 Task: Access a repository's "Projects" board to track tasks and progress.
Action: Mouse moved to (614, 265)
Screenshot: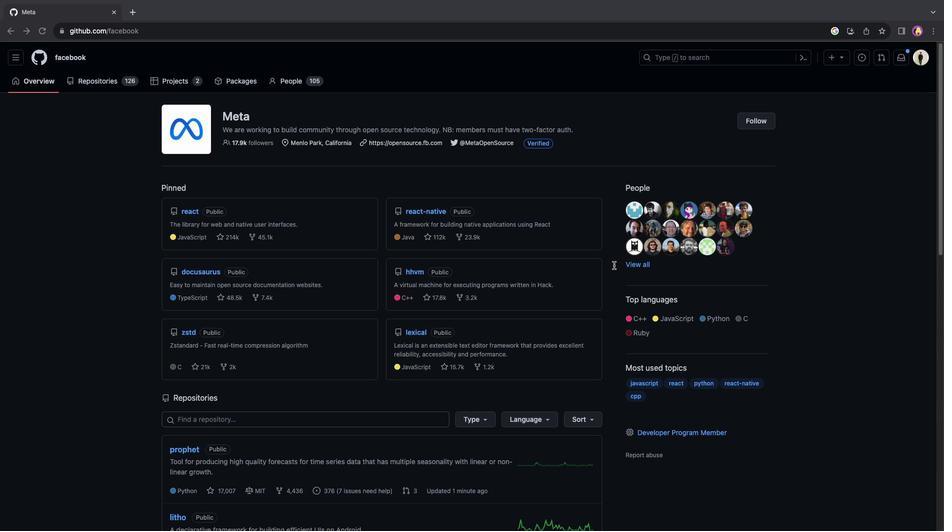 
Action: Mouse pressed left at (614, 265)
Screenshot: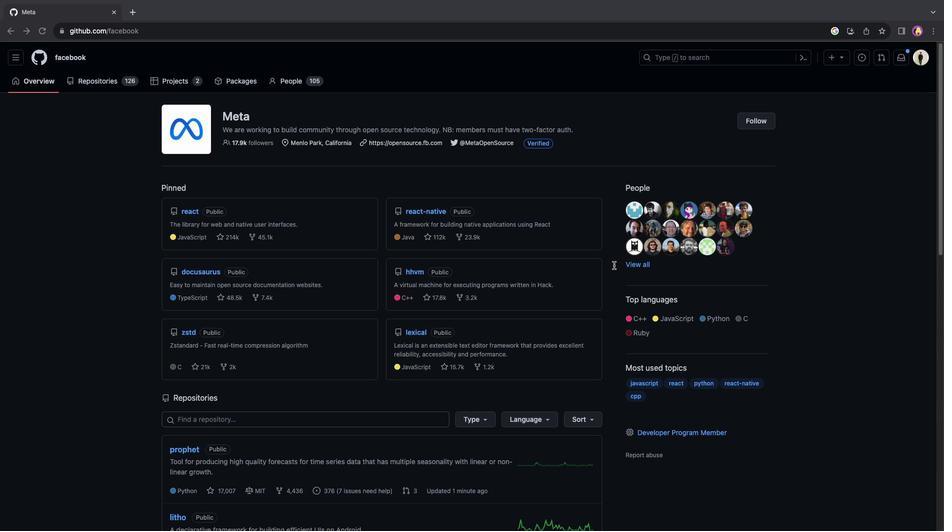 
Action: Mouse moved to (173, 85)
Screenshot: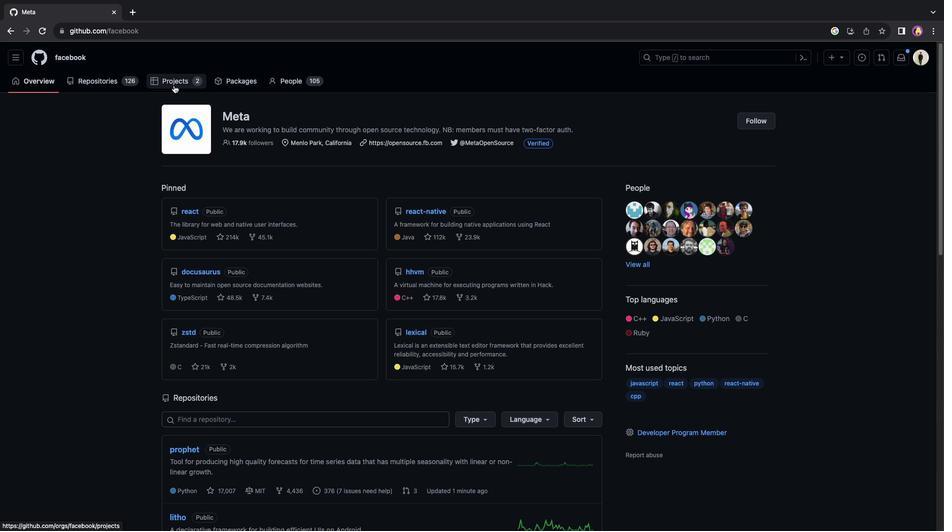 
Action: Mouse pressed left at (173, 85)
Screenshot: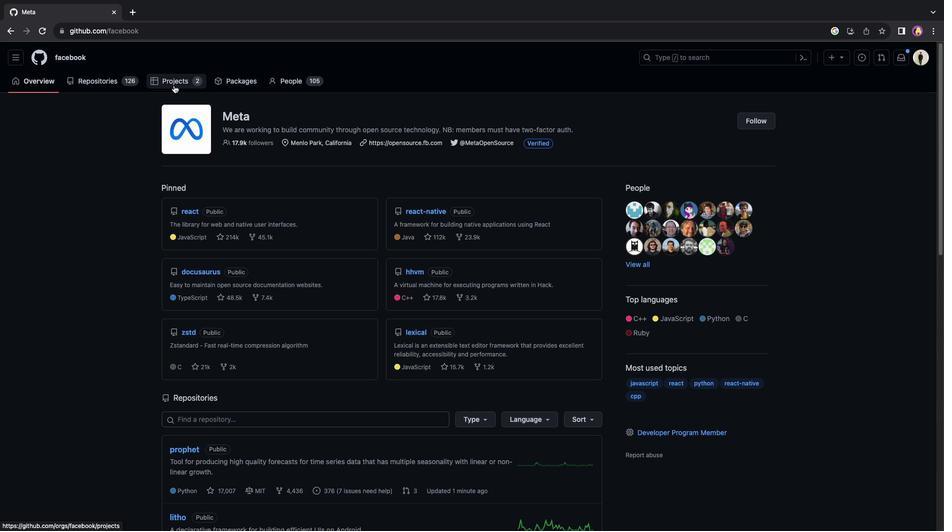 
Action: Mouse moved to (394, 264)
Screenshot: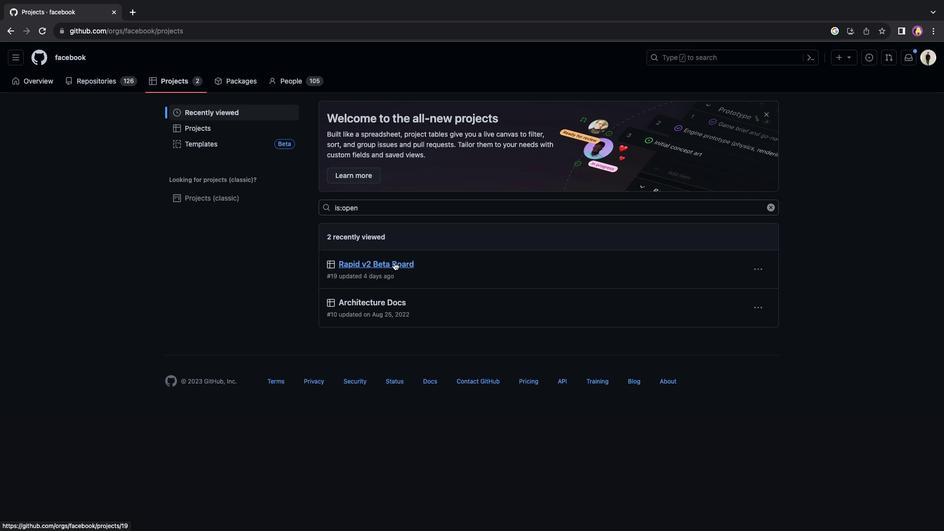 
Action: Mouse pressed left at (394, 264)
Screenshot: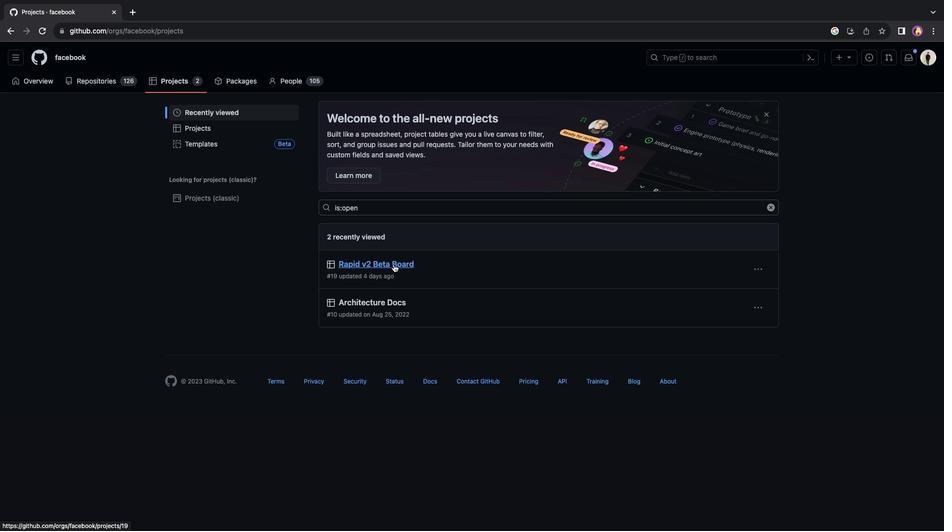 
Action: Mouse moved to (463, 284)
Screenshot: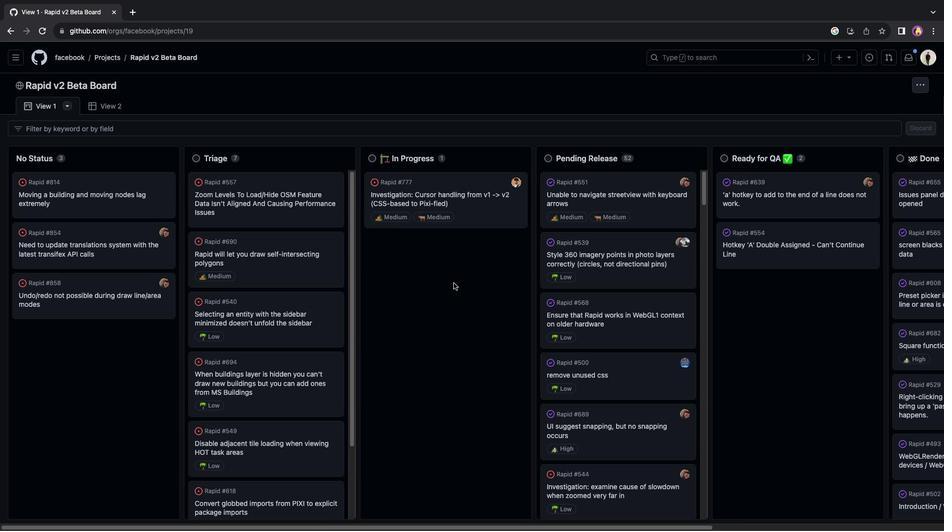 
Action: Mouse scrolled (463, 284) with delta (0, 0)
Screenshot: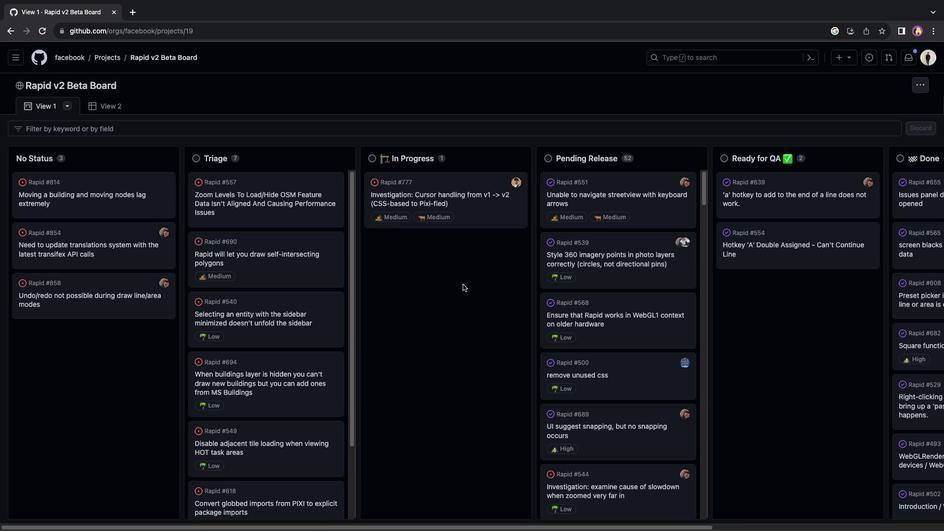 
Action: Mouse scrolled (463, 284) with delta (0, 0)
Screenshot: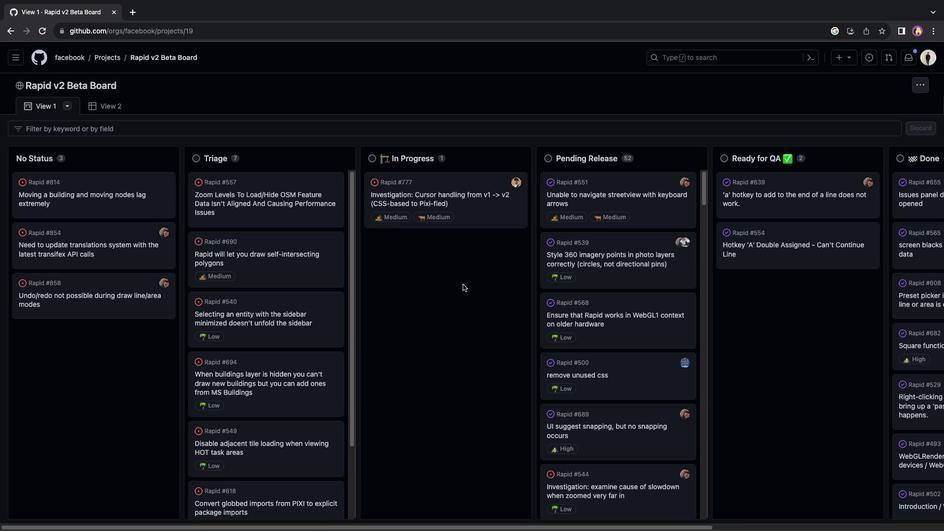 
Action: Mouse scrolled (463, 284) with delta (0, -1)
Screenshot: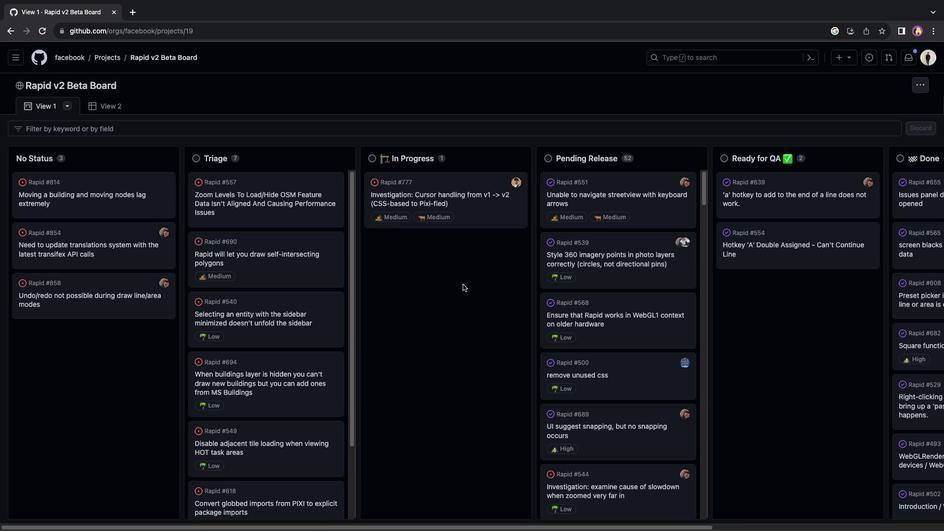 
Action: Mouse moved to (463, 284)
Screenshot: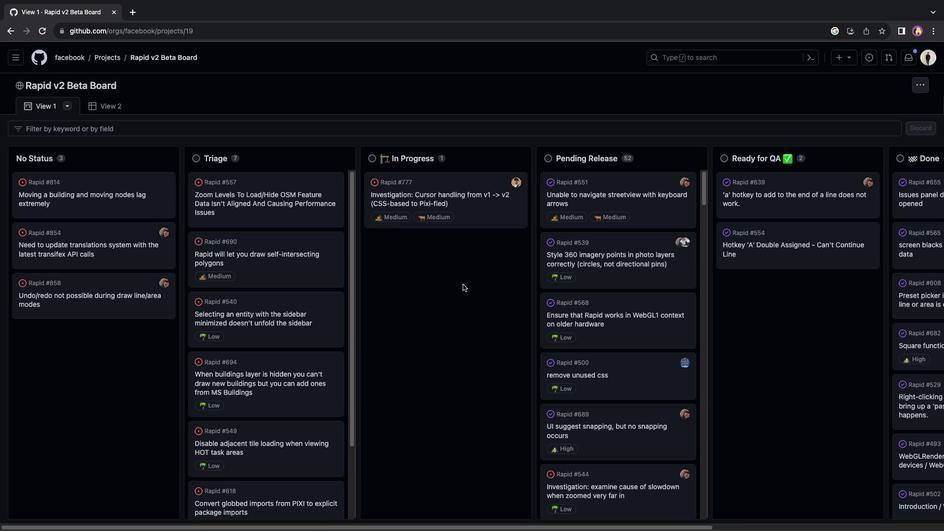 
Action: Mouse scrolled (463, 284) with delta (0, 0)
Screenshot: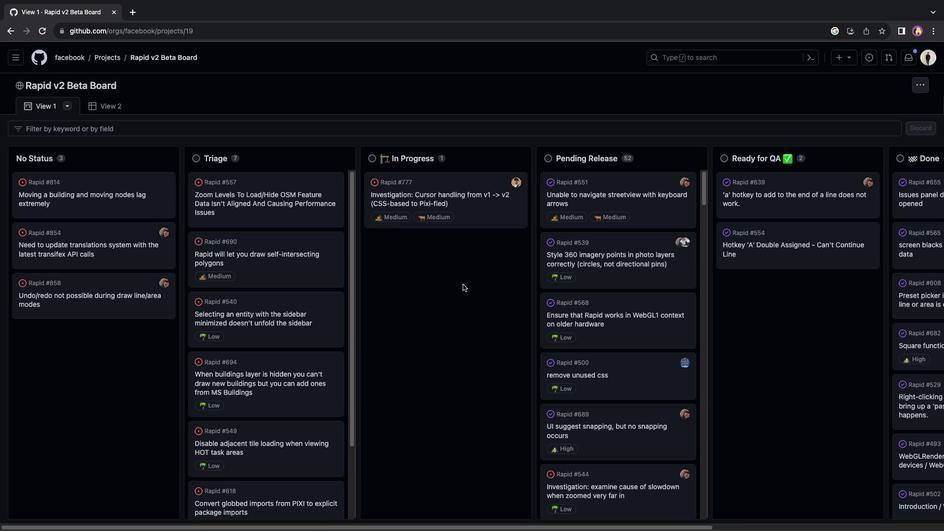 
Action: Mouse scrolled (463, 284) with delta (0, 0)
Screenshot: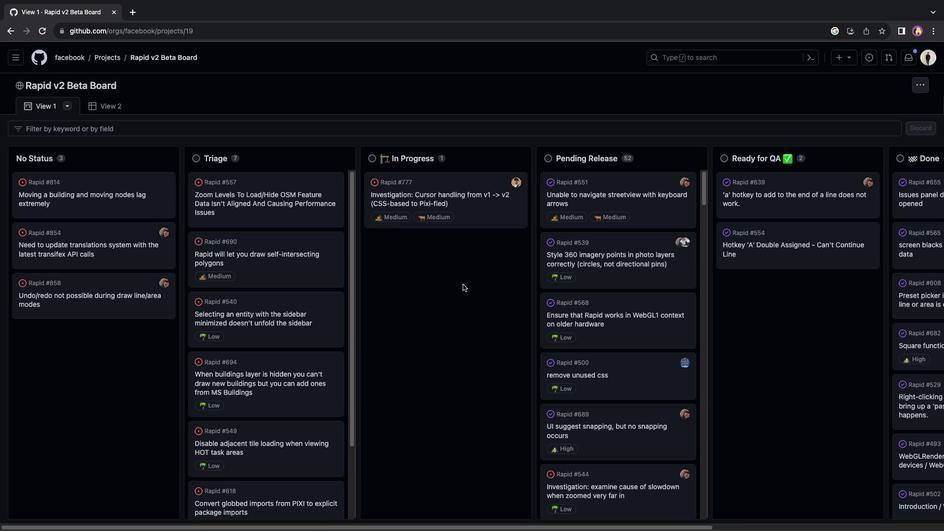 
Action: Mouse moved to (463, 524)
Screenshot: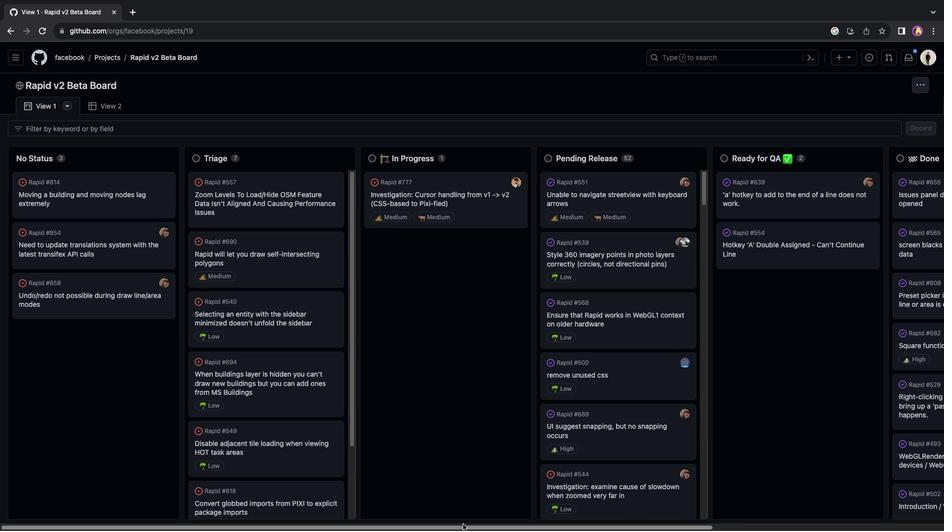 
Action: Mouse pressed left at (463, 524)
Screenshot: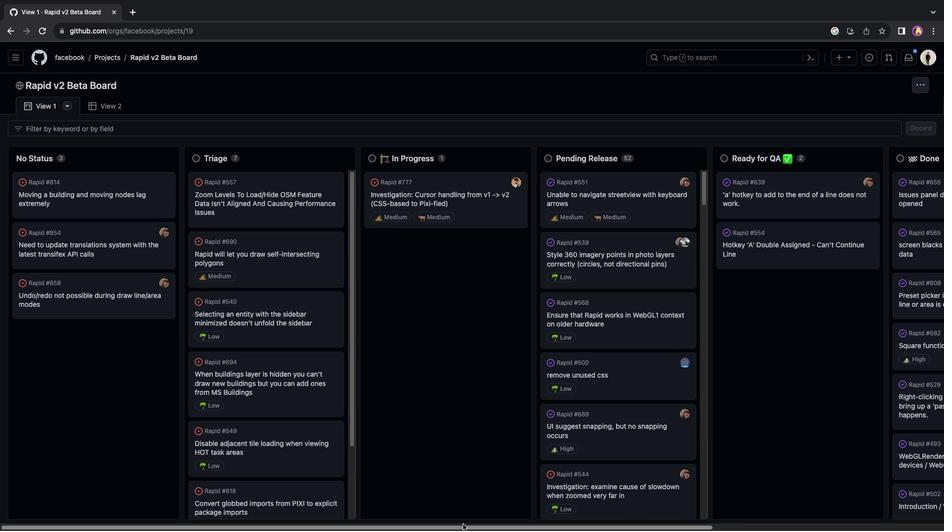 
Action: Mouse moved to (863, 294)
Screenshot: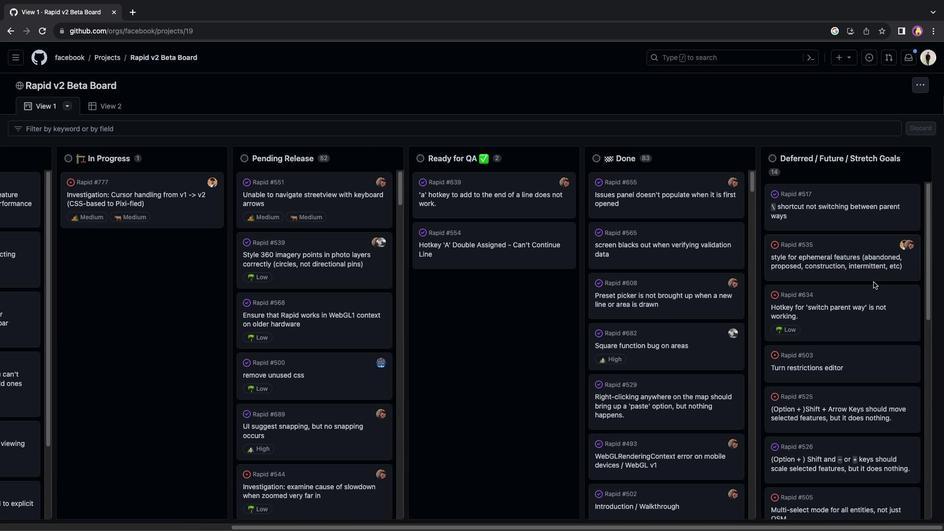 
Action: Mouse scrolled (863, 294) with delta (0, 0)
Screenshot: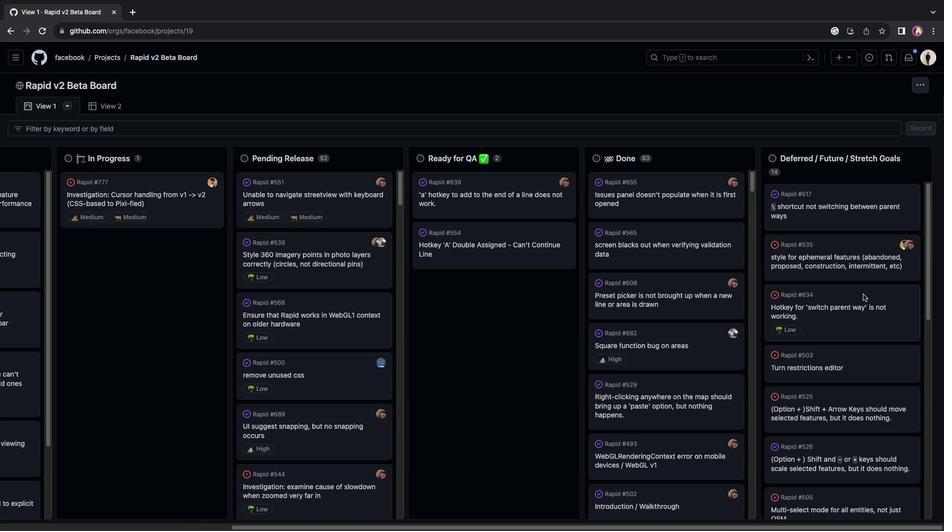 
Action: Mouse scrolled (863, 294) with delta (0, 0)
Screenshot: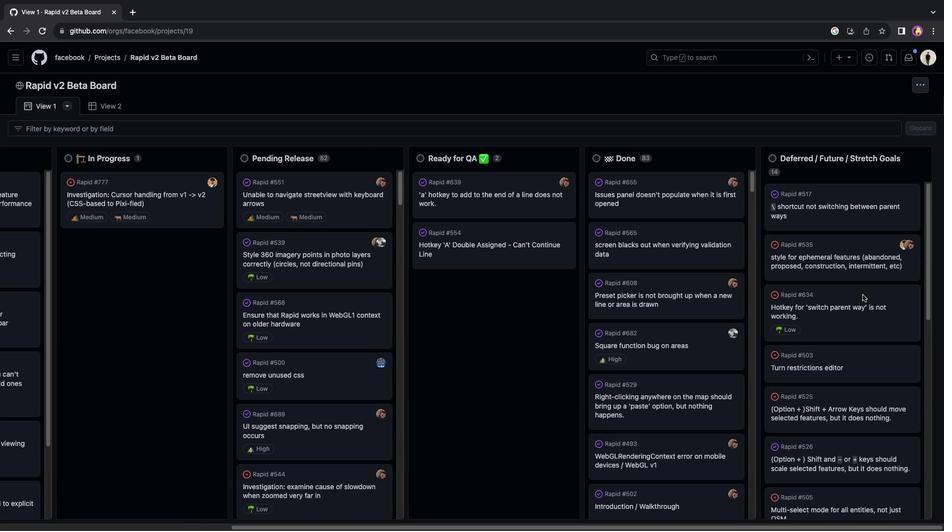 
Action: Mouse scrolled (863, 294) with delta (0, 0)
Screenshot: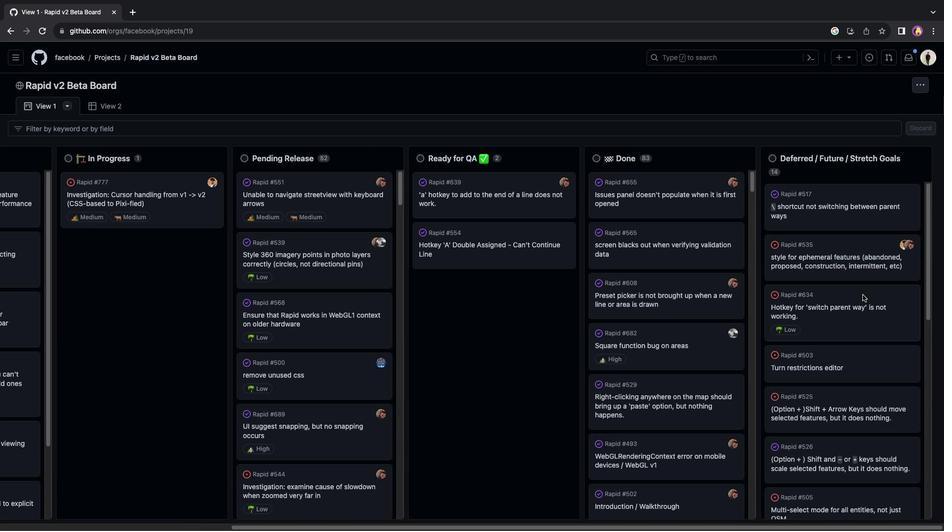 
Action: Mouse scrolled (863, 294) with delta (0, 0)
Screenshot: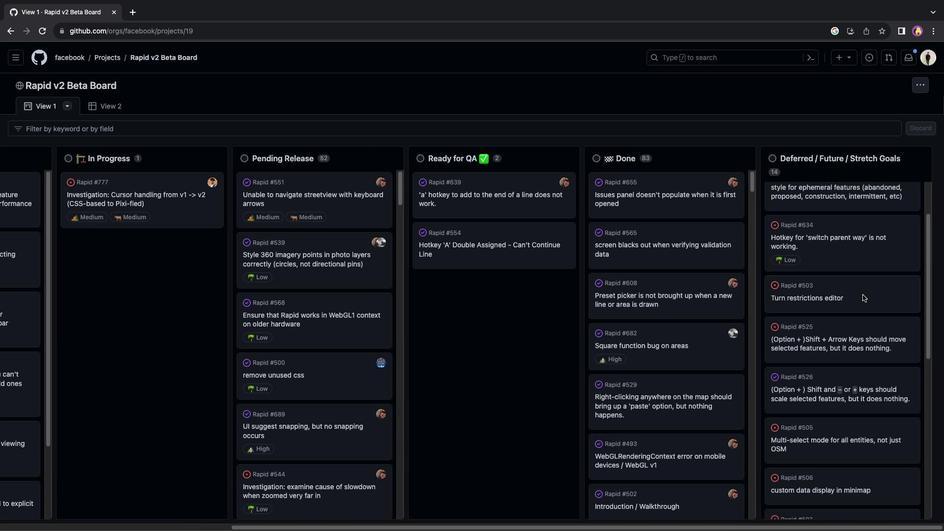 
Action: Mouse scrolled (863, 294) with delta (0, 0)
Screenshot: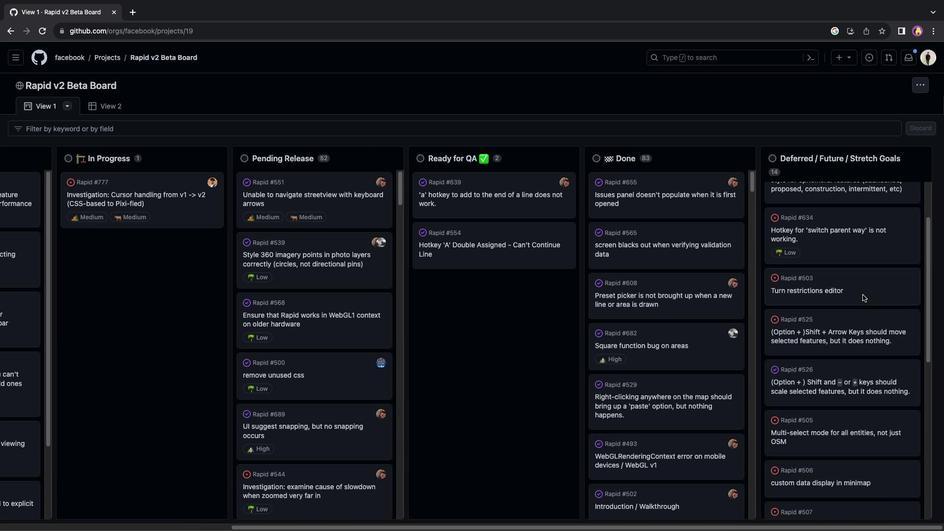 
Action: Mouse scrolled (863, 294) with delta (0, -1)
Screenshot: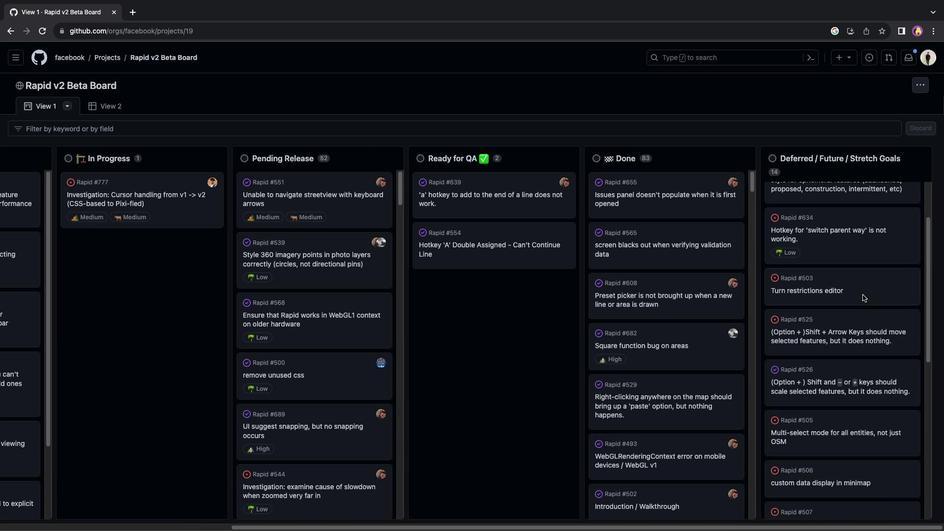 
Action: Mouse scrolled (863, 294) with delta (0, 0)
Screenshot: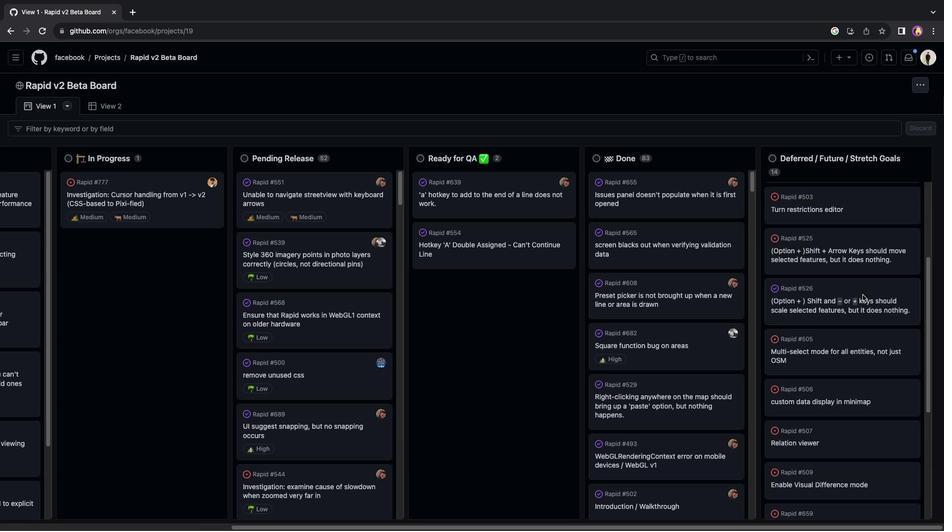 
Action: Mouse scrolled (863, 294) with delta (0, 0)
Screenshot: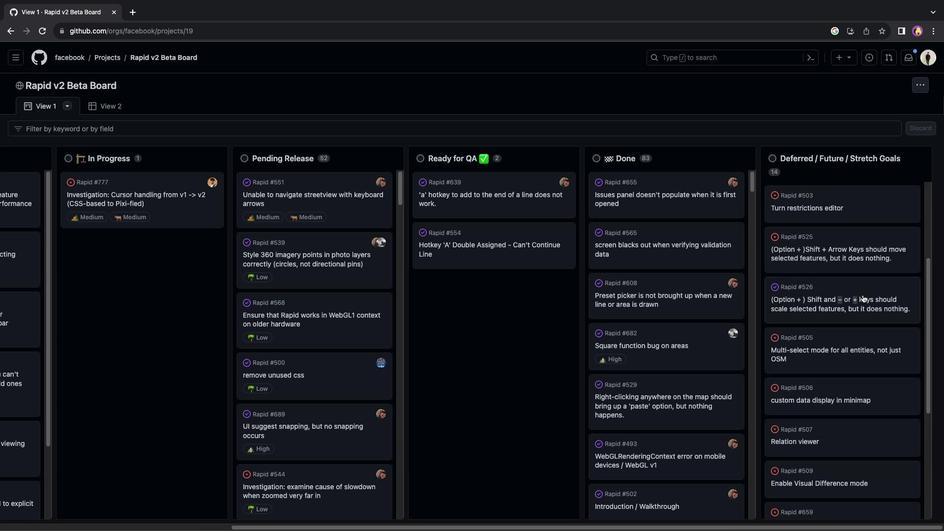 
Action: Mouse scrolled (863, 294) with delta (0, 0)
Screenshot: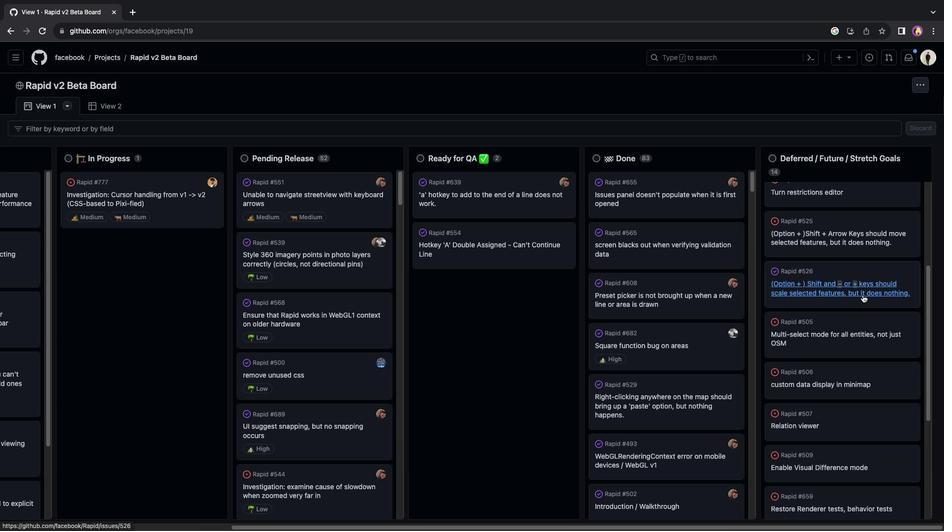 
Action: Mouse scrolled (863, 294) with delta (0, 0)
Screenshot: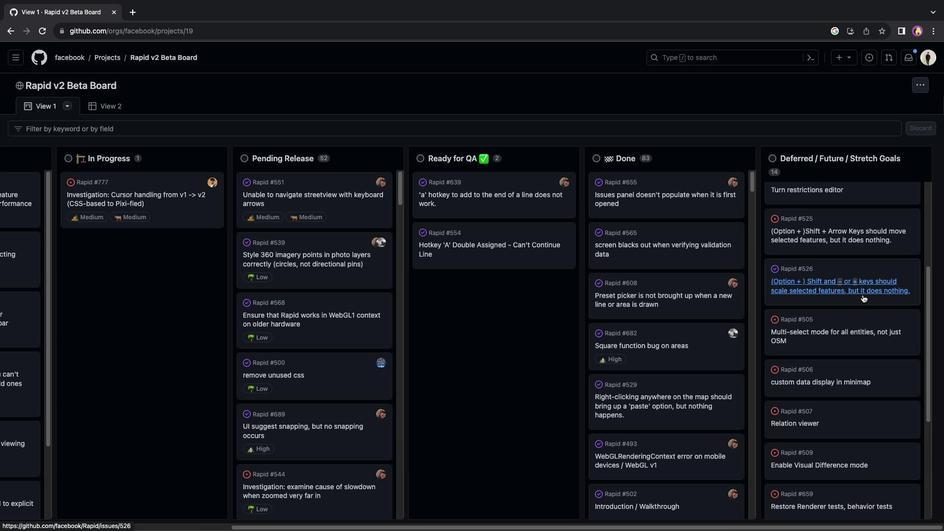 
Action: Mouse scrolled (863, 294) with delta (0, -1)
Screenshot: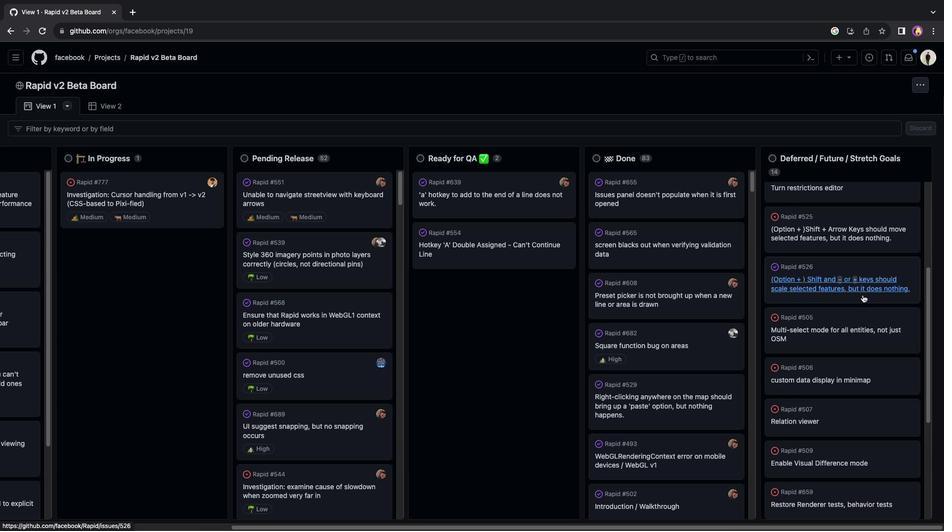 
Action: Mouse scrolled (863, 294) with delta (0, -1)
Screenshot: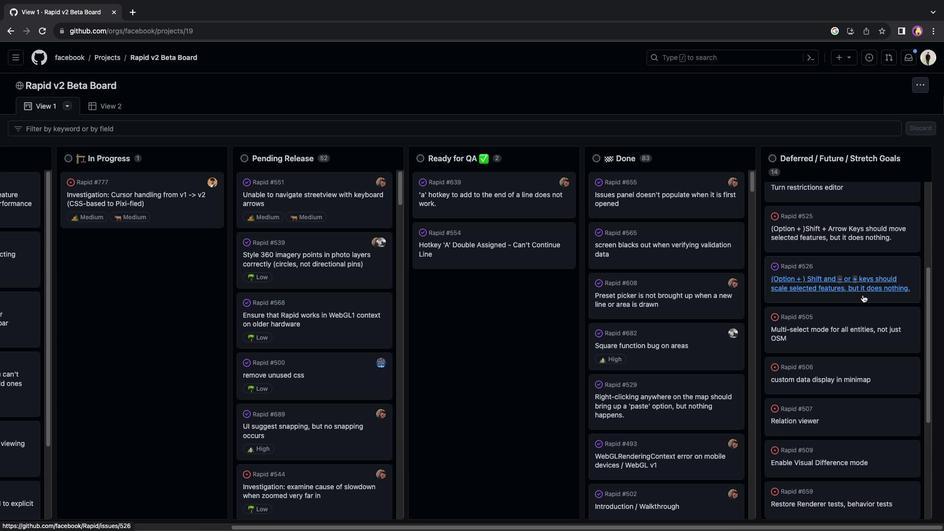 
Action: Mouse scrolled (863, 294) with delta (0, 0)
Screenshot: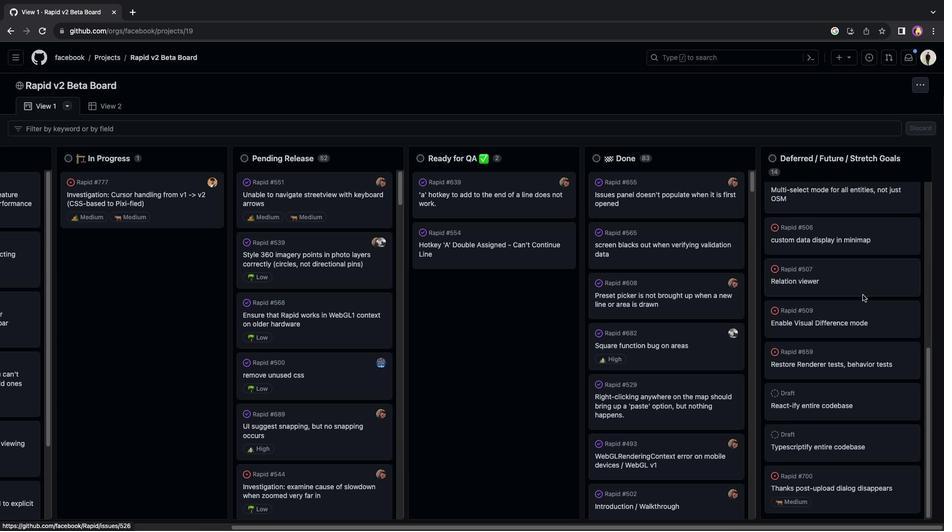 
Action: Mouse scrolled (863, 294) with delta (0, 0)
Screenshot: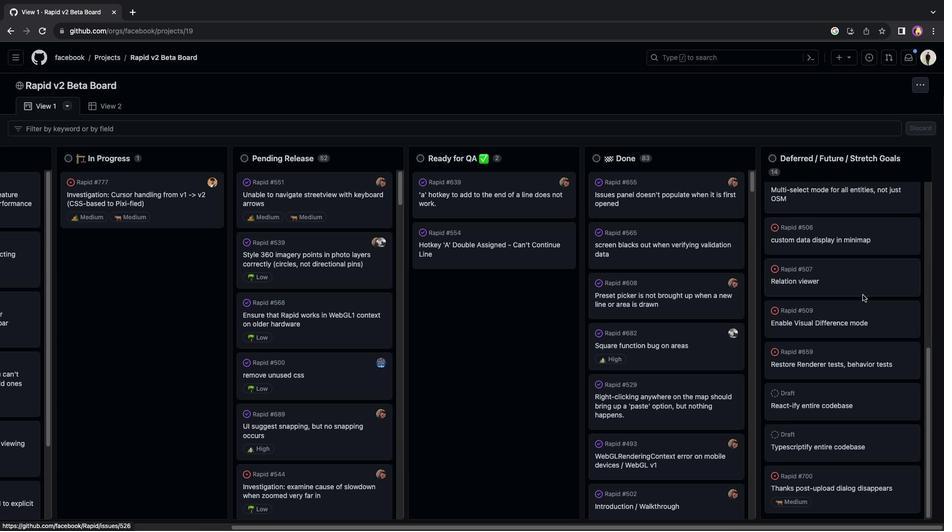 
Action: Mouse scrolled (863, 294) with delta (0, 0)
Screenshot: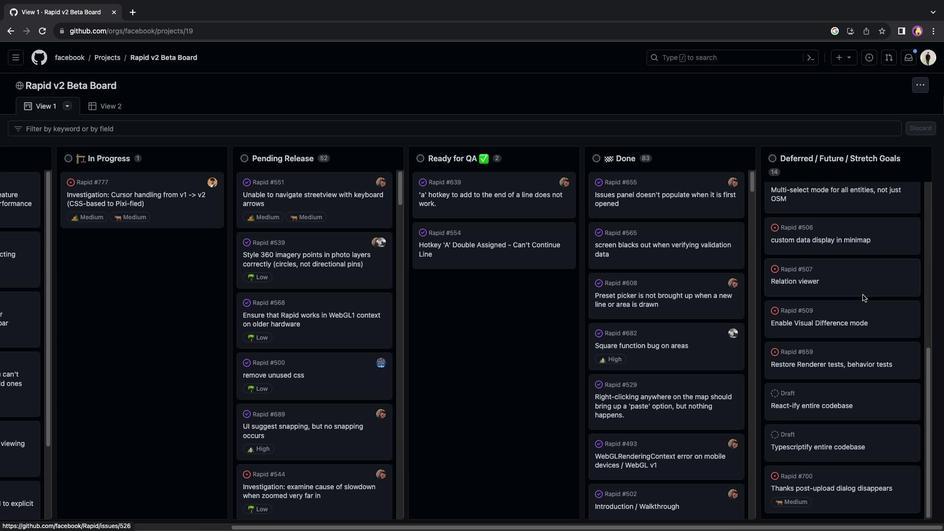 
Action: Mouse scrolled (863, 294) with delta (0, 0)
Screenshot: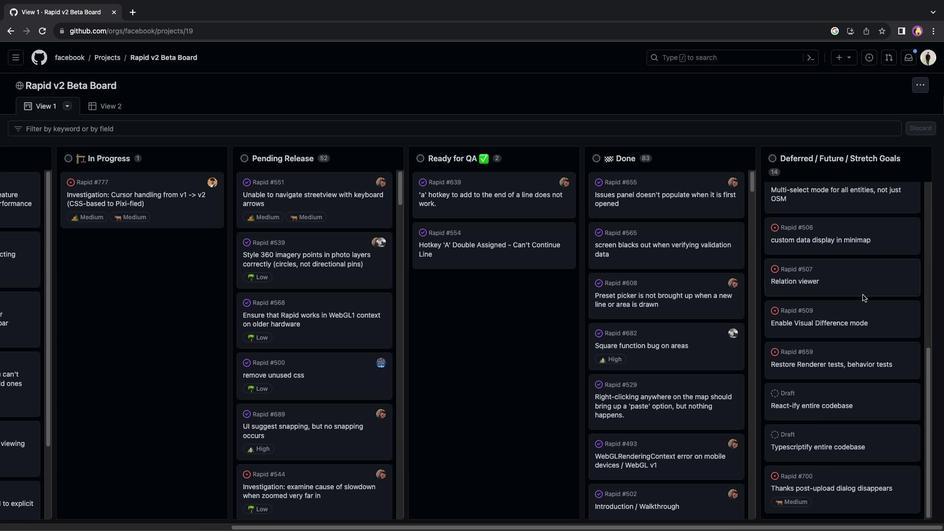 
Action: Mouse scrolled (863, 294) with delta (0, 0)
Screenshot: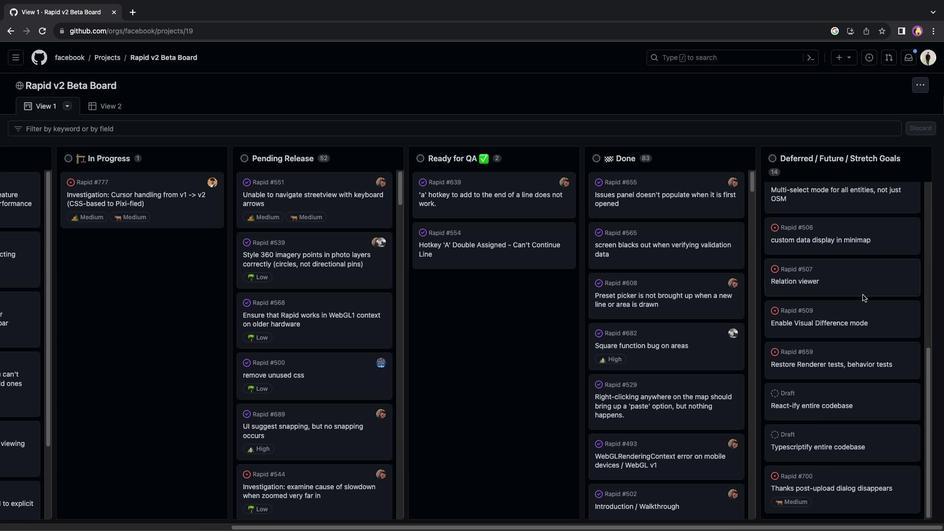 
Action: Mouse moved to (678, 298)
Screenshot: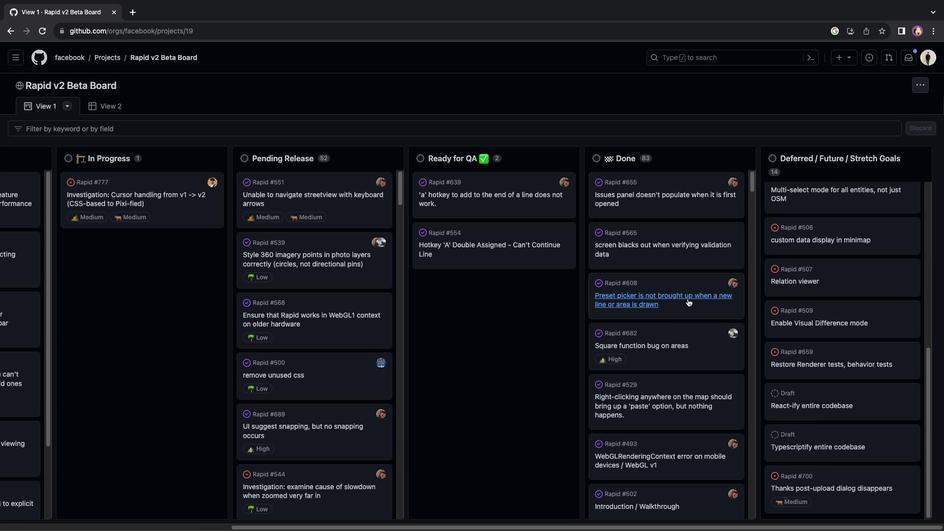 
Action: Mouse scrolled (678, 298) with delta (0, 0)
Screenshot: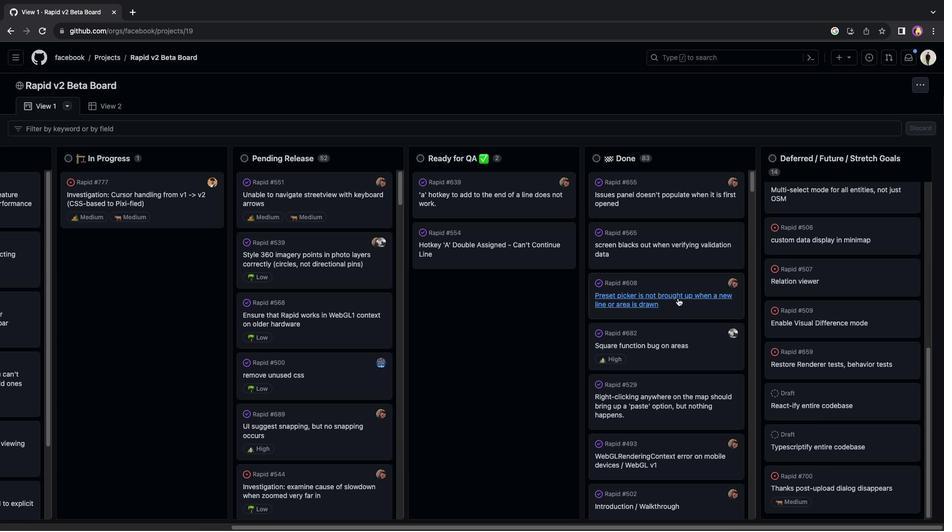 
Action: Mouse scrolled (678, 298) with delta (0, 0)
Screenshot: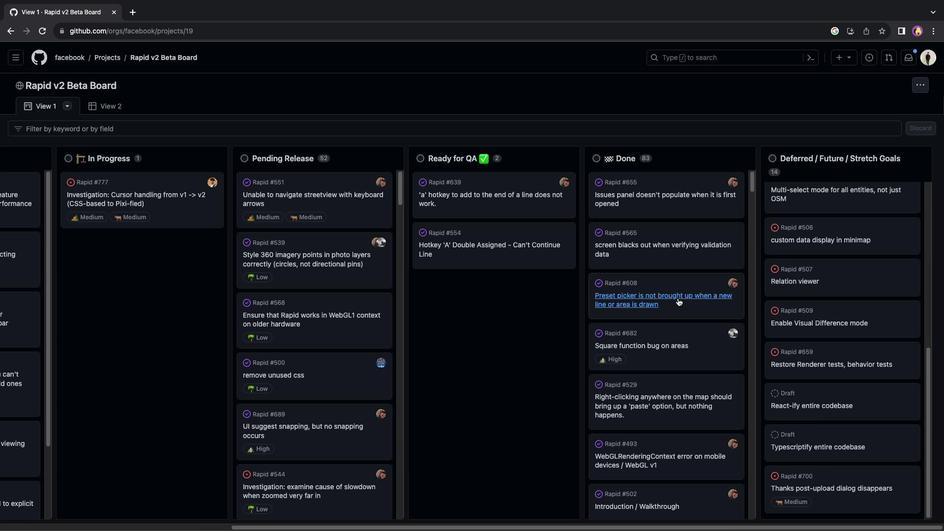 
Action: Mouse scrolled (678, 298) with delta (0, 1)
Screenshot: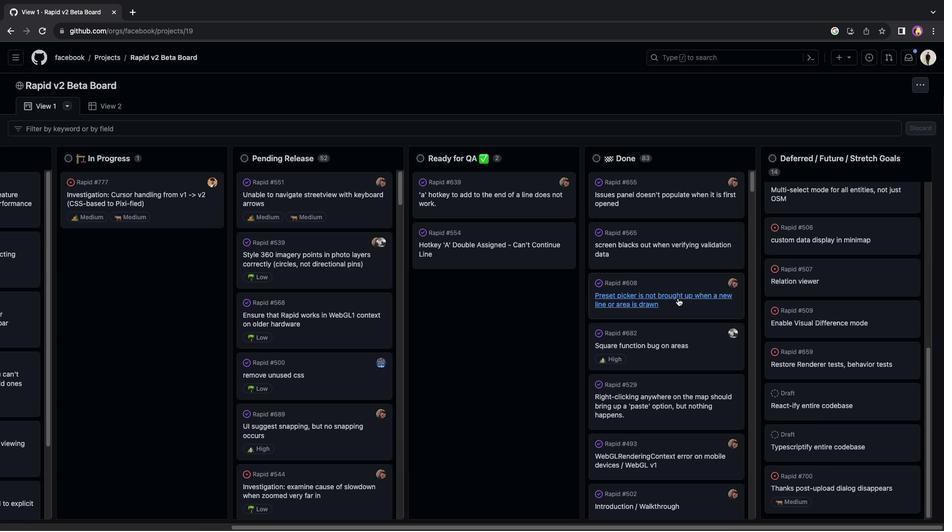 
Action: Mouse scrolled (678, 298) with delta (0, 2)
Screenshot: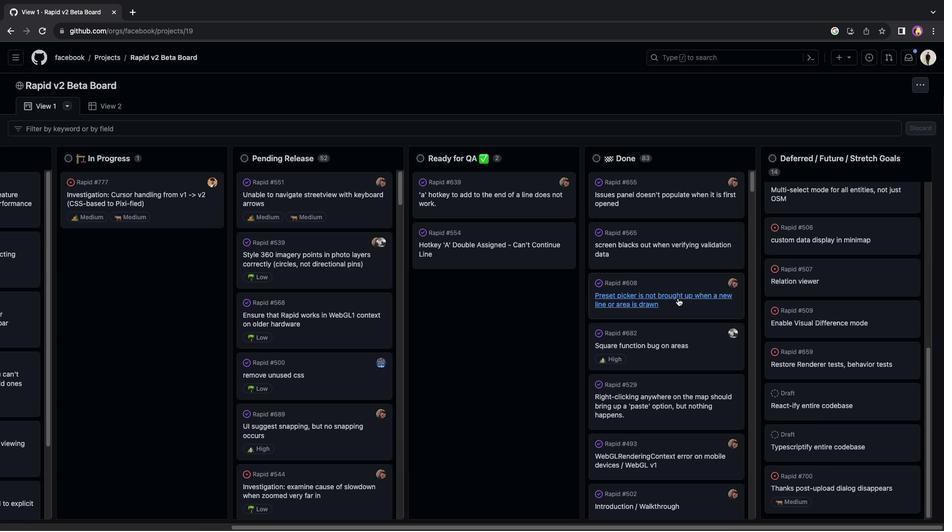 
Action: Mouse scrolled (678, 298) with delta (0, 0)
Screenshot: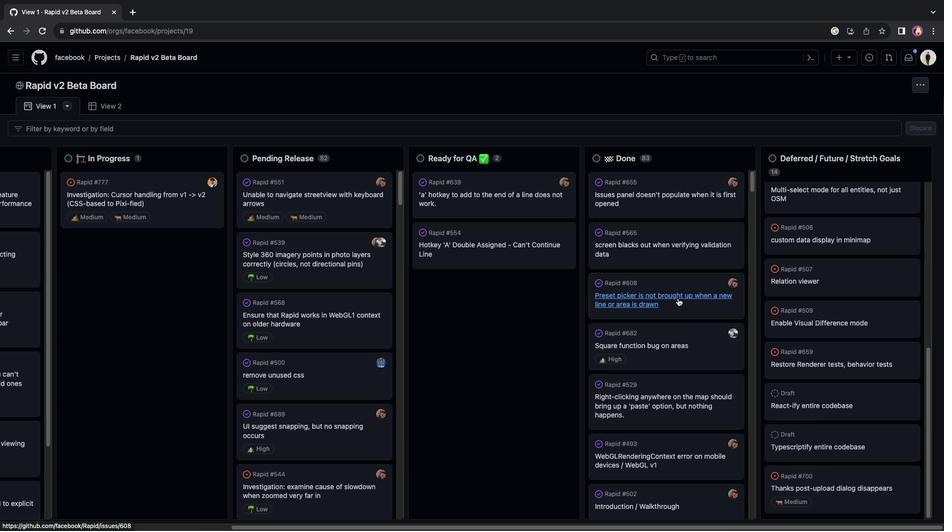 
Action: Mouse scrolled (678, 298) with delta (0, 0)
Screenshot: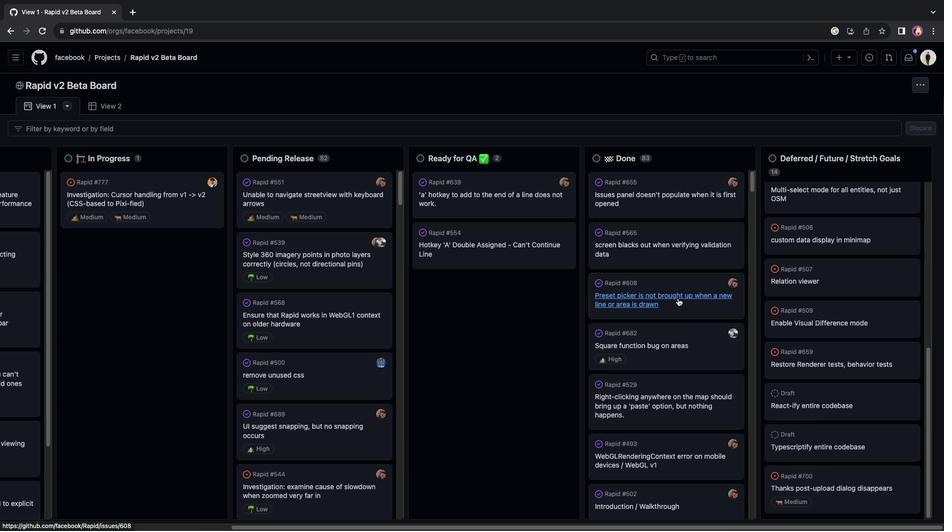 
Action: Mouse scrolled (678, 298) with delta (0, -1)
Screenshot: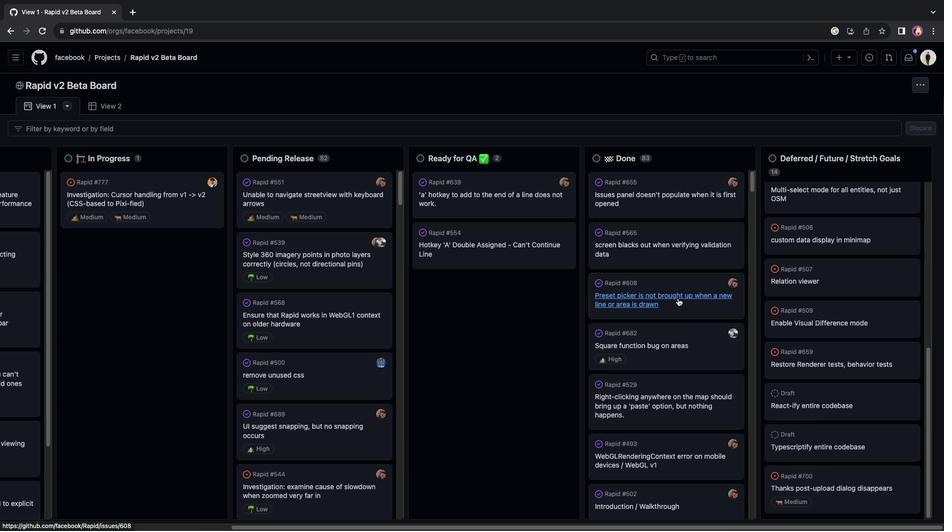 
Action: Mouse scrolled (678, 298) with delta (0, -2)
Screenshot: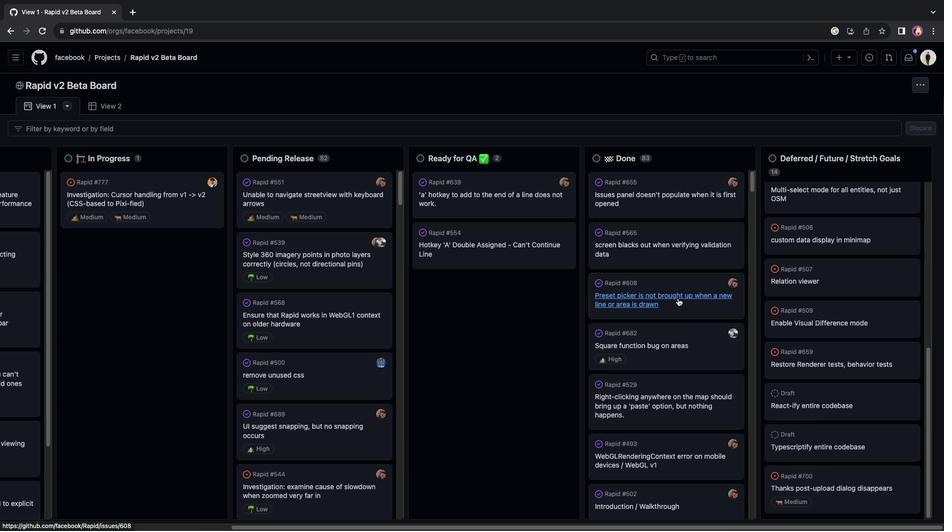 
Action: Mouse moved to (674, 302)
Screenshot: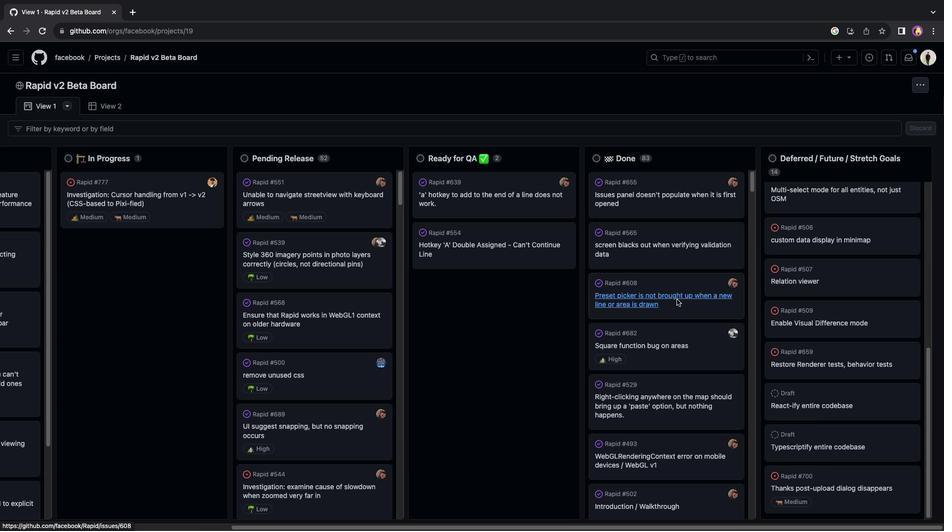 
Action: Mouse scrolled (674, 302) with delta (0, 0)
Screenshot: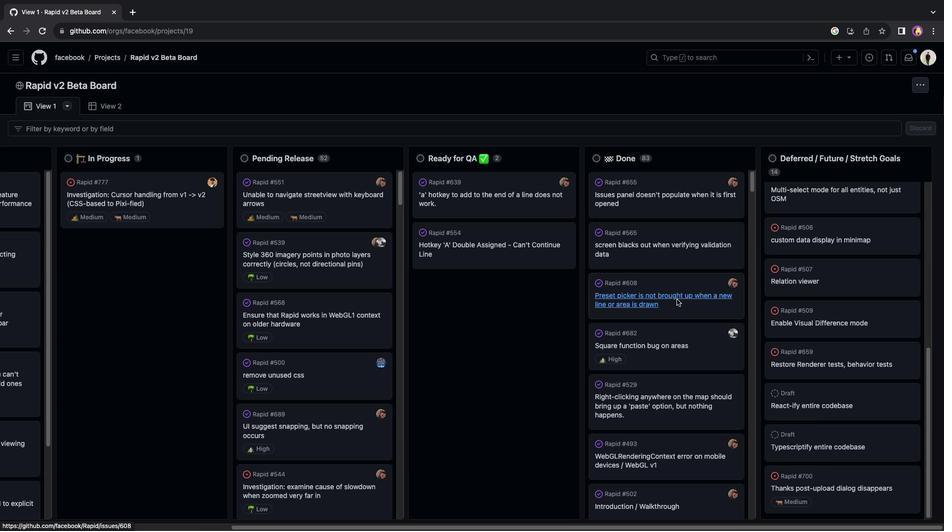 
Action: Mouse moved to (668, 305)
Screenshot: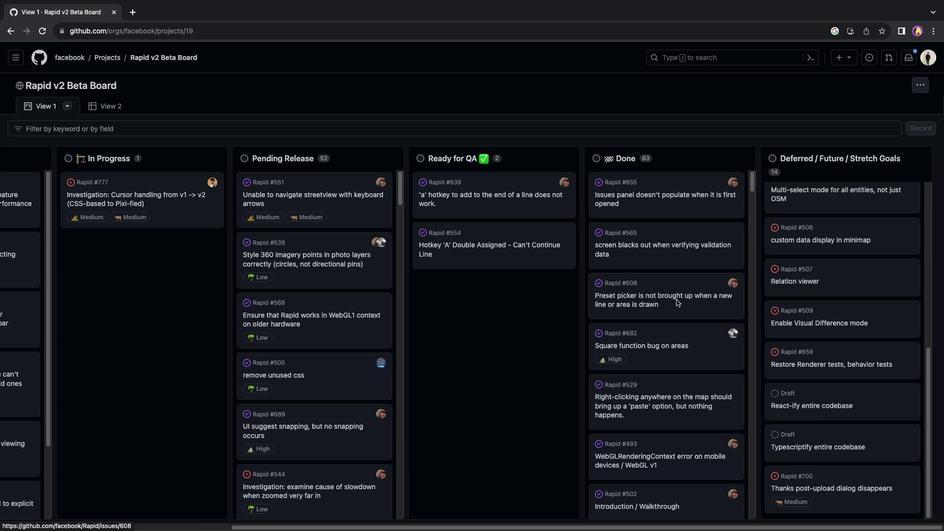 
Action: Mouse scrolled (668, 305) with delta (0, 0)
Screenshot: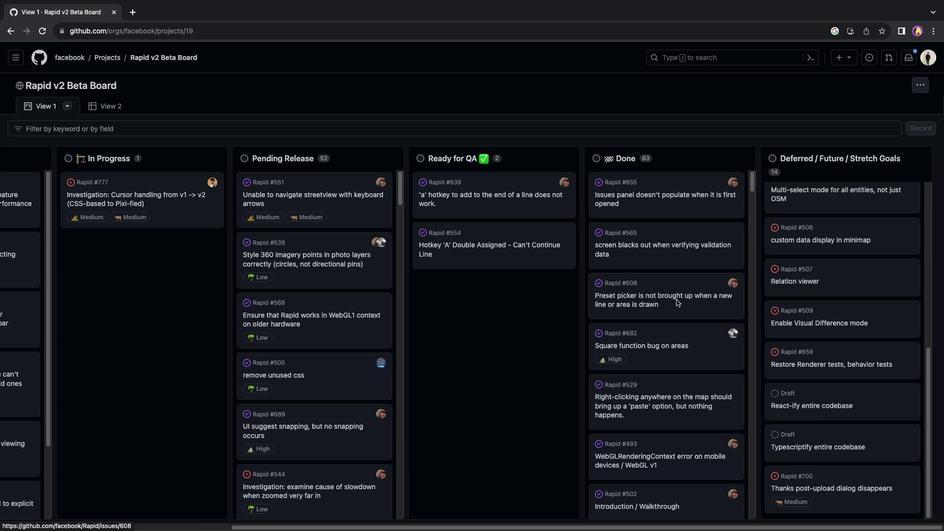 
Action: Mouse moved to (650, 312)
Screenshot: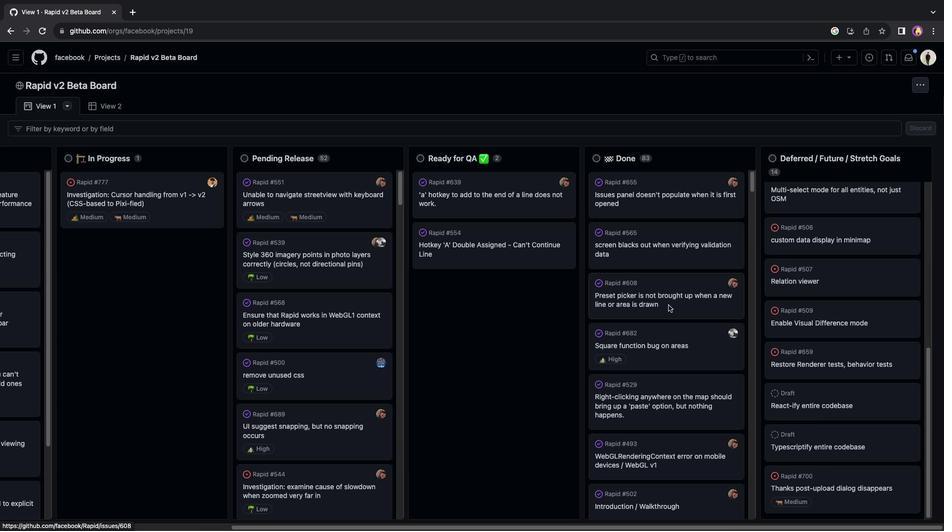
Action: Mouse scrolled (650, 312) with delta (0, 0)
Screenshot: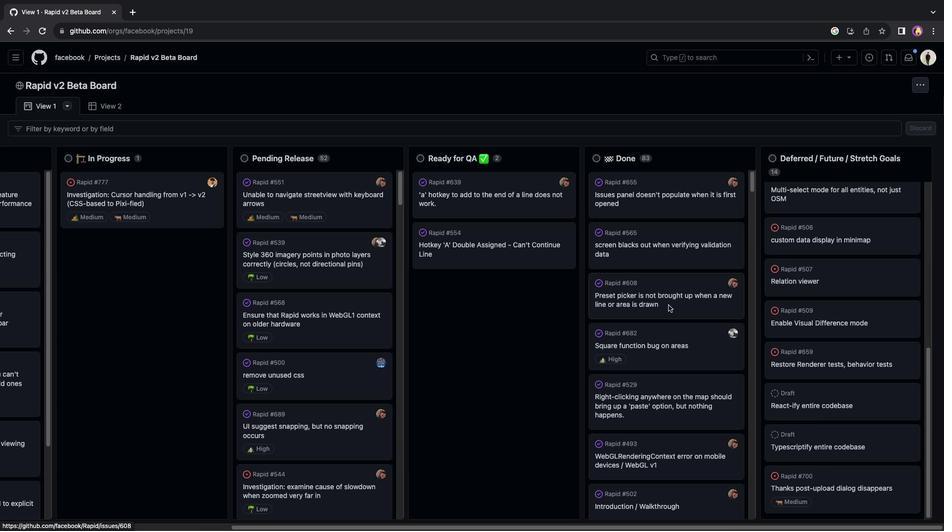 
Action: Mouse moved to (641, 314)
Screenshot: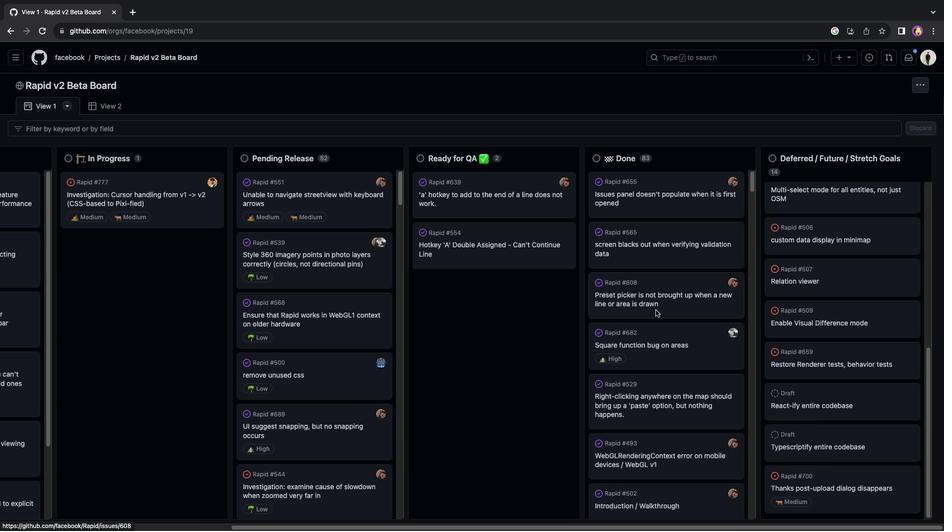 
Action: Mouse scrolled (641, 314) with delta (0, -1)
Screenshot: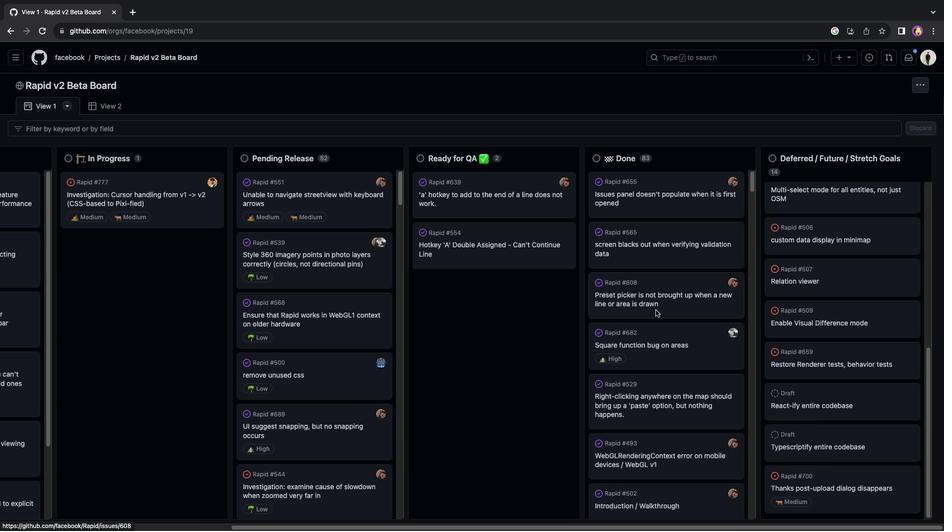 
Action: Mouse moved to (647, 316)
Screenshot: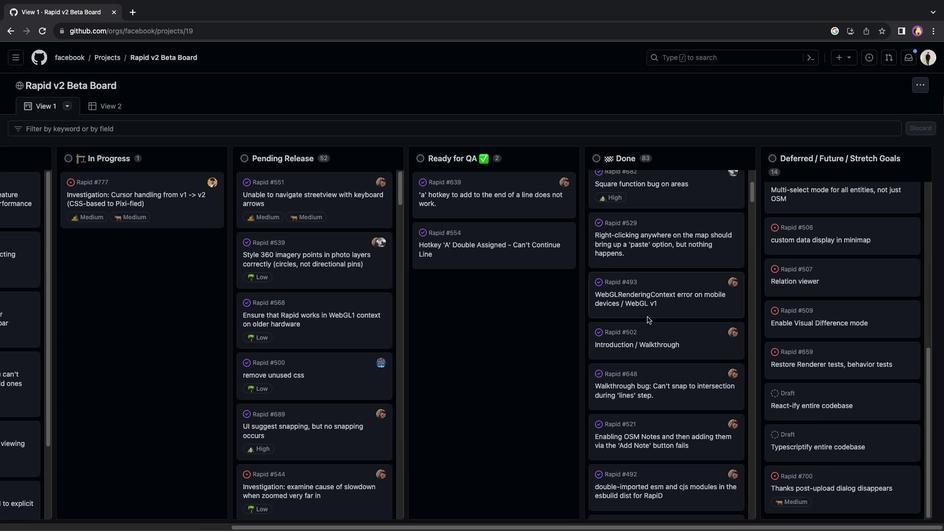 
Action: Mouse scrolled (647, 316) with delta (0, 0)
Screenshot: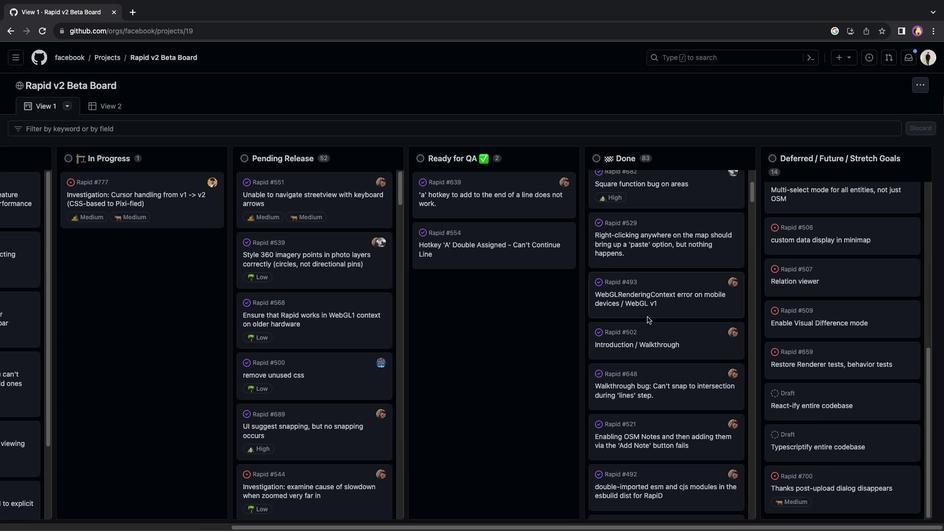 
Action: Mouse scrolled (647, 316) with delta (0, 0)
Screenshot: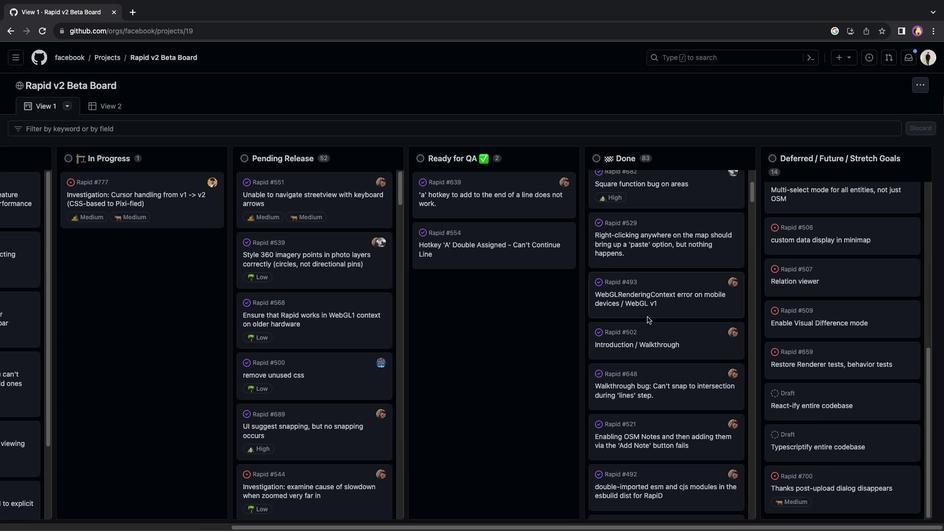 
Action: Mouse scrolled (647, 316) with delta (0, -1)
Screenshot: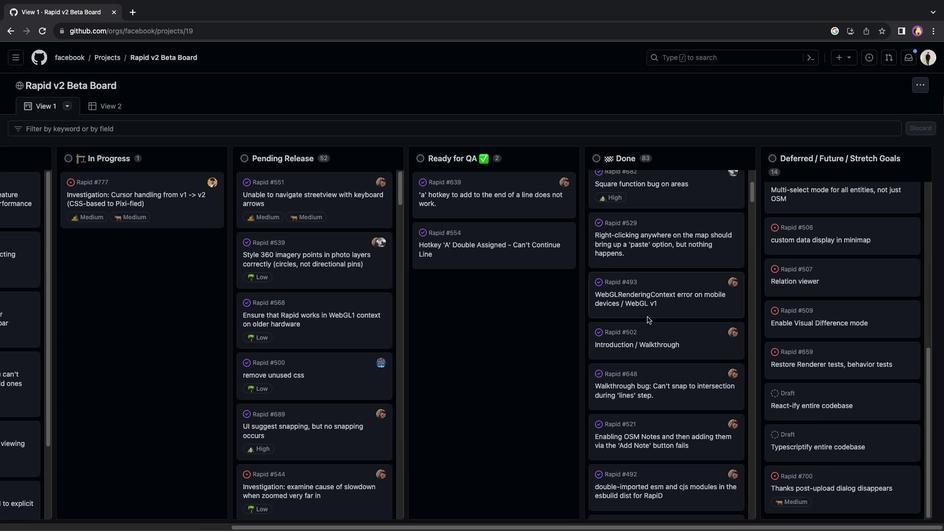 
Action: Mouse moved to (647, 317)
Screenshot: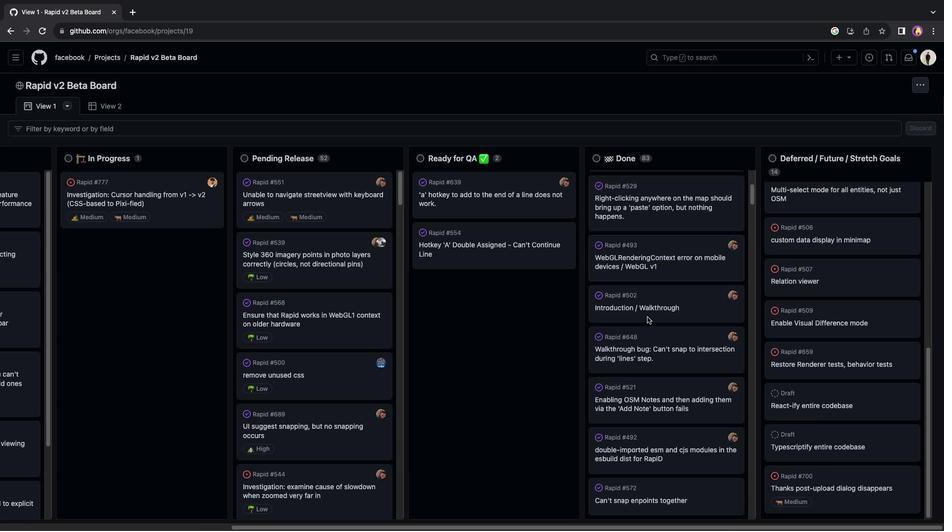 
Action: Mouse scrolled (647, 317) with delta (0, 0)
Screenshot: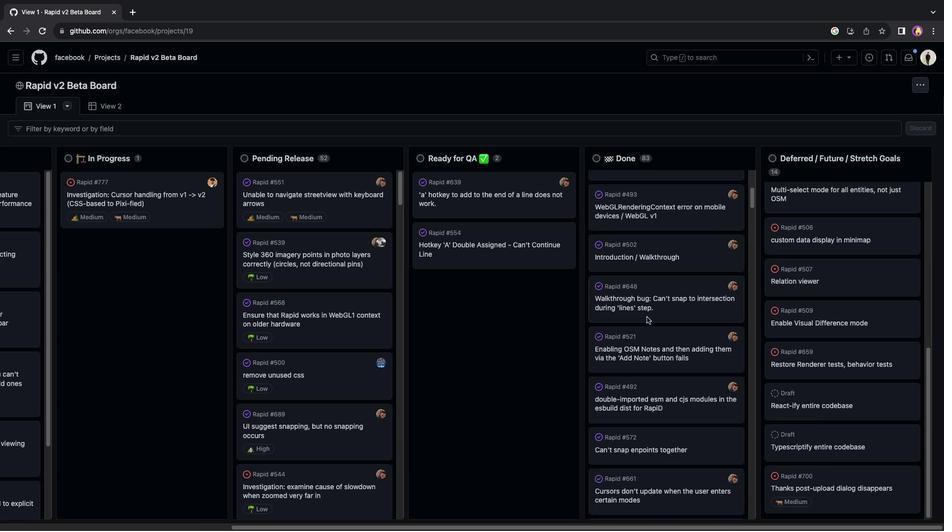 
Action: Mouse scrolled (647, 317) with delta (0, 0)
Screenshot: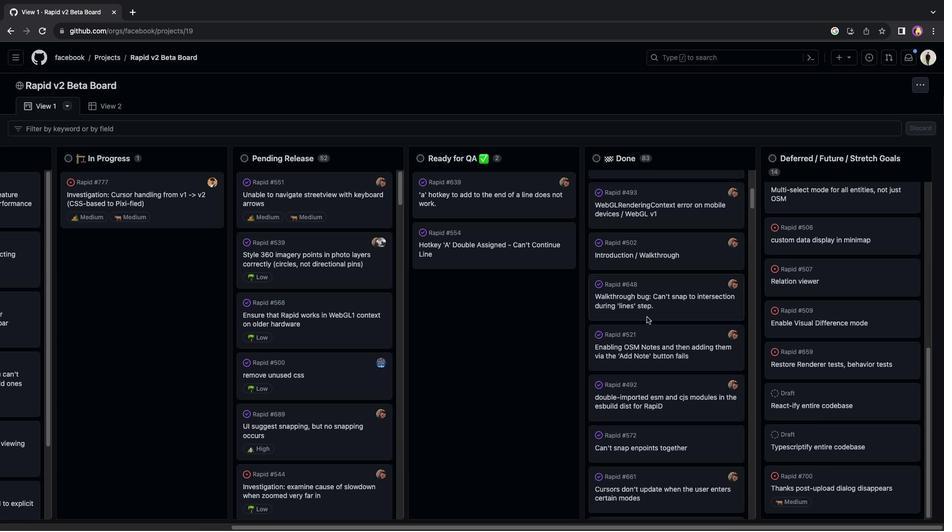 
Action: Mouse scrolled (647, 317) with delta (0, -1)
Screenshot: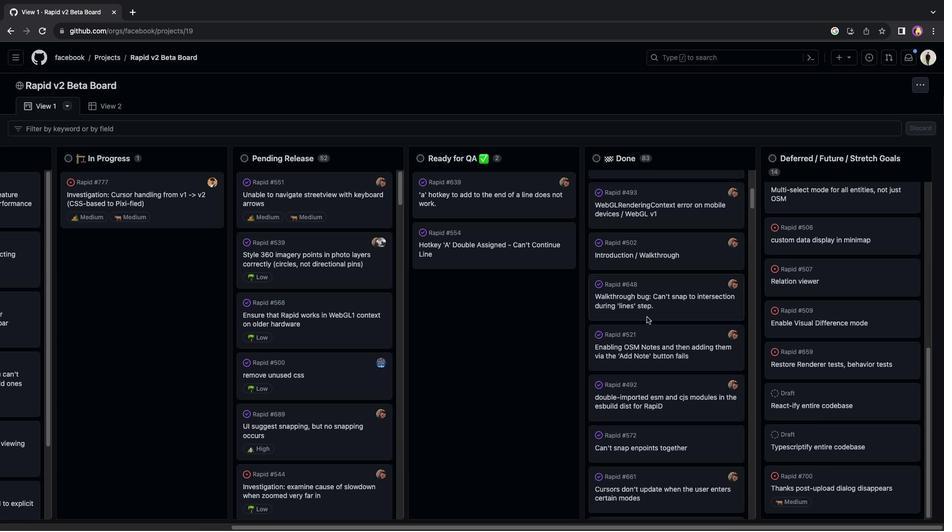 
Action: Mouse scrolled (647, 317) with delta (0, -1)
Screenshot: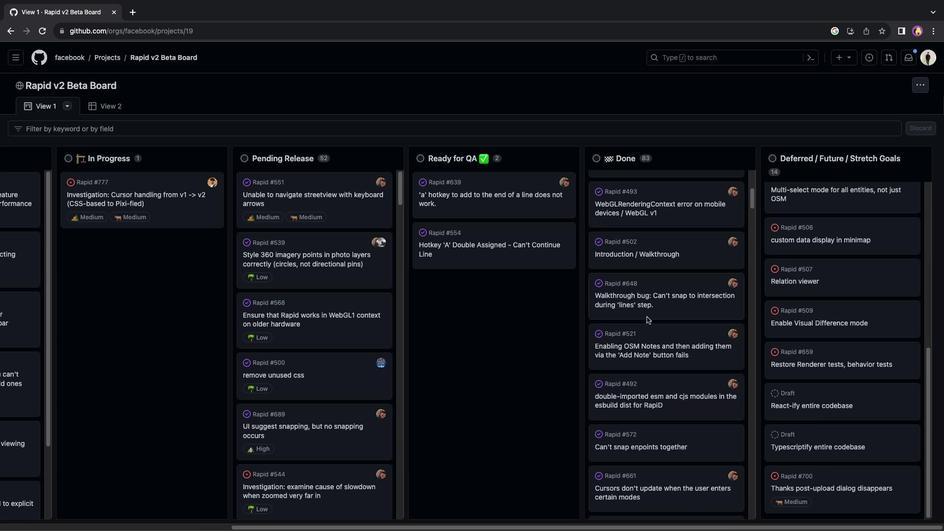 
Action: Mouse scrolled (647, 317) with delta (0, 0)
Screenshot: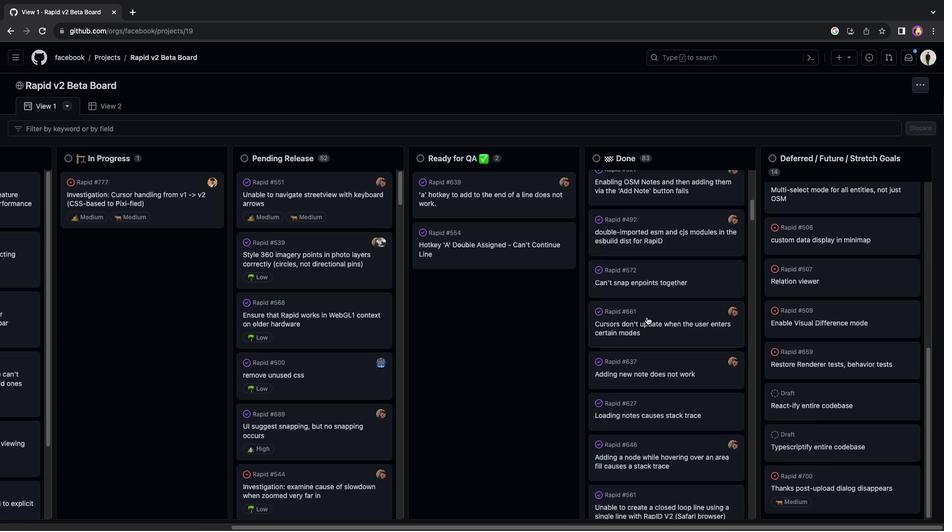 
Action: Mouse scrolled (647, 317) with delta (0, 0)
Screenshot: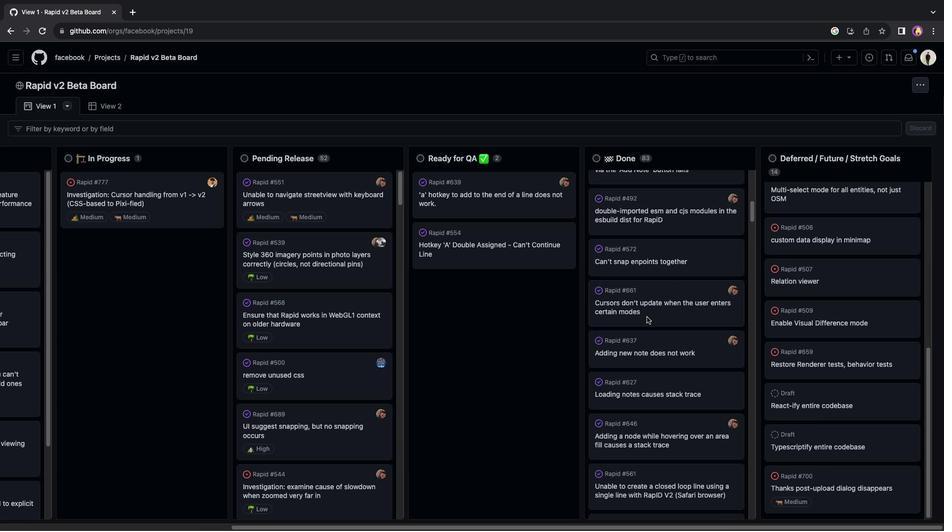 
Action: Mouse scrolled (647, 317) with delta (0, 0)
Screenshot: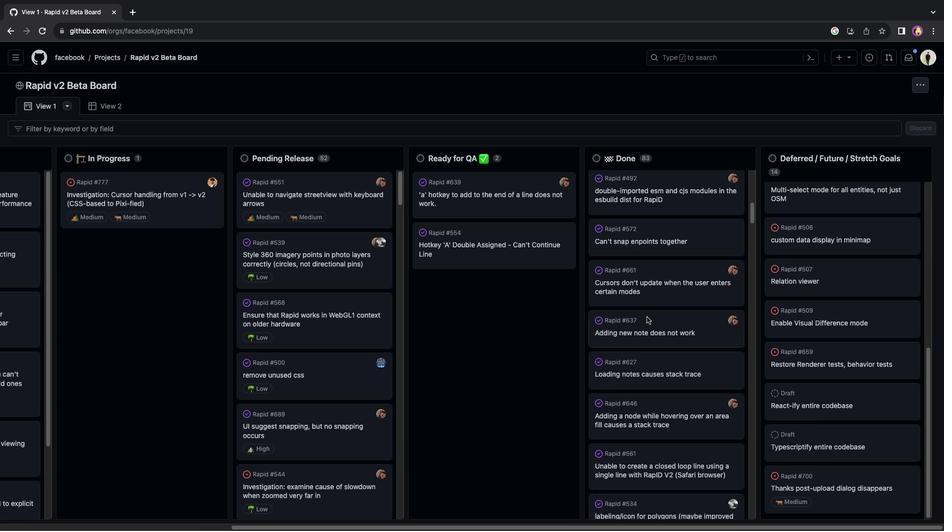 
Action: Mouse scrolled (647, 317) with delta (0, 0)
Screenshot: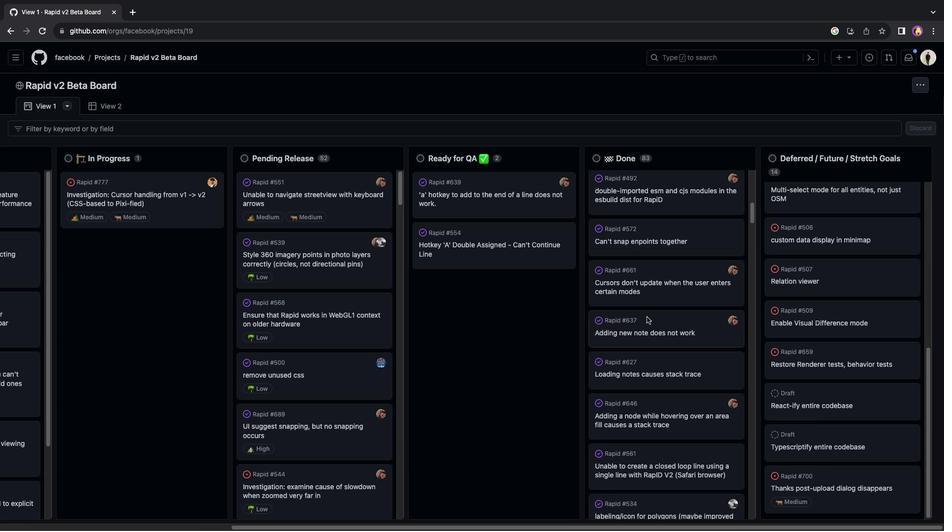 
Action: Mouse scrolled (647, 317) with delta (0, -1)
Screenshot: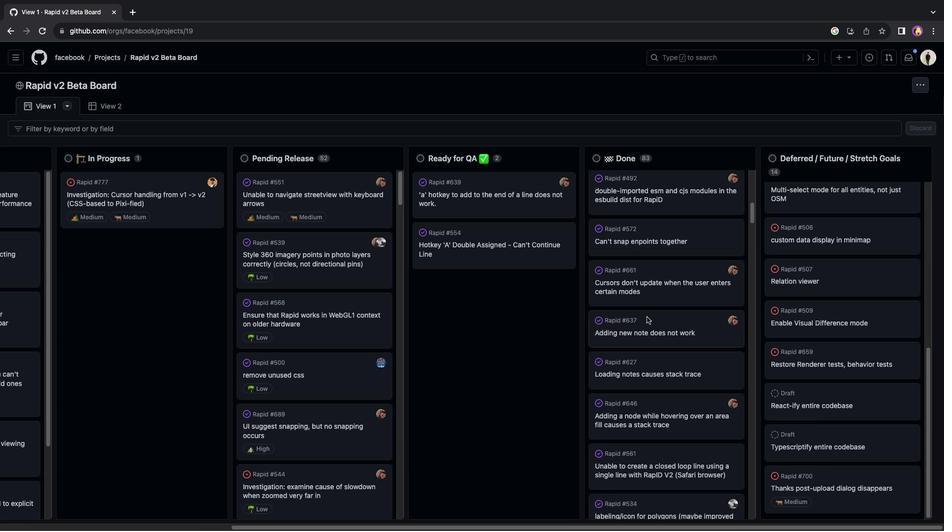 
Action: Mouse scrolled (647, 317) with delta (0, -2)
Screenshot: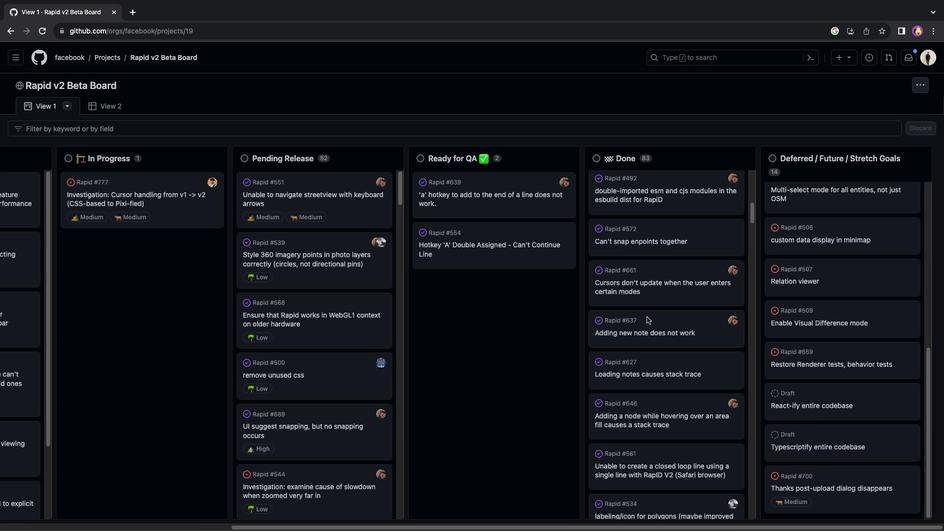 
Action: Mouse moved to (647, 316)
Screenshot: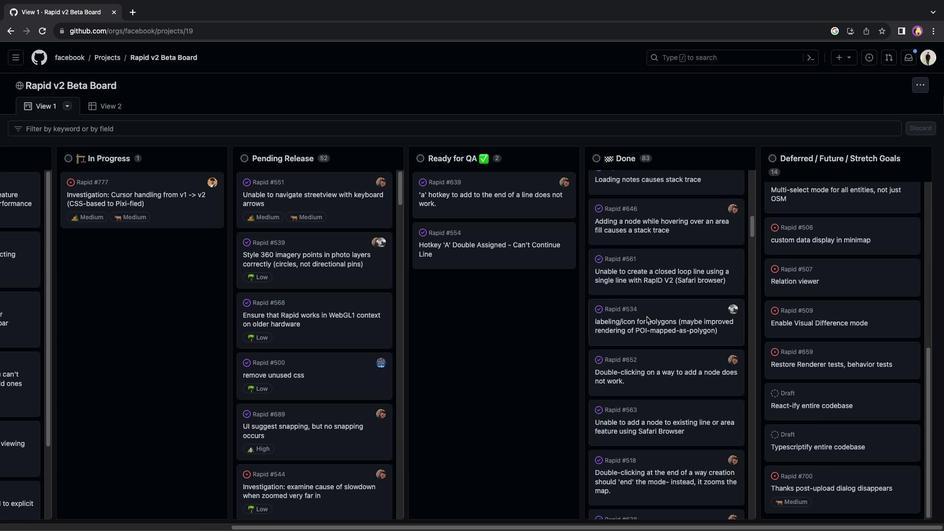
Action: Mouse scrolled (647, 316) with delta (0, 0)
Screenshot: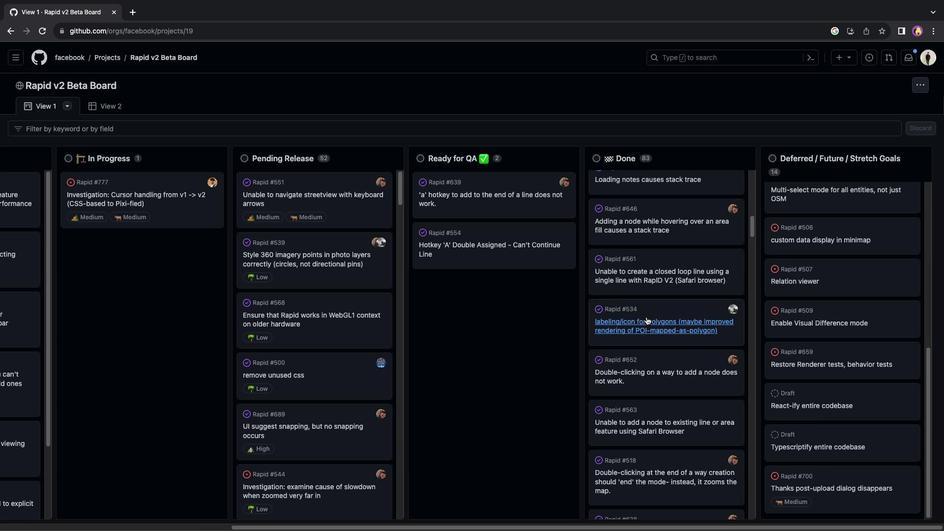 
Action: Mouse scrolled (647, 316) with delta (0, 0)
Screenshot: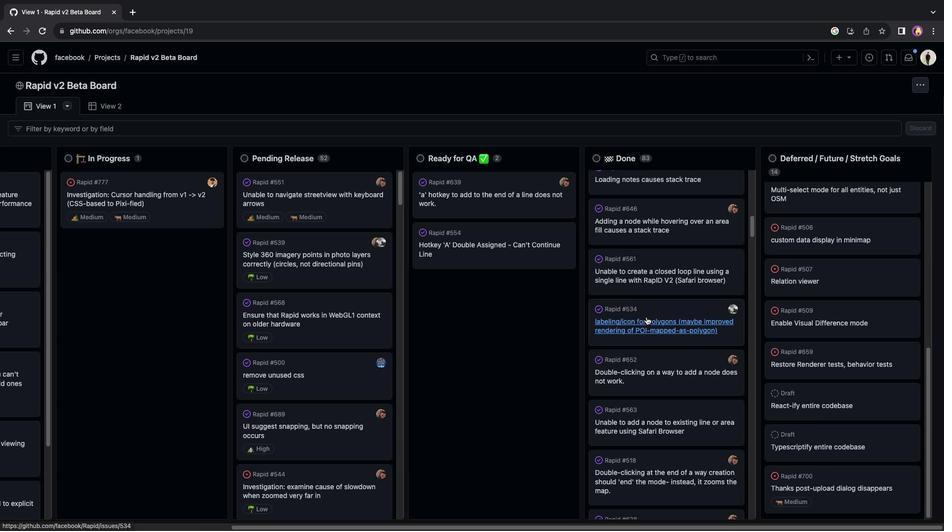 
Action: Mouse moved to (108, 108)
Screenshot: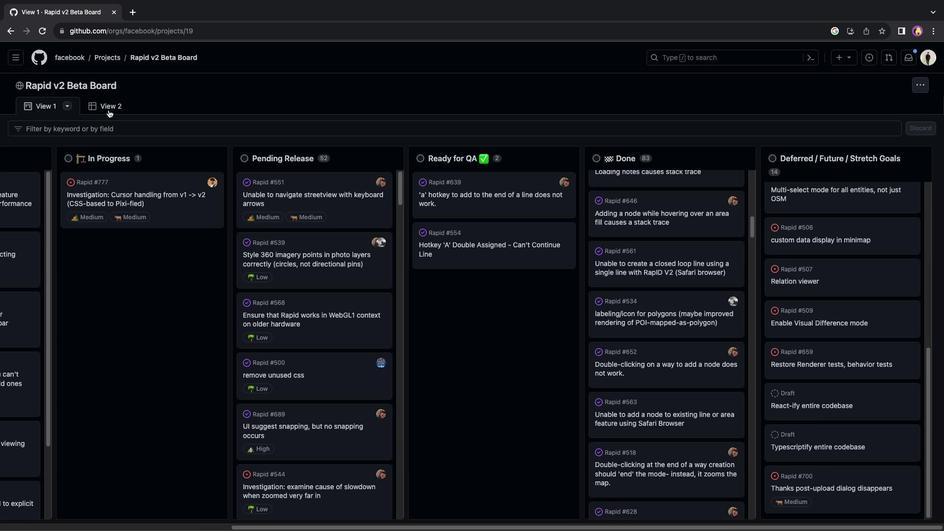 
Action: Mouse pressed left at (108, 108)
Screenshot: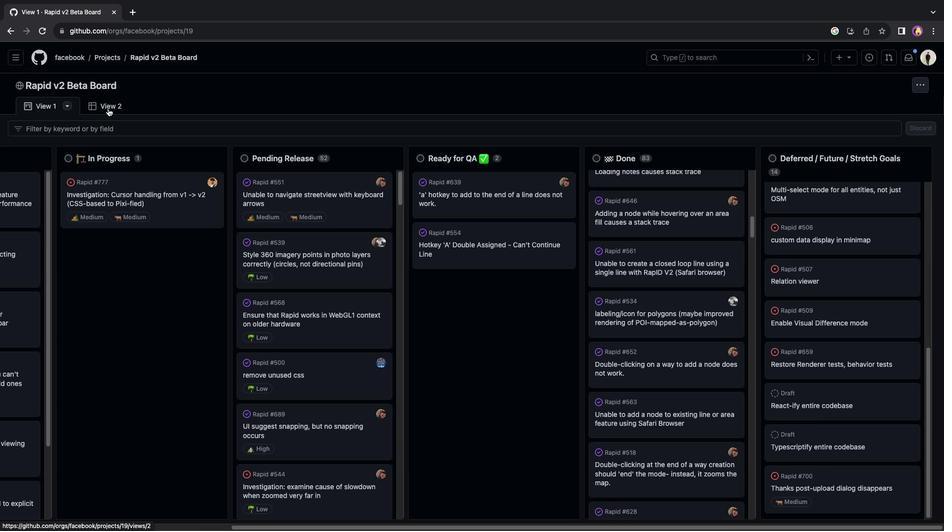 
Action: Mouse moved to (102, 185)
Screenshot: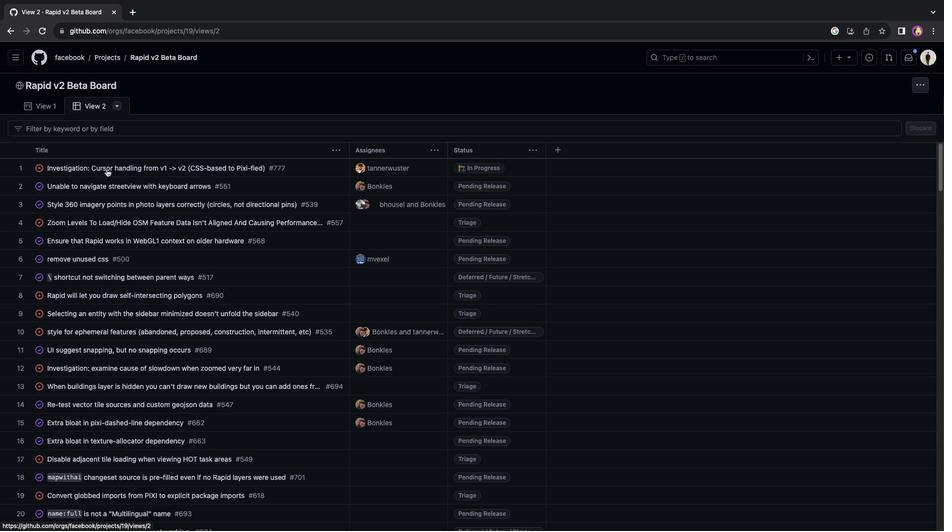 
Action: Mouse pressed left at (102, 185)
Screenshot: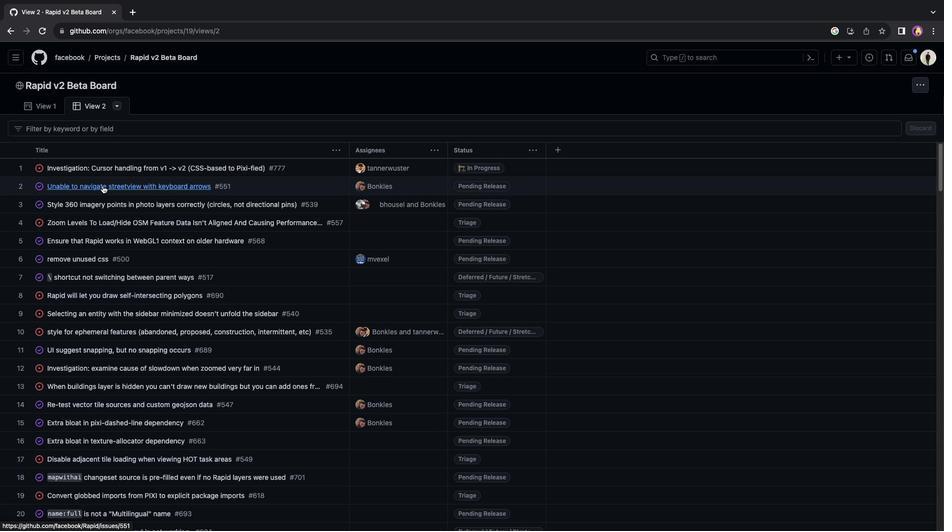 
Action: Mouse moved to (528, 334)
Screenshot: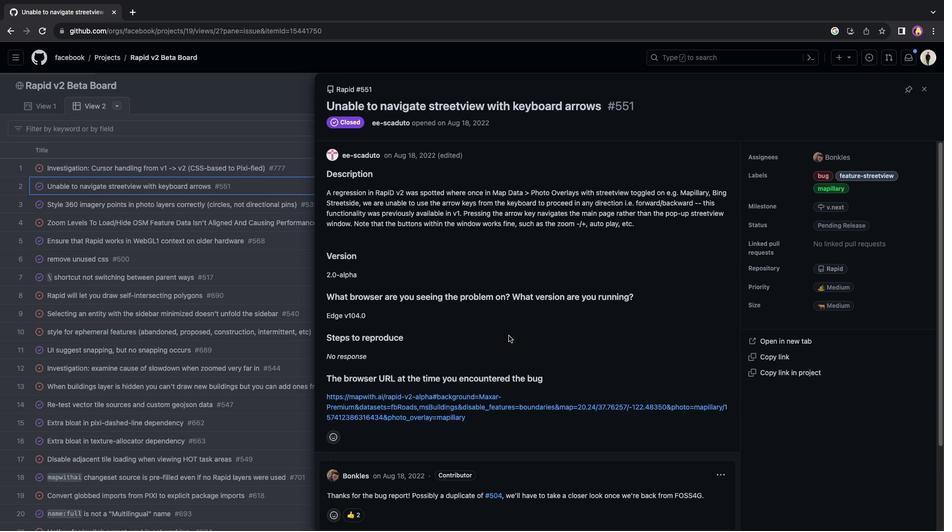 
Action: Mouse scrolled (528, 334) with delta (0, 0)
Screenshot: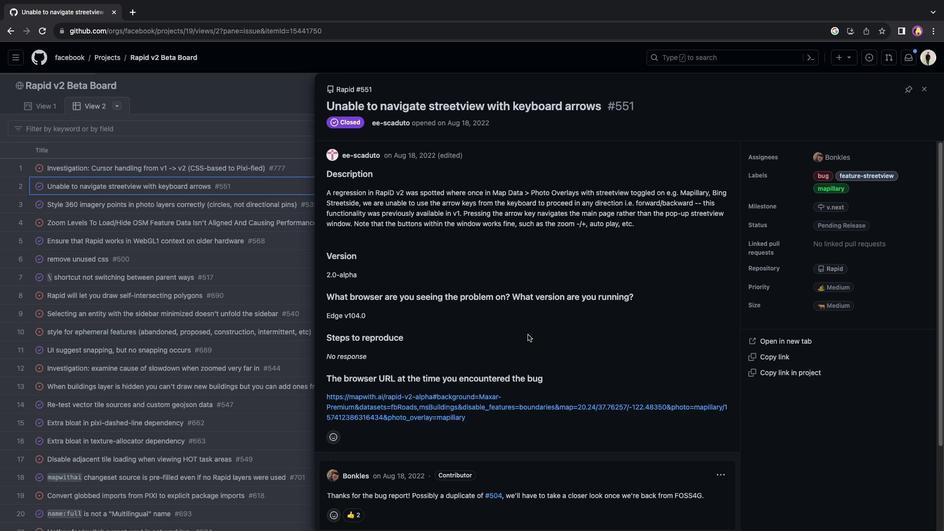 
Action: Mouse scrolled (528, 334) with delta (0, 0)
Screenshot: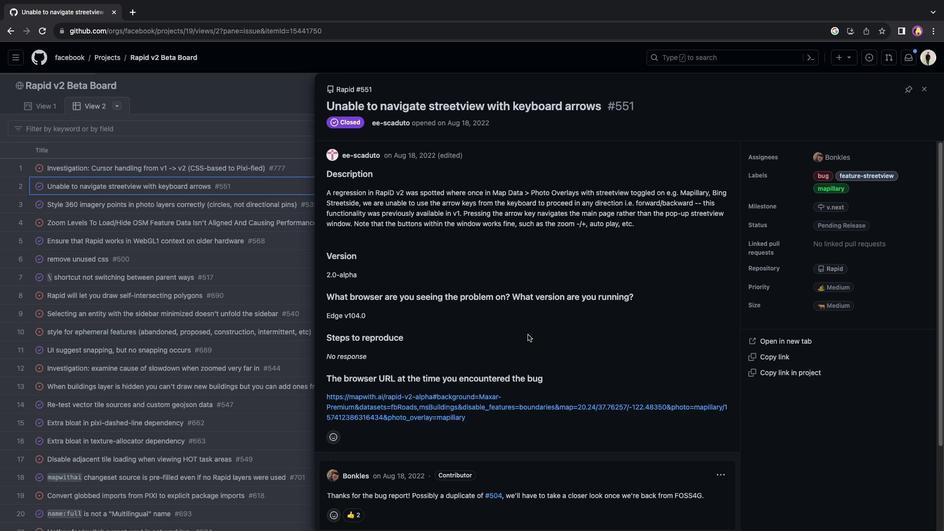 
Action: Mouse scrolled (528, 334) with delta (0, -1)
Screenshot: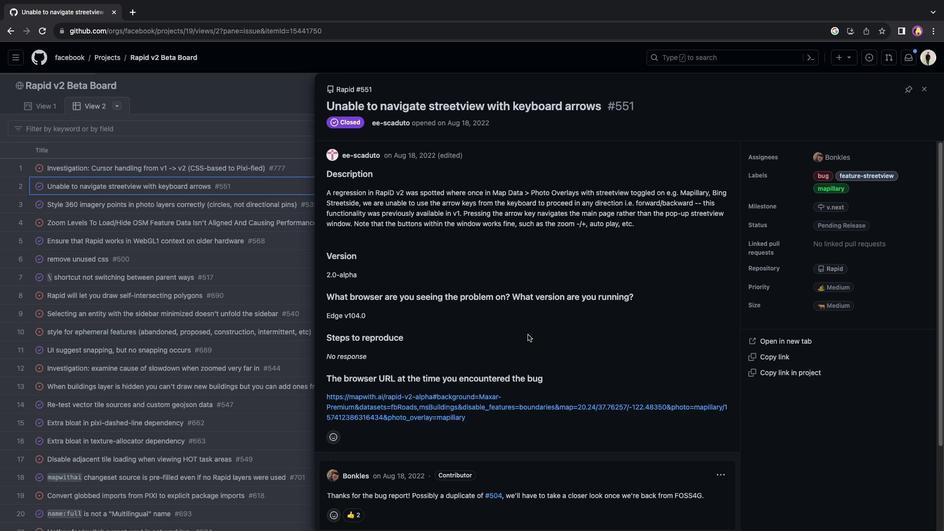 
Action: Mouse scrolled (528, 334) with delta (0, -1)
Screenshot: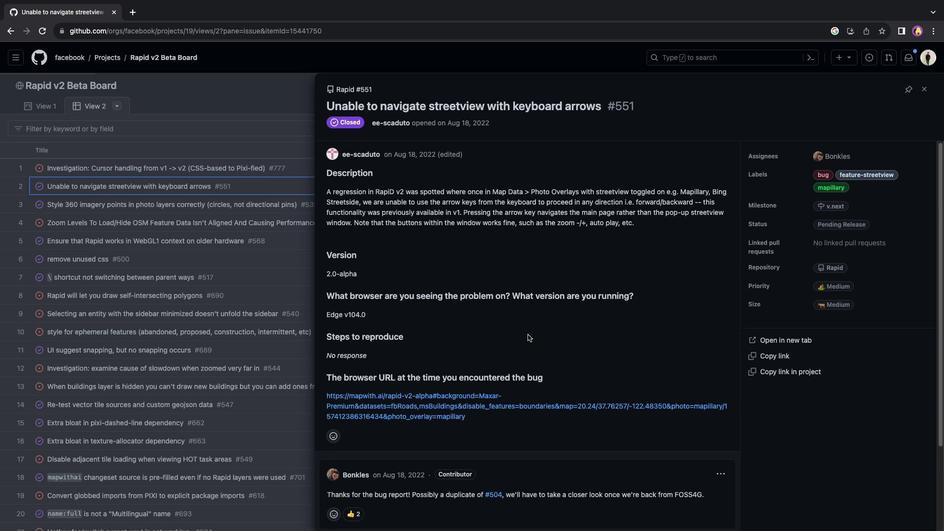 
Action: Mouse scrolled (528, 334) with delta (0, 0)
Screenshot: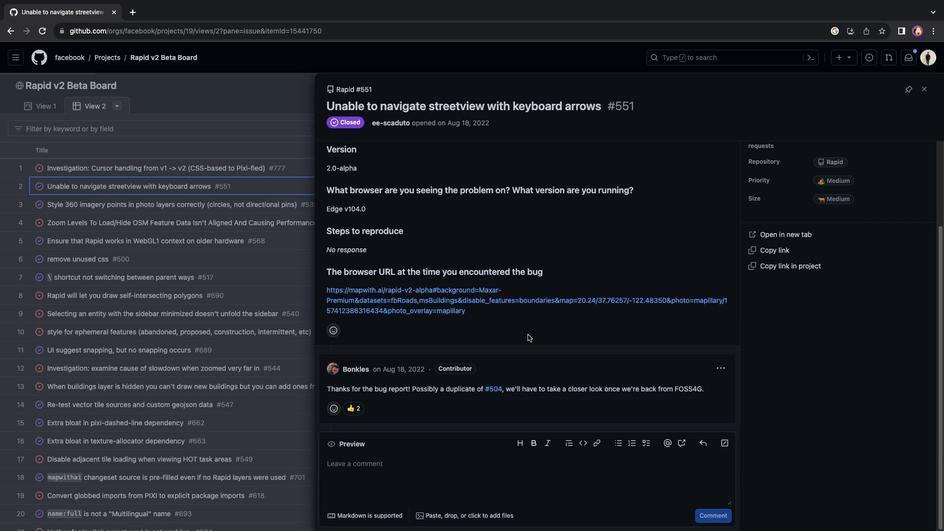 
Action: Mouse scrolled (528, 334) with delta (0, 0)
Screenshot: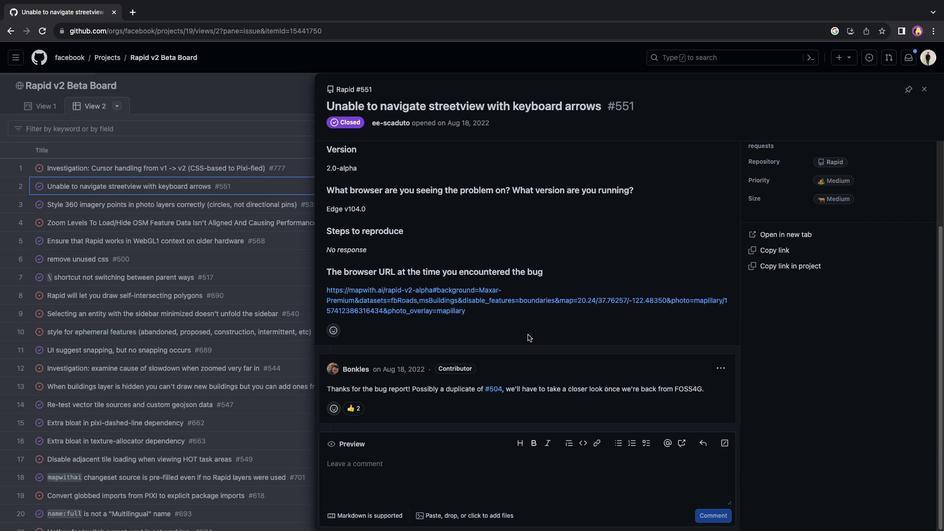 
Action: Mouse scrolled (528, 334) with delta (0, -1)
Screenshot: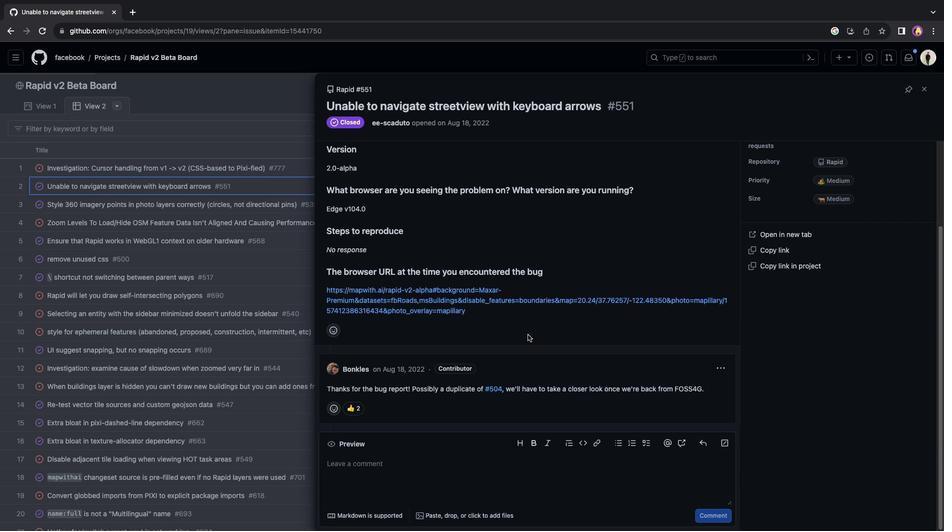 
Action: Mouse scrolled (528, 334) with delta (0, 0)
Screenshot: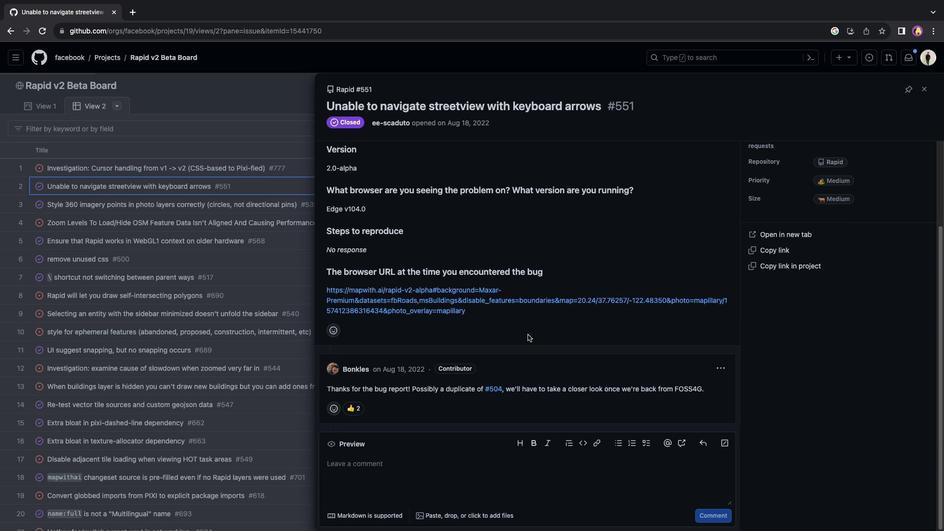 
Action: Mouse scrolled (528, 334) with delta (0, 0)
Screenshot: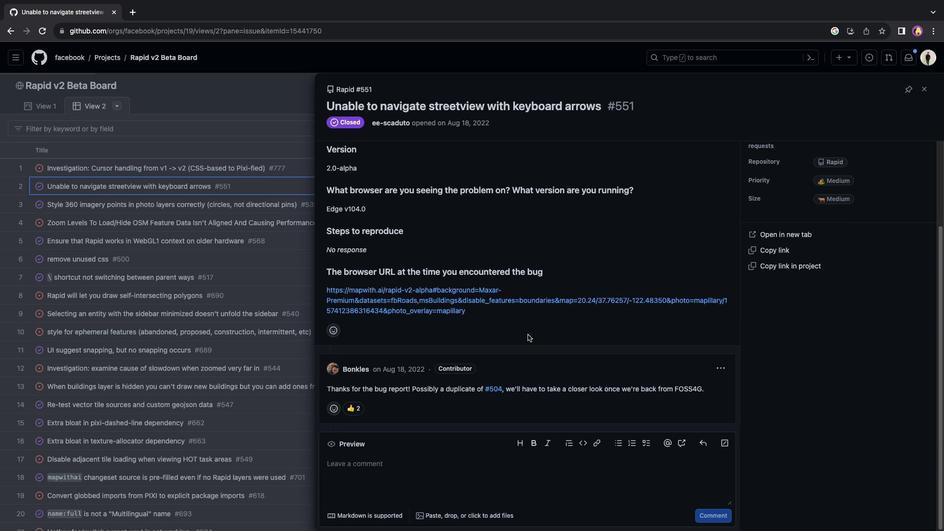 
Action: Mouse scrolled (528, 334) with delta (0, -1)
Screenshot: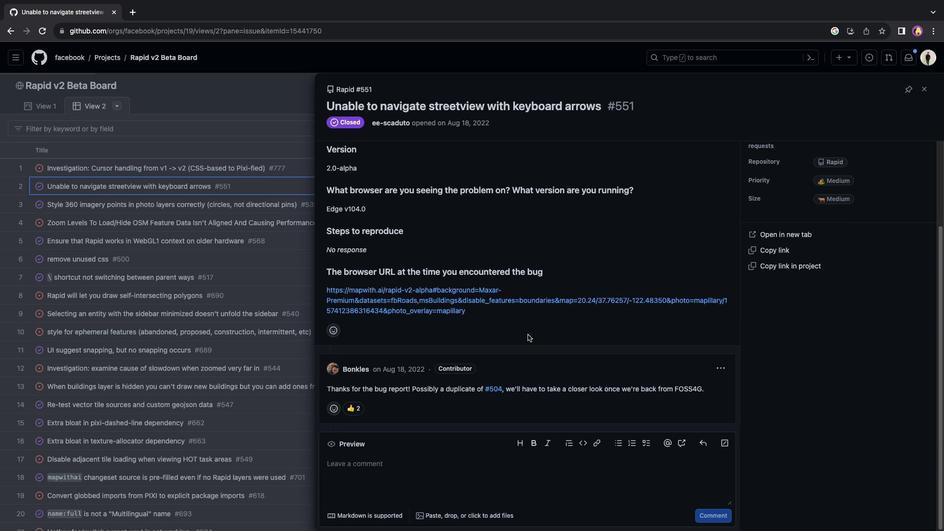 
Action: Mouse scrolled (528, 334) with delta (0, -2)
Screenshot: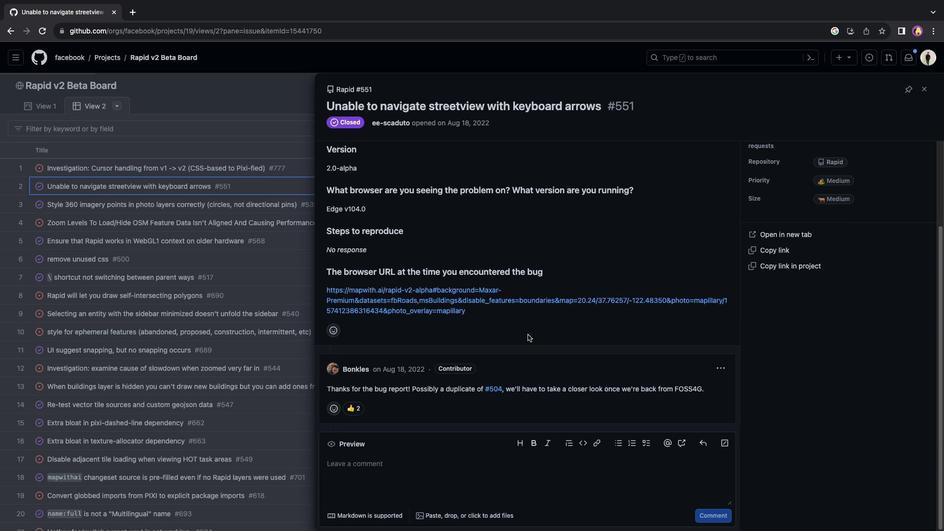 
Action: Mouse moved to (526, 335)
Screenshot: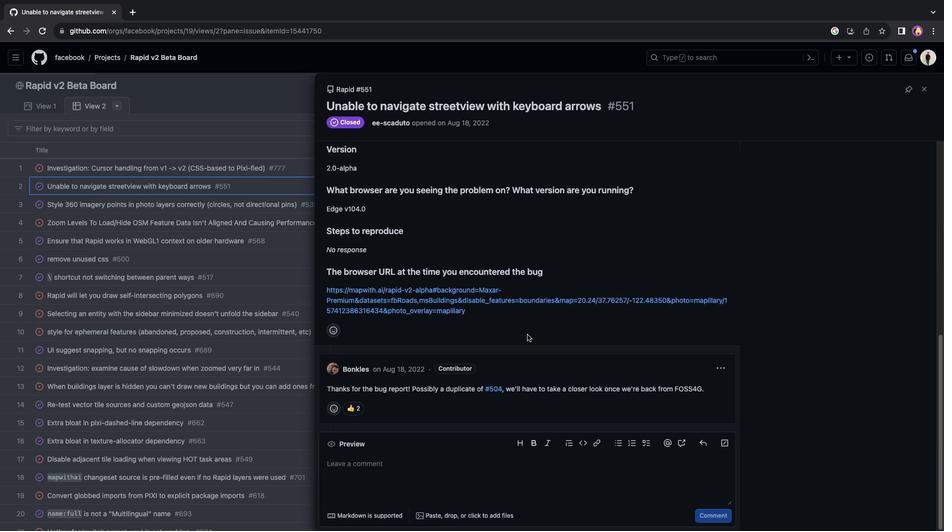 
Action: Mouse scrolled (526, 335) with delta (0, 0)
Screenshot: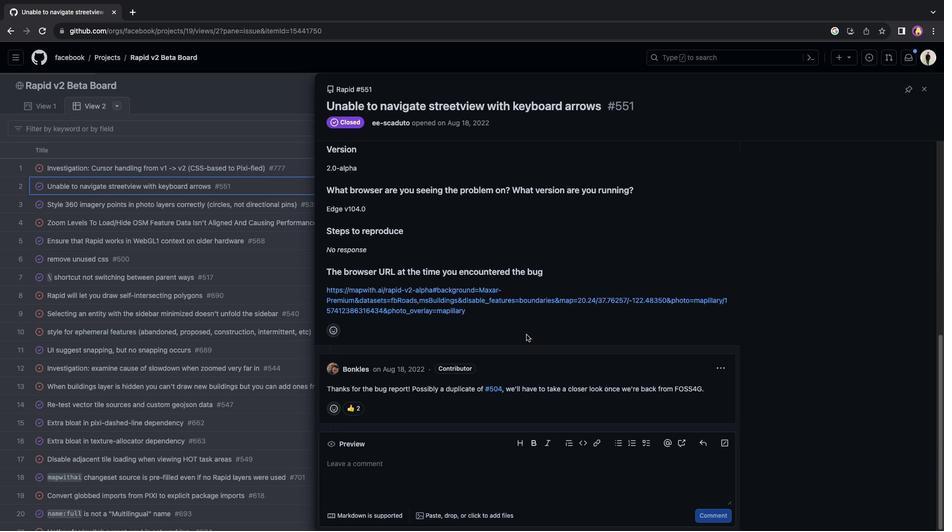 
Action: Mouse scrolled (526, 335) with delta (0, 0)
Screenshot: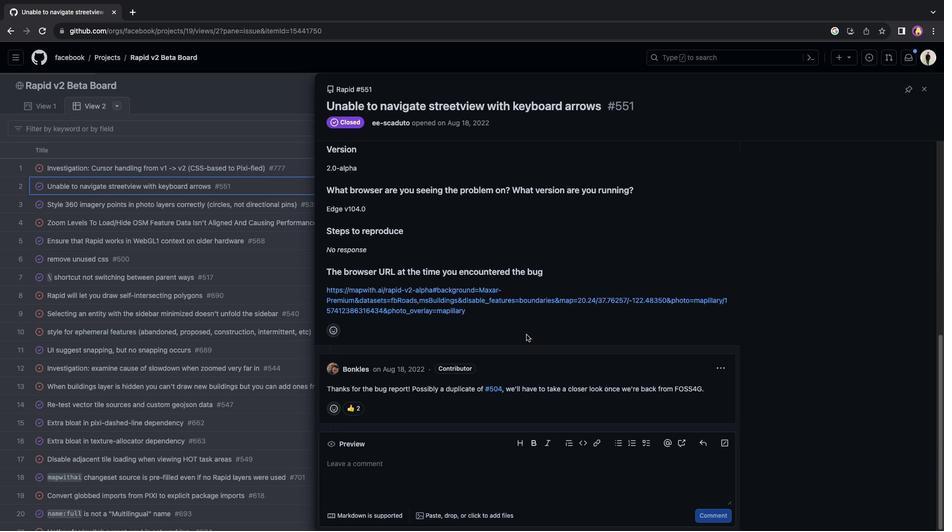 
Action: Mouse scrolled (526, 335) with delta (0, 1)
Screenshot: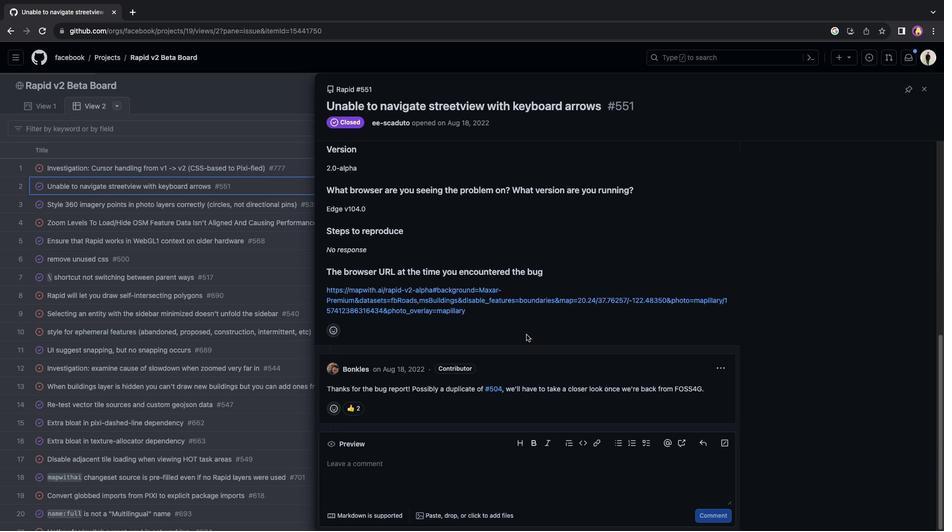 
Action: Mouse scrolled (526, 335) with delta (0, 2)
Screenshot: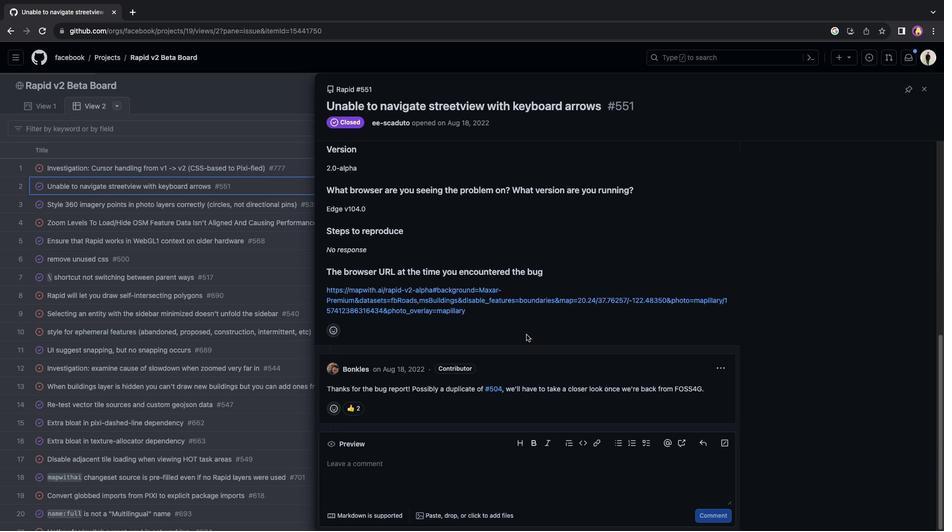 
Action: Mouse scrolled (526, 335) with delta (0, 2)
Screenshot: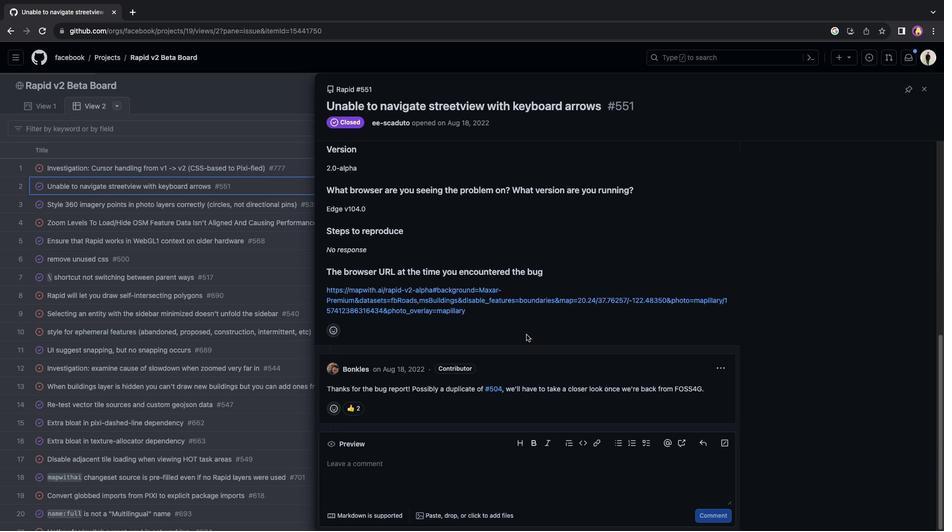 
Action: Mouse scrolled (526, 335) with delta (0, 0)
Screenshot: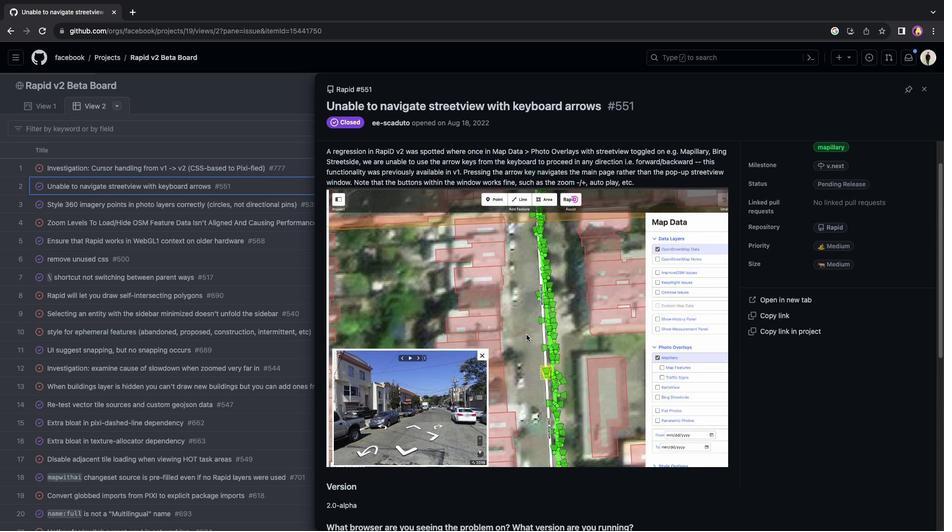 
Action: Mouse scrolled (526, 335) with delta (0, 0)
Screenshot: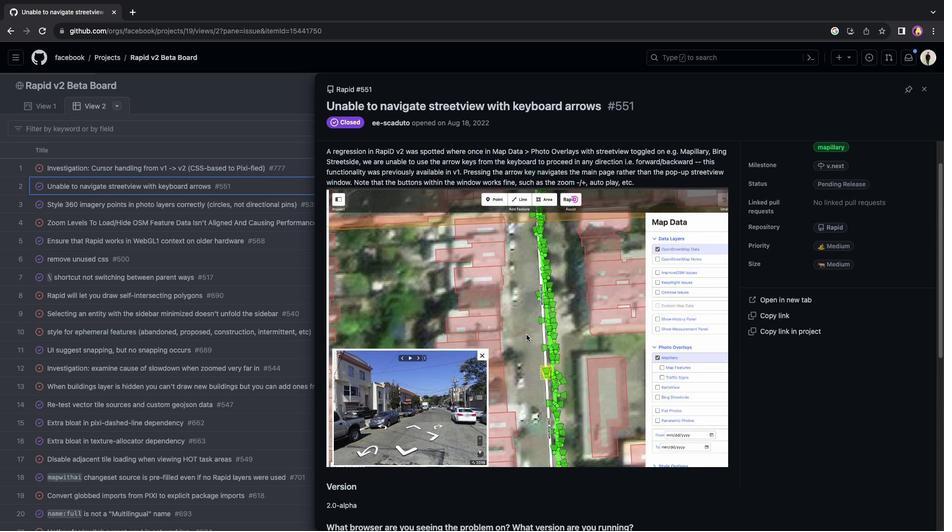 
Action: Mouse scrolled (526, 335) with delta (0, 1)
Screenshot: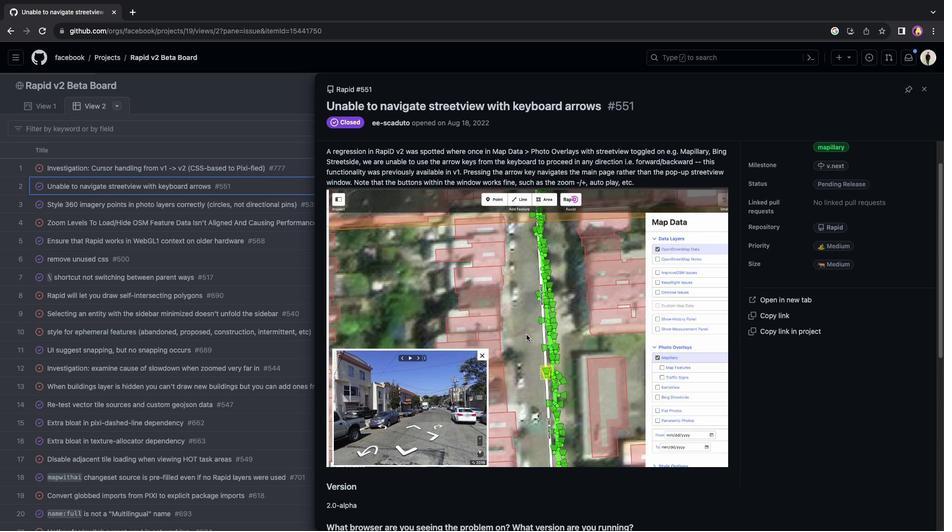
Action: Mouse scrolled (526, 335) with delta (0, 2)
Screenshot: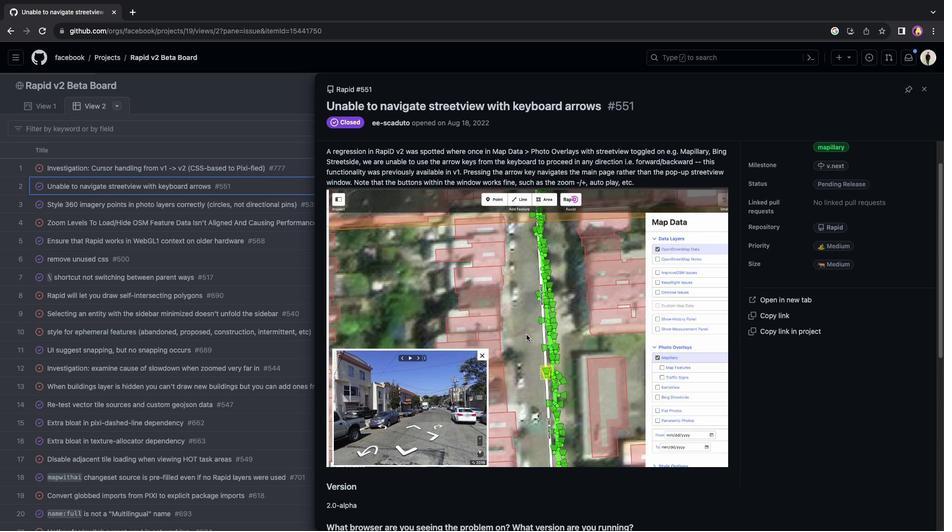 
Action: Mouse scrolled (526, 335) with delta (0, 2)
Screenshot: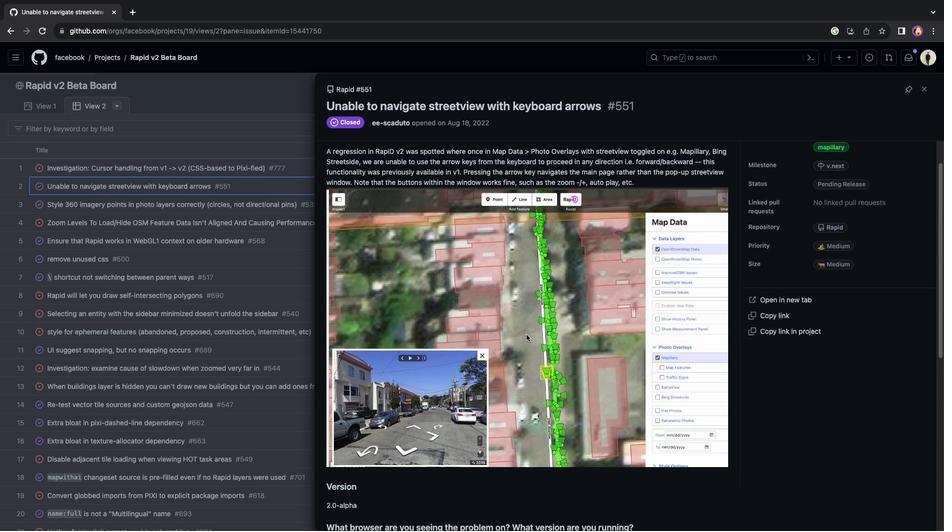 
Action: Mouse moved to (227, 209)
Screenshot: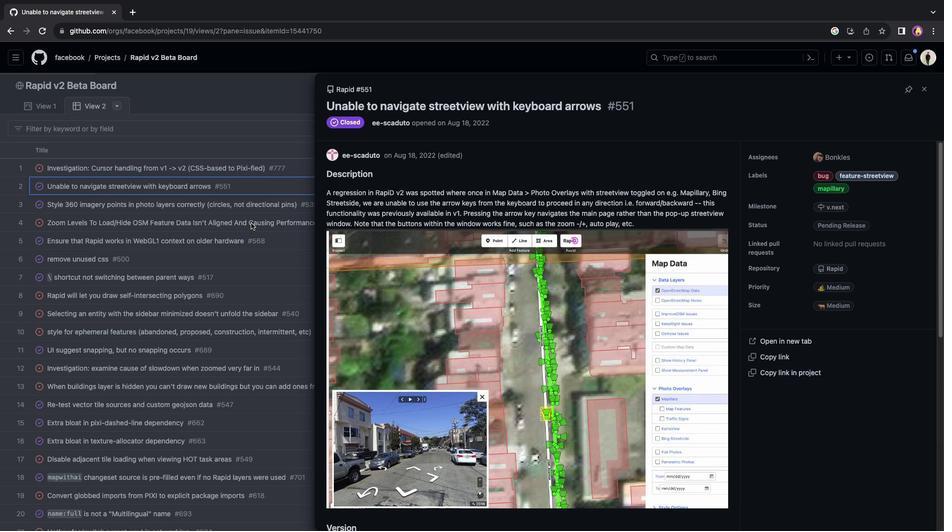 
Action: Mouse pressed left at (227, 209)
Screenshot: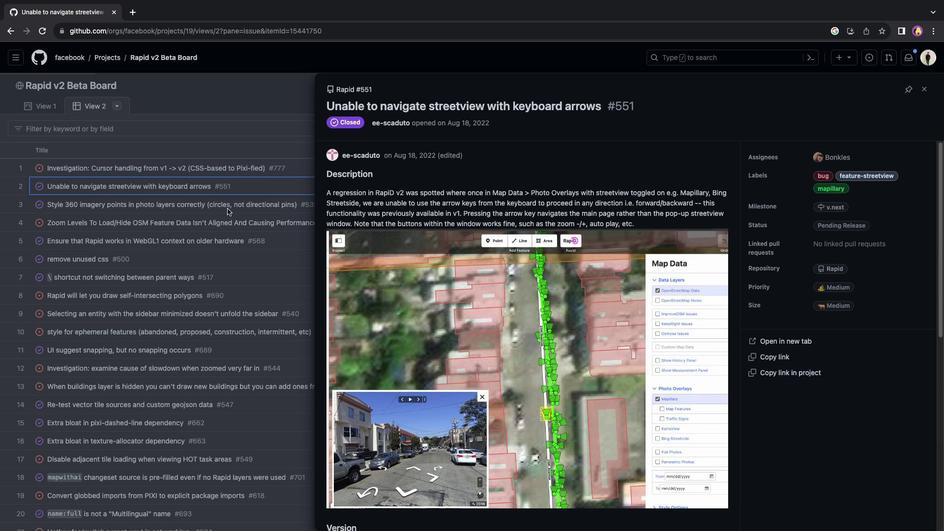 
Action: Mouse moved to (246, 204)
Screenshot: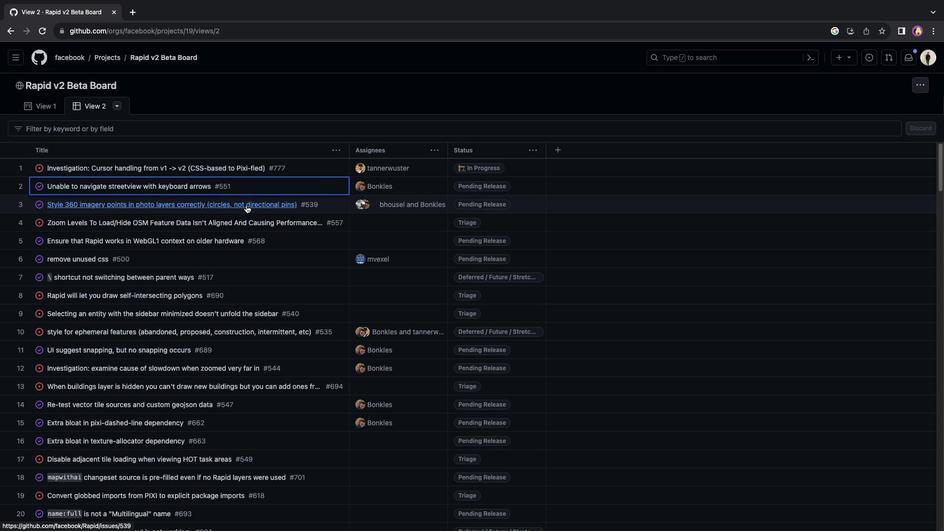 
Action: Mouse pressed left at (246, 204)
Screenshot: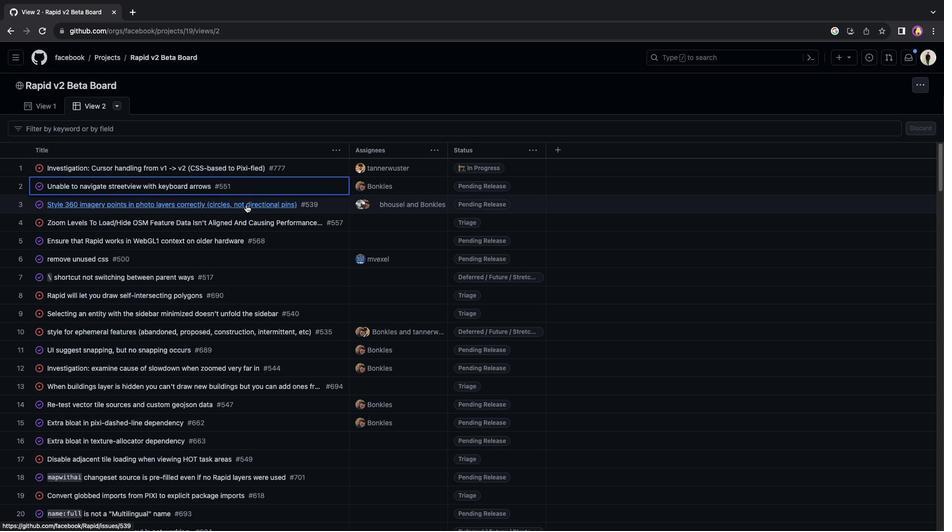 
Action: Mouse moved to (685, 287)
Screenshot: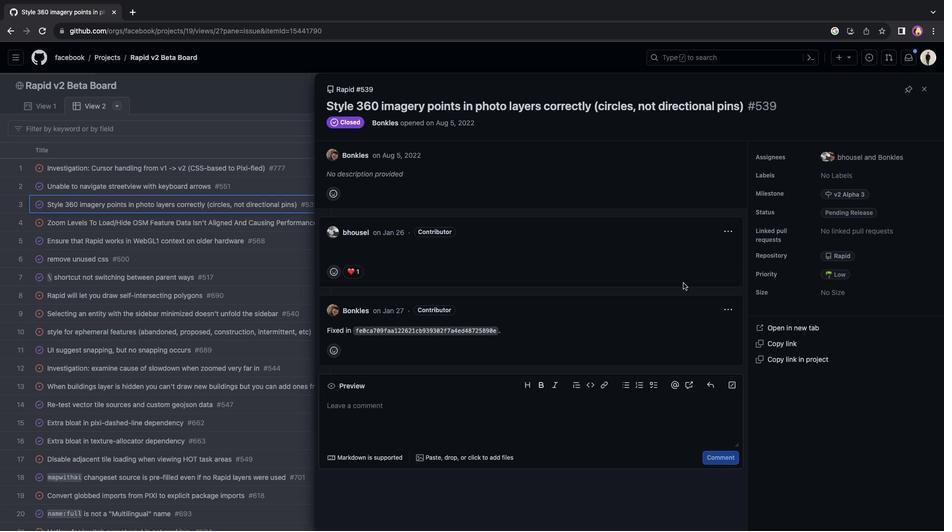 
Action: Mouse scrolled (685, 287) with delta (0, 0)
Screenshot: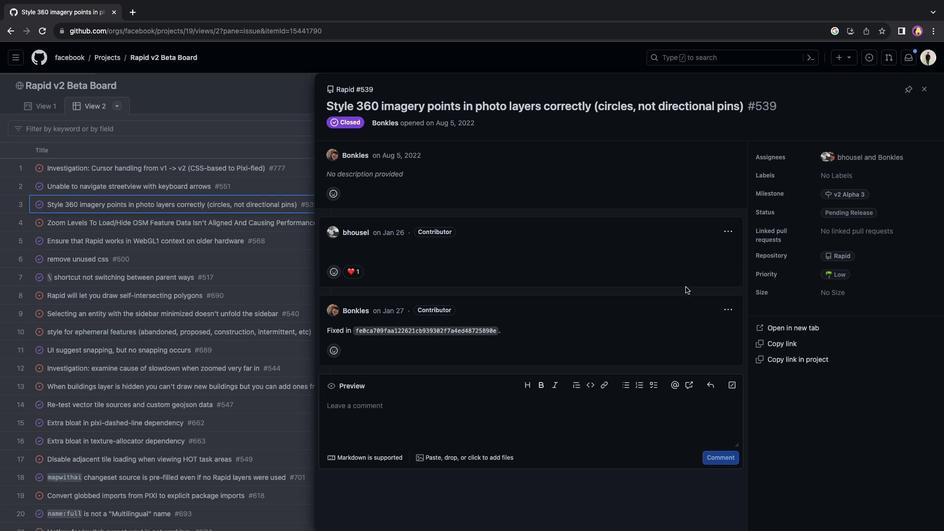 
Action: Mouse scrolled (685, 287) with delta (0, 0)
Screenshot: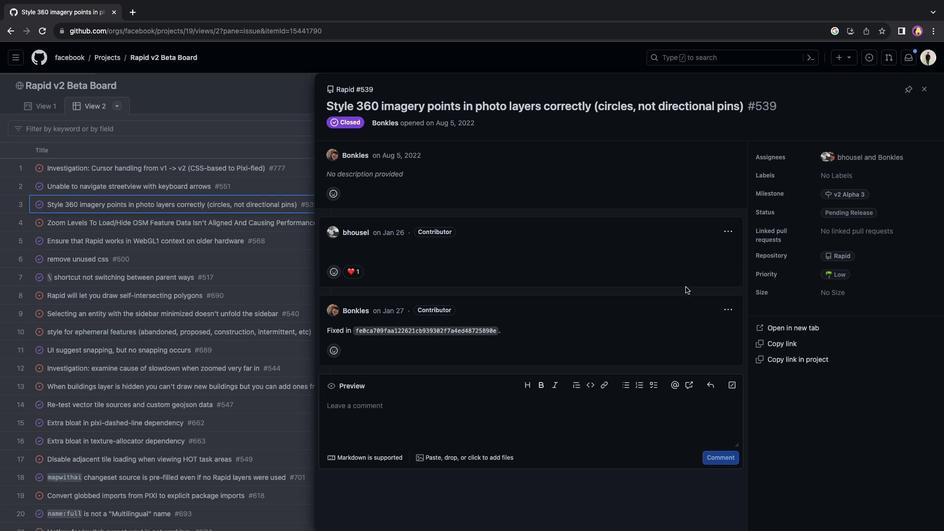 
Action: Mouse scrolled (685, 287) with delta (0, -1)
Screenshot: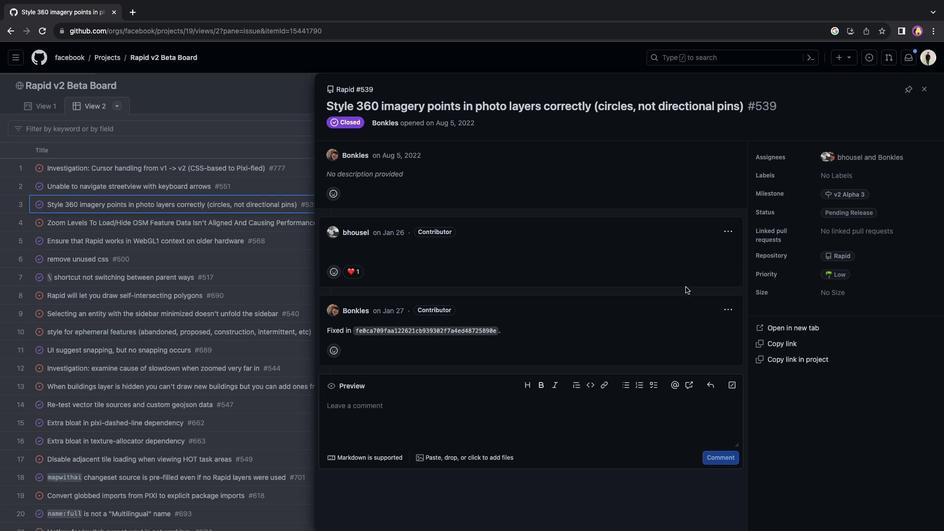 
Action: Mouse scrolled (685, 287) with delta (0, 0)
Screenshot: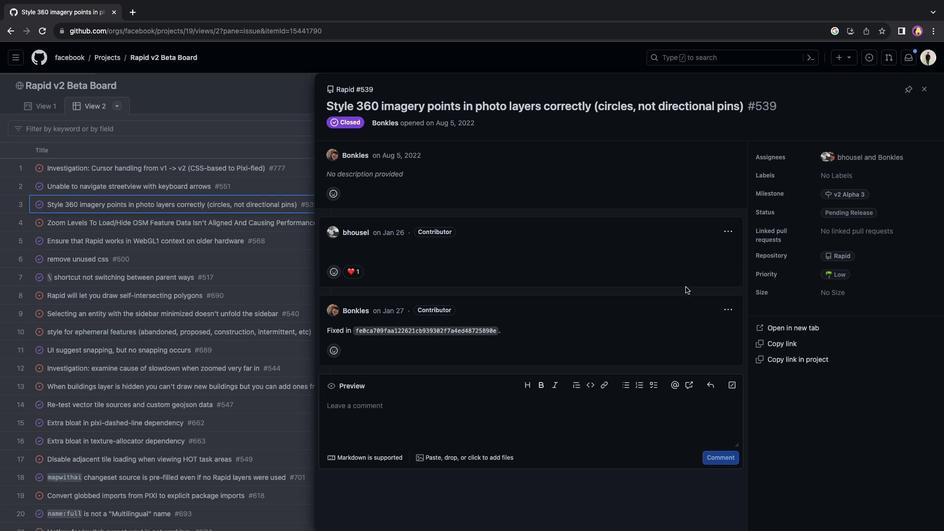 
Action: Mouse scrolled (685, 287) with delta (0, 0)
Screenshot: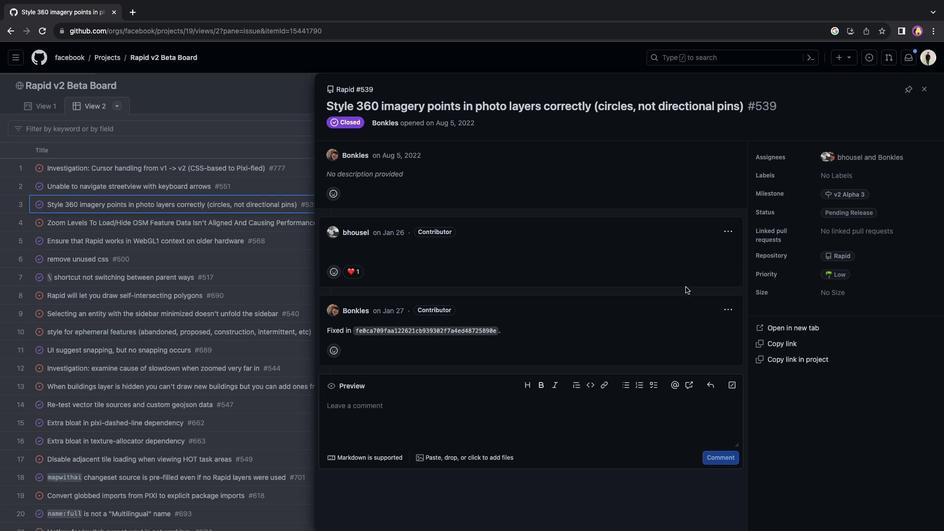 
Action: Mouse scrolled (685, 287) with delta (0, 0)
Screenshot: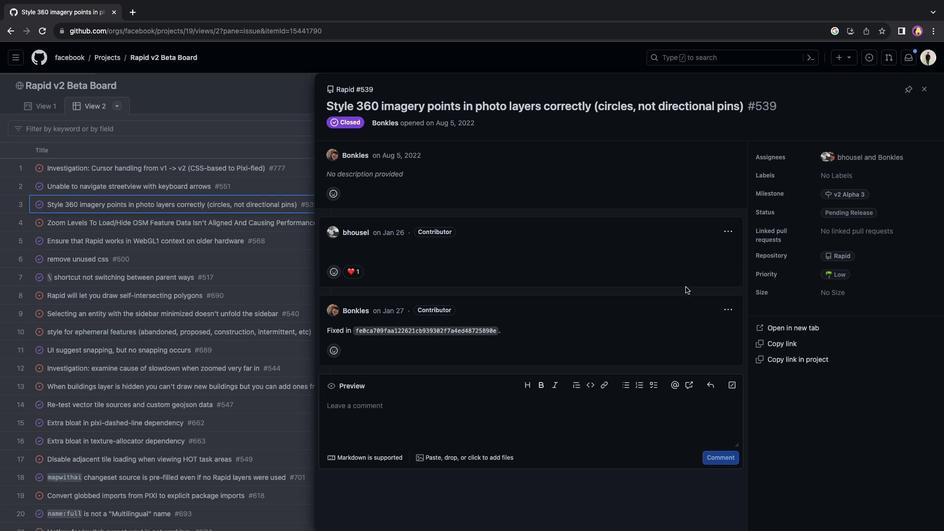 
Action: Mouse moved to (273, 284)
Screenshot: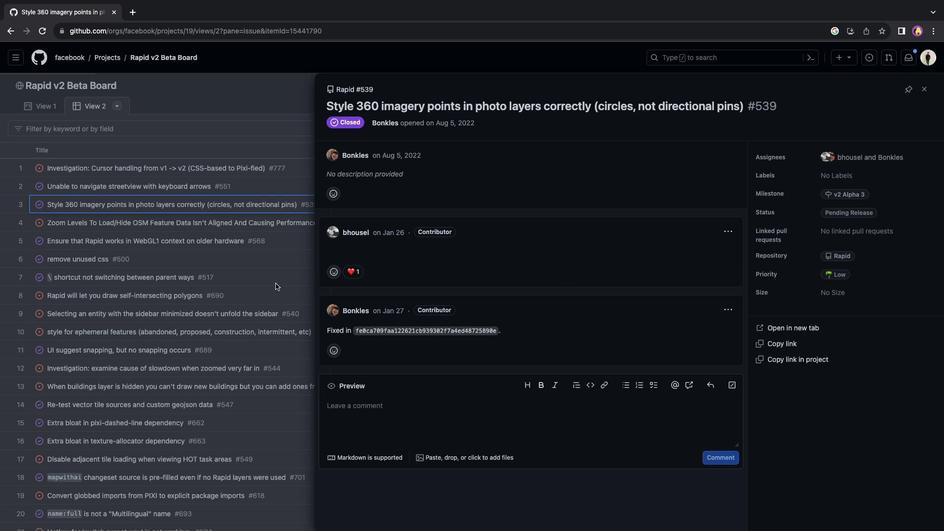 
Action: Mouse pressed left at (273, 284)
Screenshot: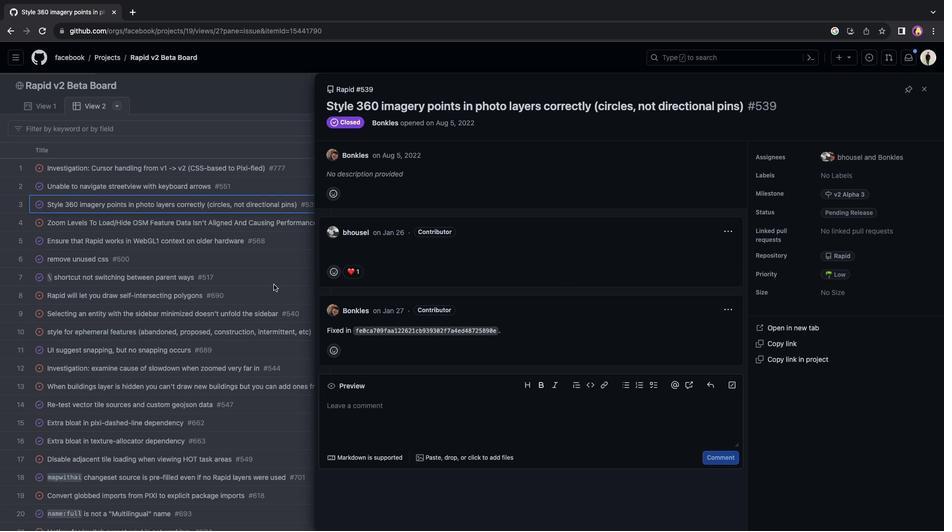 
Action: Mouse moved to (250, 225)
Screenshot: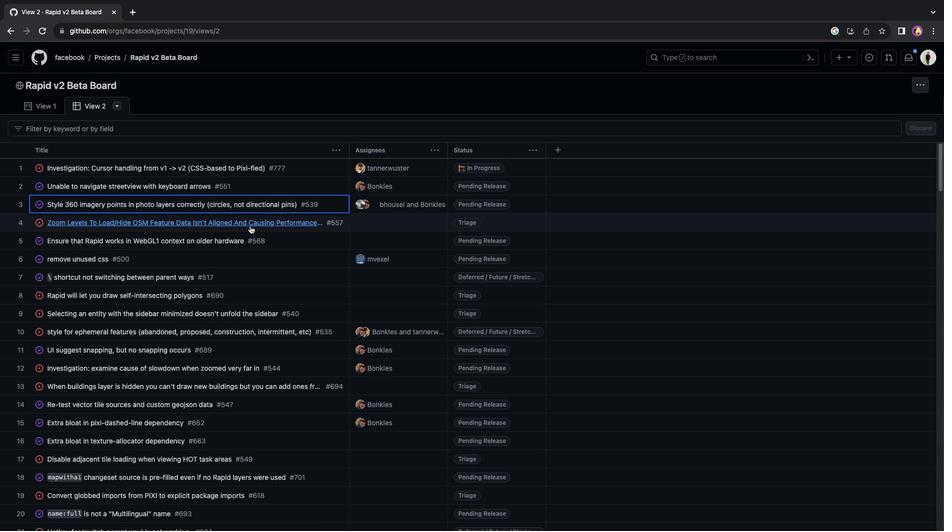 
Action: Mouse pressed left at (250, 225)
Screenshot: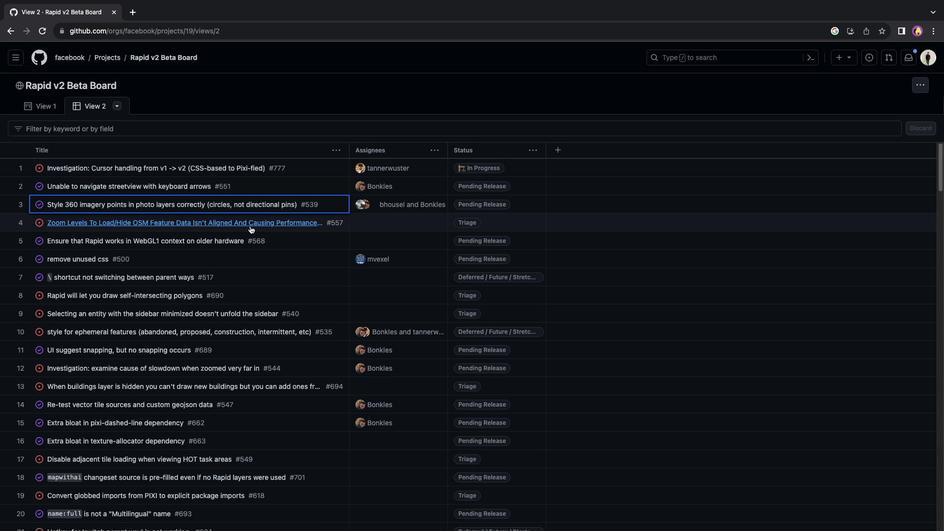 
Action: Mouse moved to (600, 354)
Screenshot: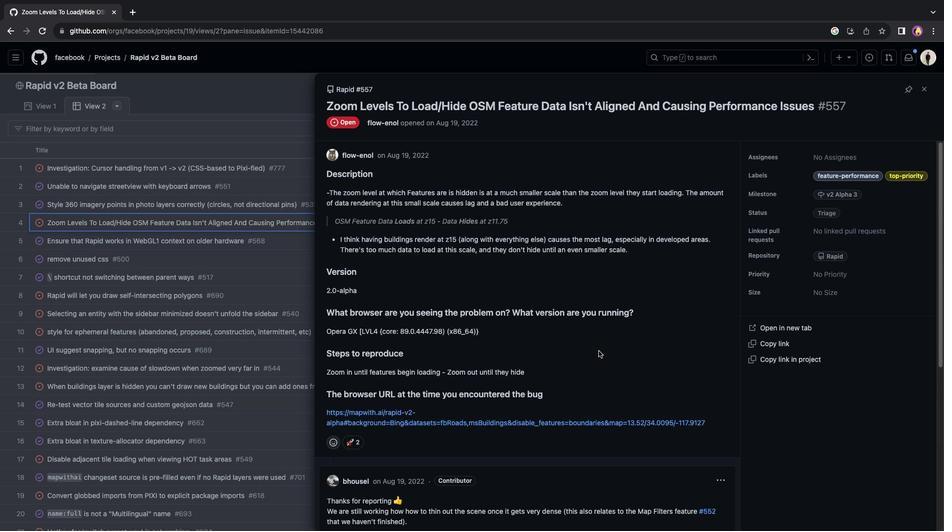 
Action: Mouse scrolled (600, 354) with delta (0, 0)
Screenshot: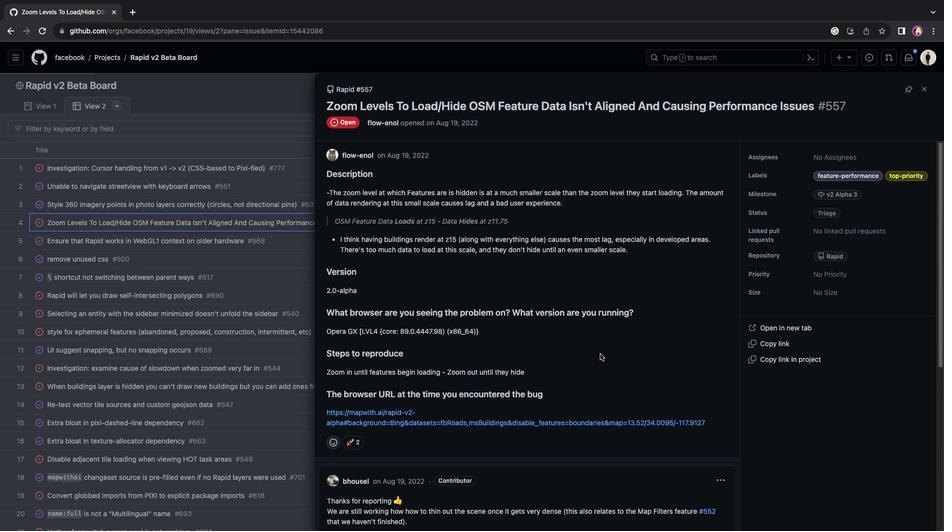 
Action: Mouse scrolled (600, 354) with delta (0, 0)
Screenshot: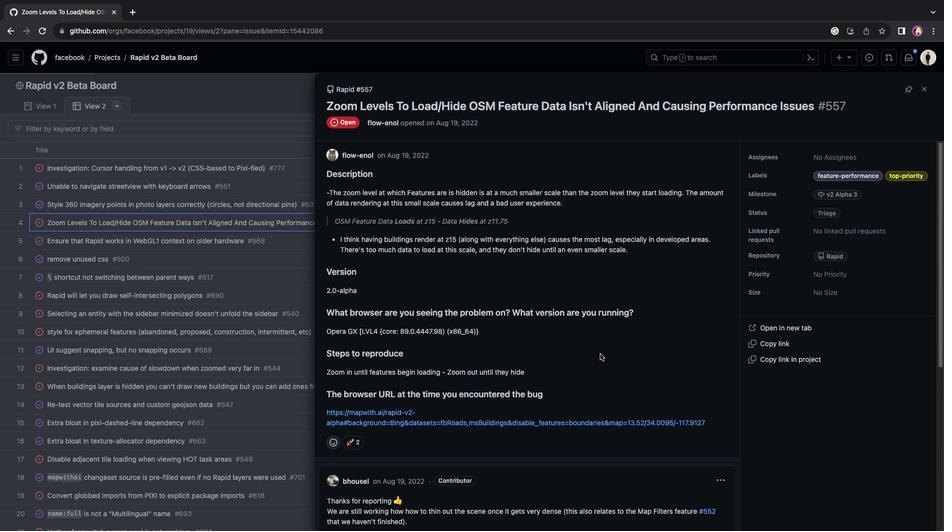 
Action: Mouse scrolled (600, 354) with delta (0, -1)
Screenshot: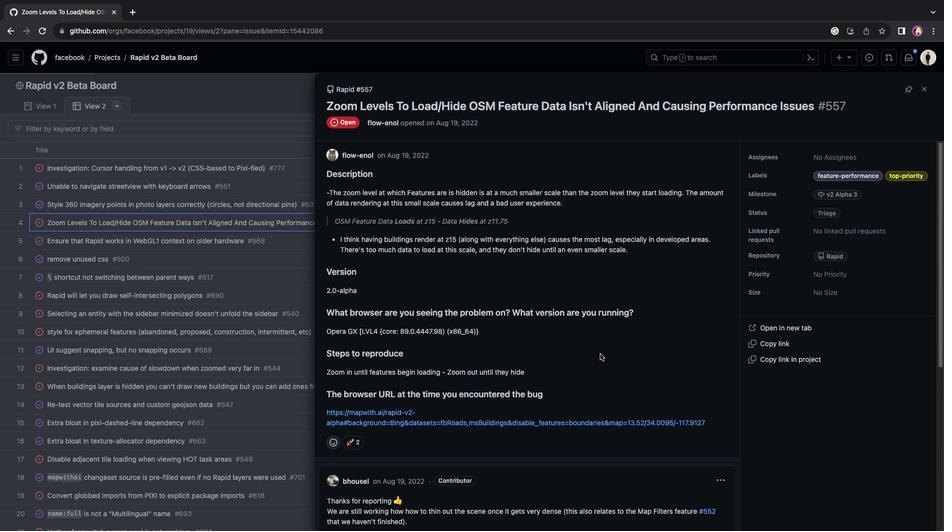 
Action: Mouse scrolled (600, 354) with delta (0, -2)
Screenshot: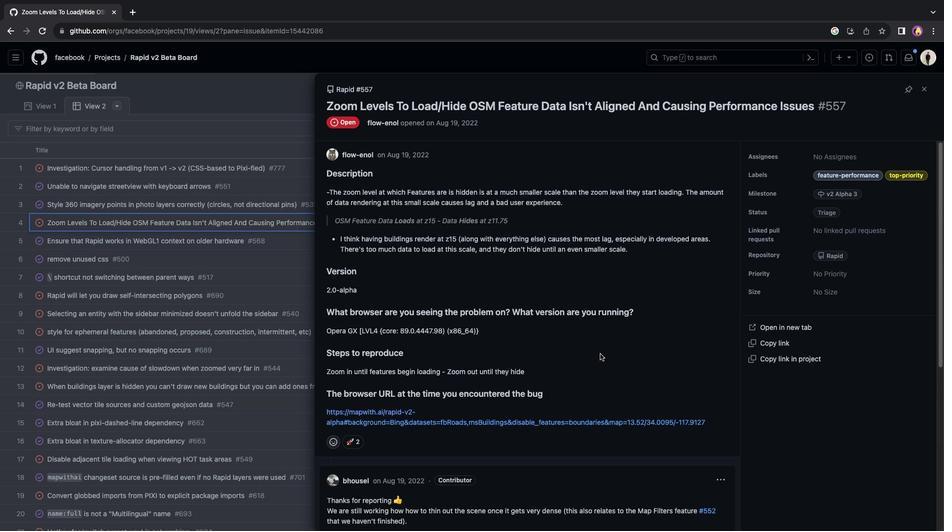 
Action: Mouse scrolled (600, 354) with delta (0, 0)
Screenshot: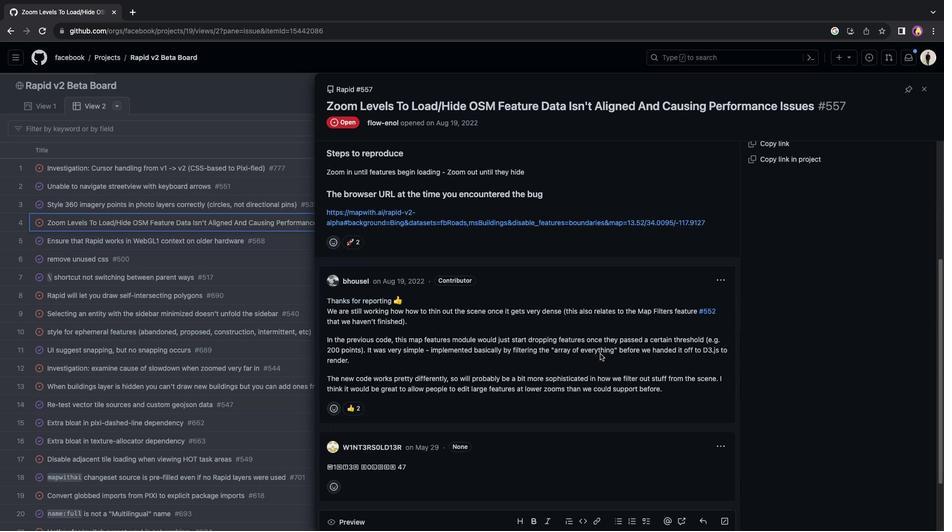 
Action: Mouse scrolled (600, 354) with delta (0, 0)
Screenshot: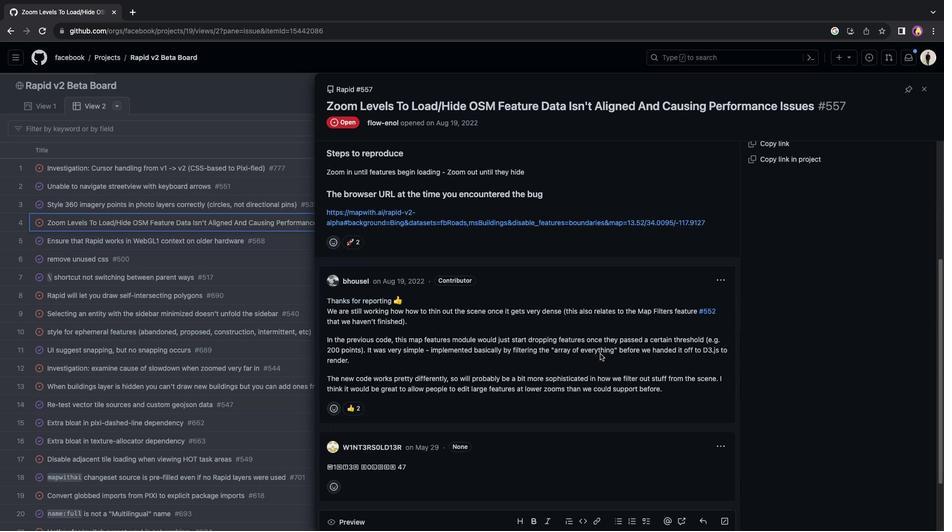 
Action: Mouse scrolled (600, 354) with delta (0, -1)
Screenshot: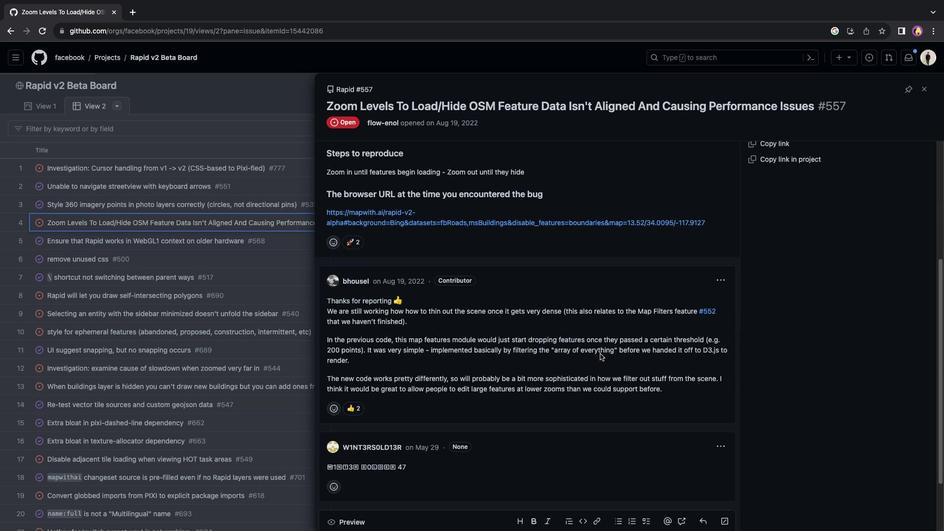 
Action: Mouse scrolled (600, 354) with delta (0, -2)
Screenshot: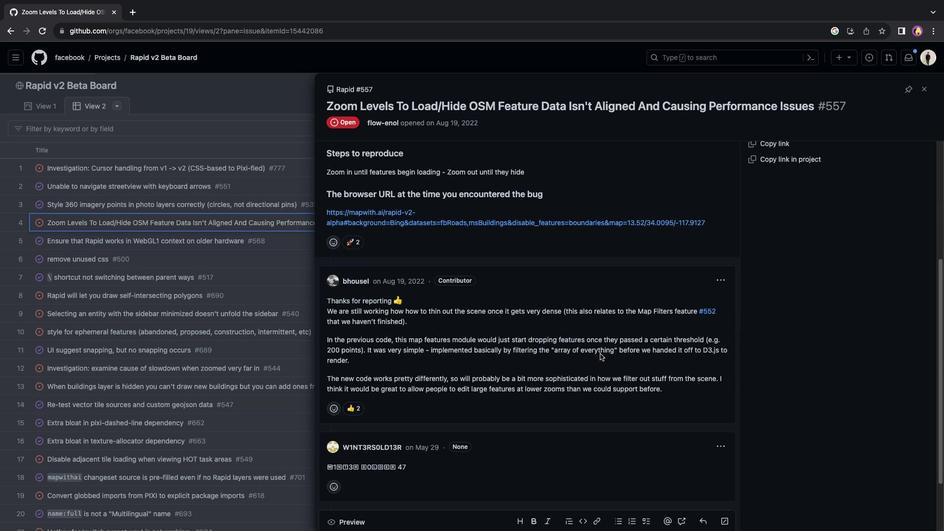 
Action: Mouse scrolled (600, 354) with delta (0, 0)
Screenshot: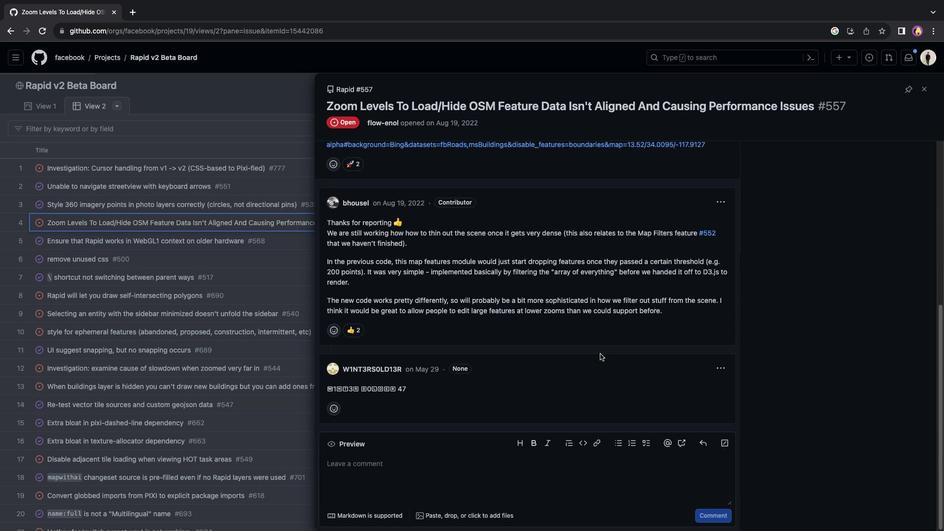 
Action: Mouse scrolled (600, 354) with delta (0, 0)
Screenshot: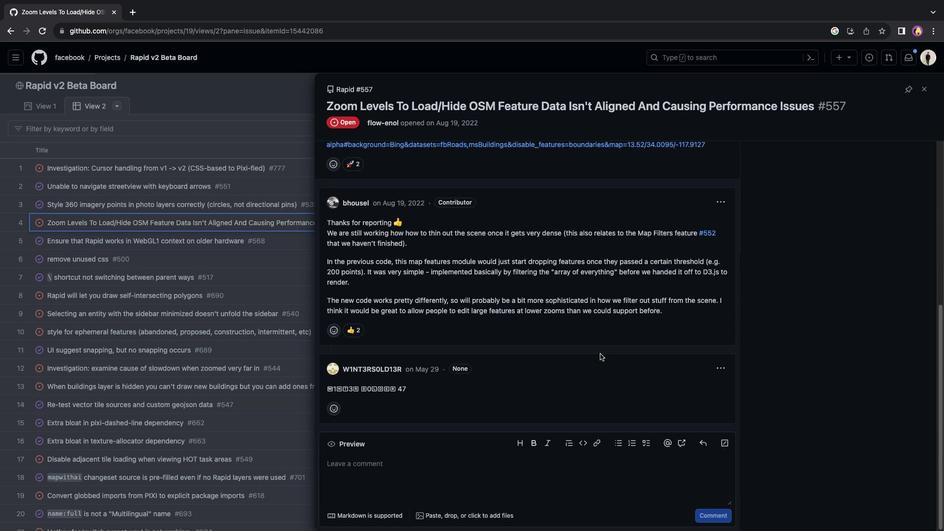 
Action: Mouse scrolled (600, 354) with delta (0, -1)
Screenshot: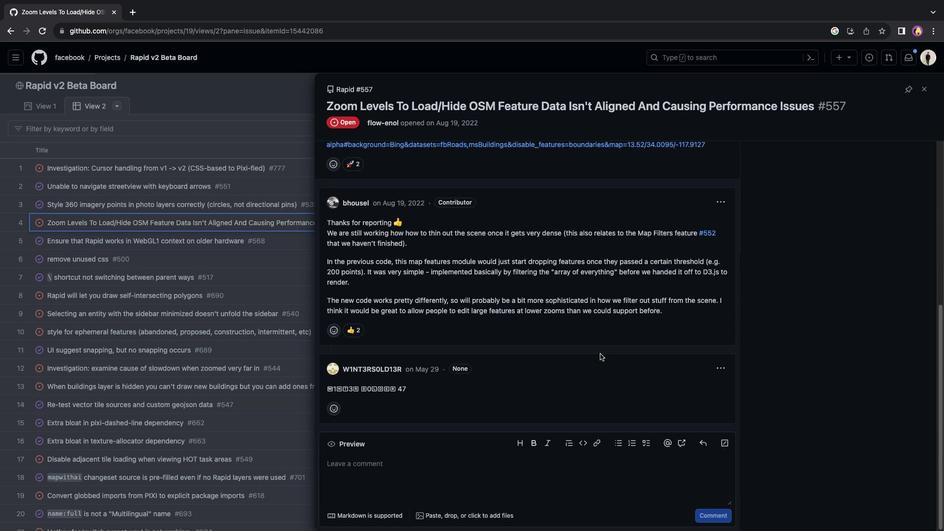 
Action: Mouse scrolled (600, 354) with delta (0, -2)
Screenshot: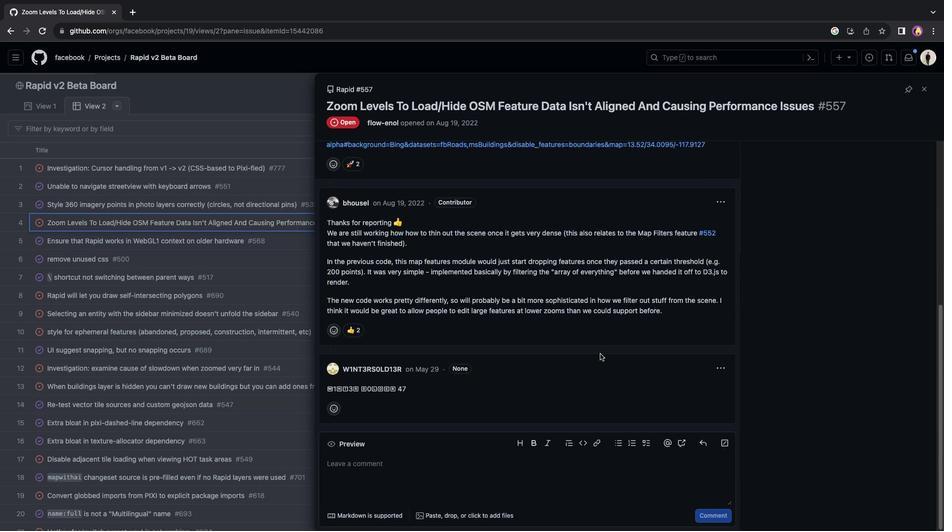 
Action: Mouse scrolled (600, 354) with delta (0, 0)
Screenshot: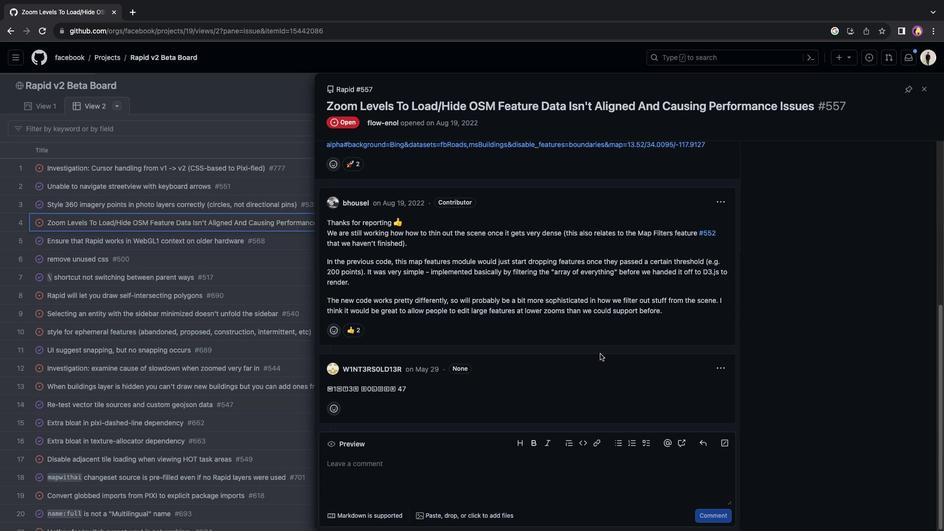
Action: Mouse scrolled (600, 354) with delta (0, 0)
Screenshot: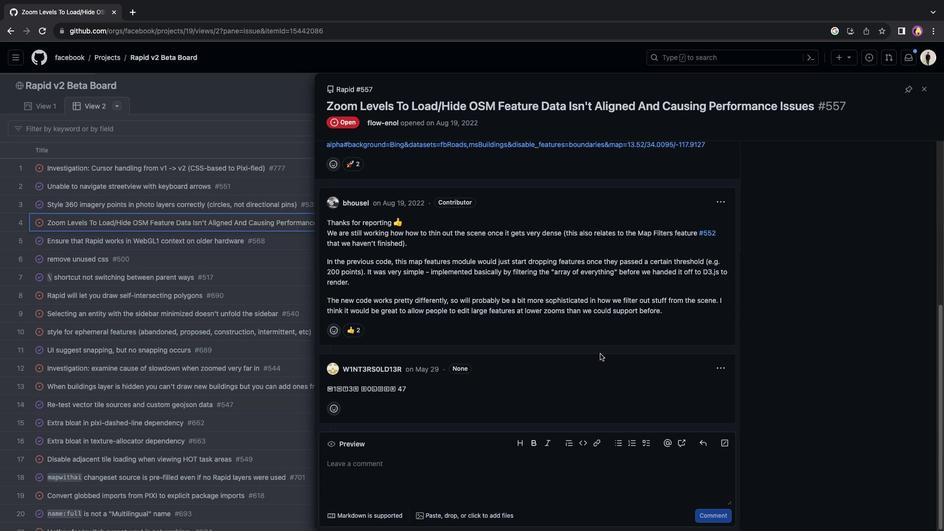 
Action: Mouse scrolled (600, 354) with delta (0, 1)
Screenshot: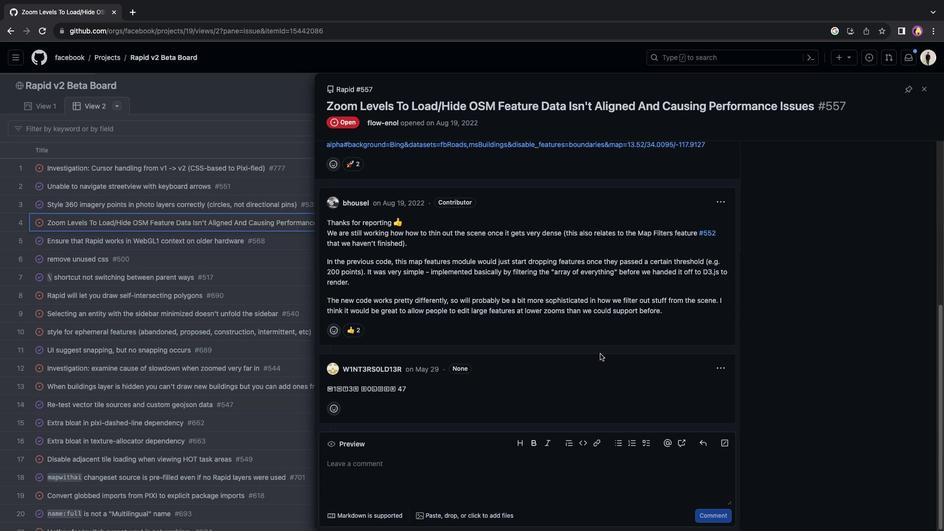 
Action: Mouse scrolled (600, 354) with delta (0, 2)
Screenshot: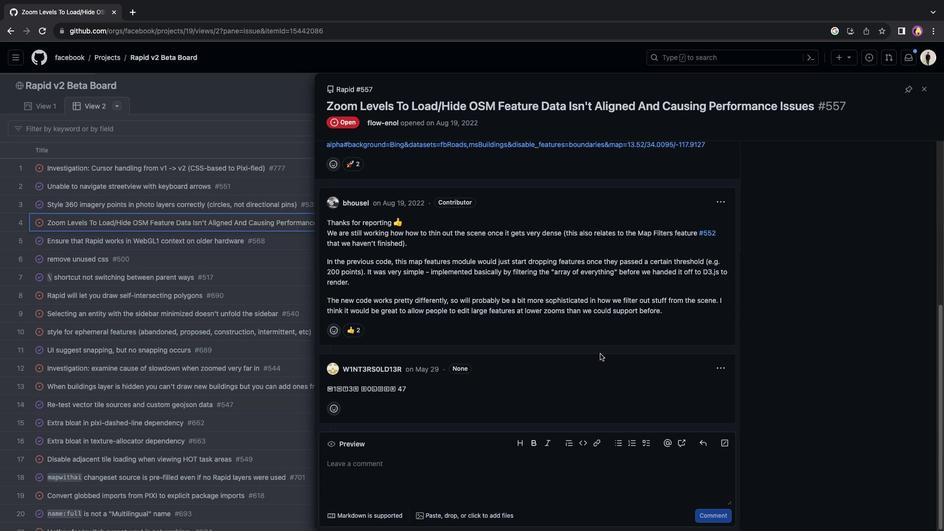 
Action: Mouse scrolled (600, 354) with delta (0, 2)
Screenshot: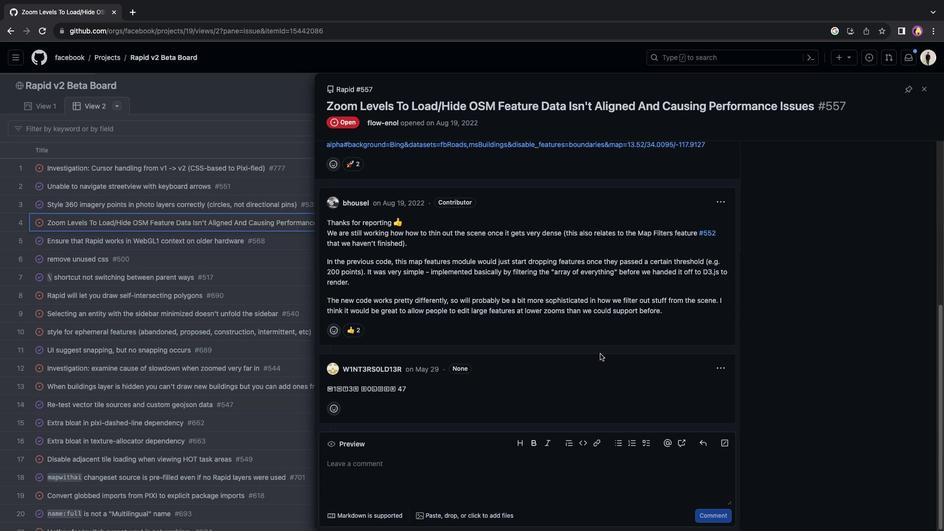 
Action: Mouse scrolled (600, 354) with delta (0, 3)
Screenshot: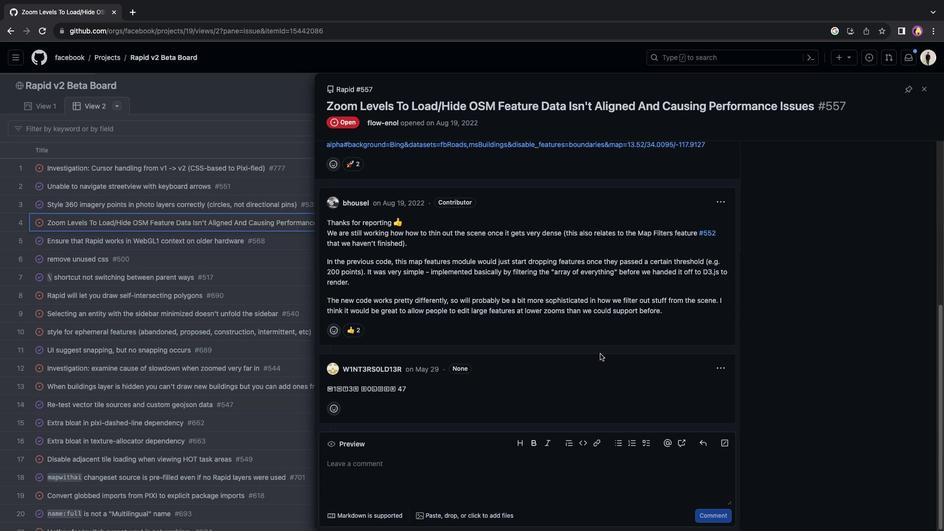 
Action: Mouse scrolled (600, 354) with delta (0, 3)
Screenshot: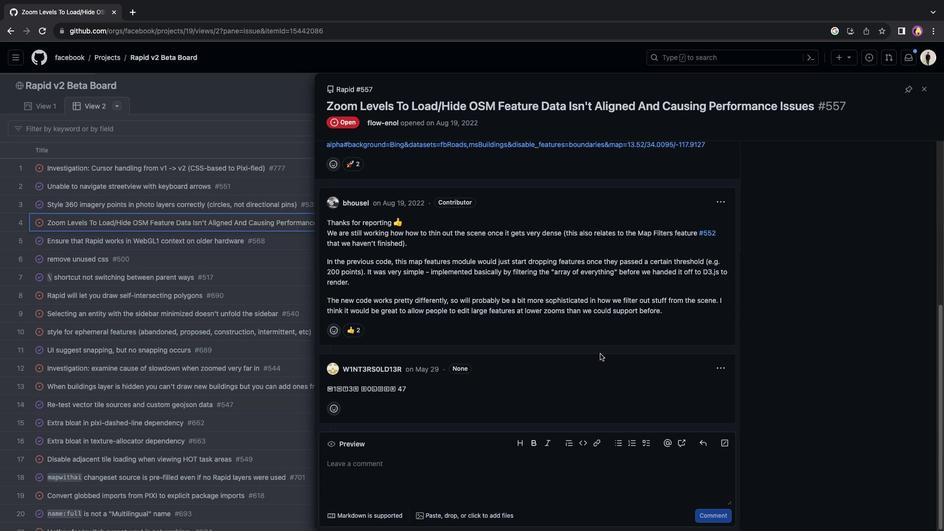 
Action: Mouse scrolled (600, 354) with delta (0, 0)
Screenshot: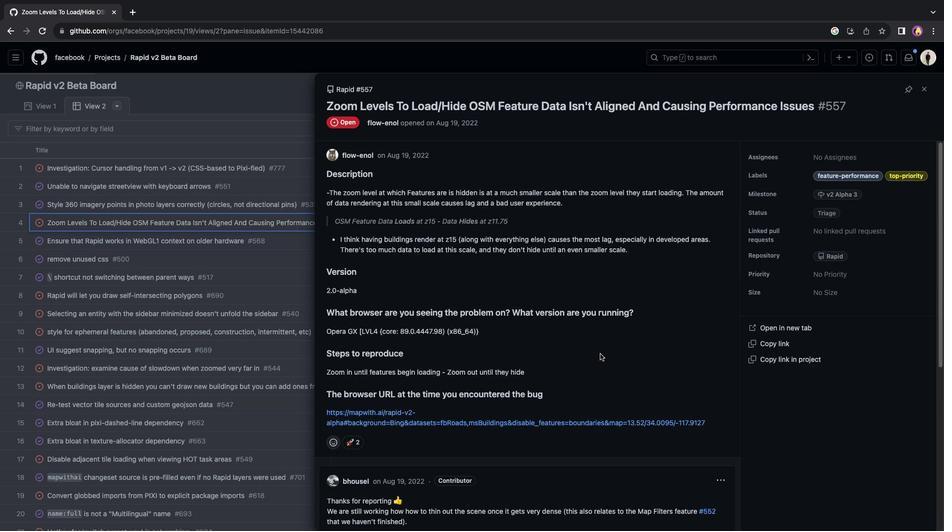 
Action: Mouse scrolled (600, 354) with delta (0, 0)
Screenshot: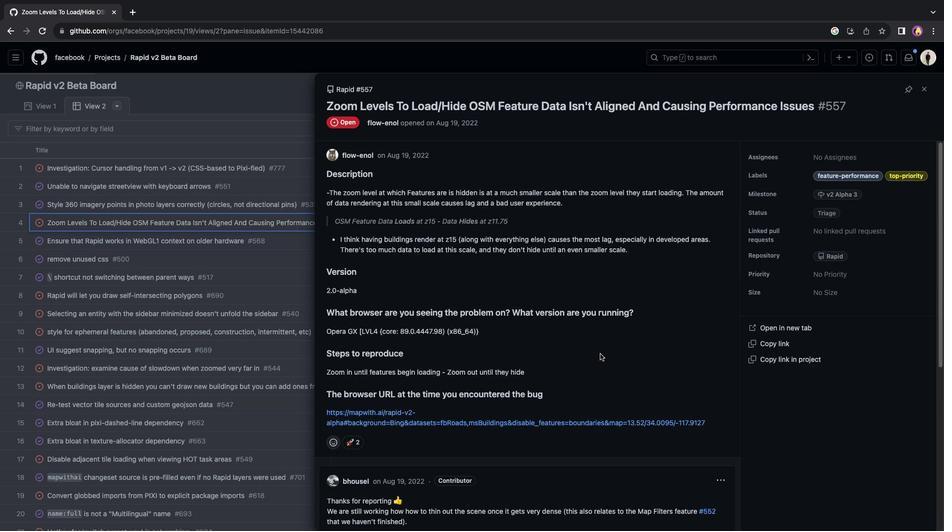 
Action: Mouse scrolled (600, 354) with delta (0, 1)
Screenshot: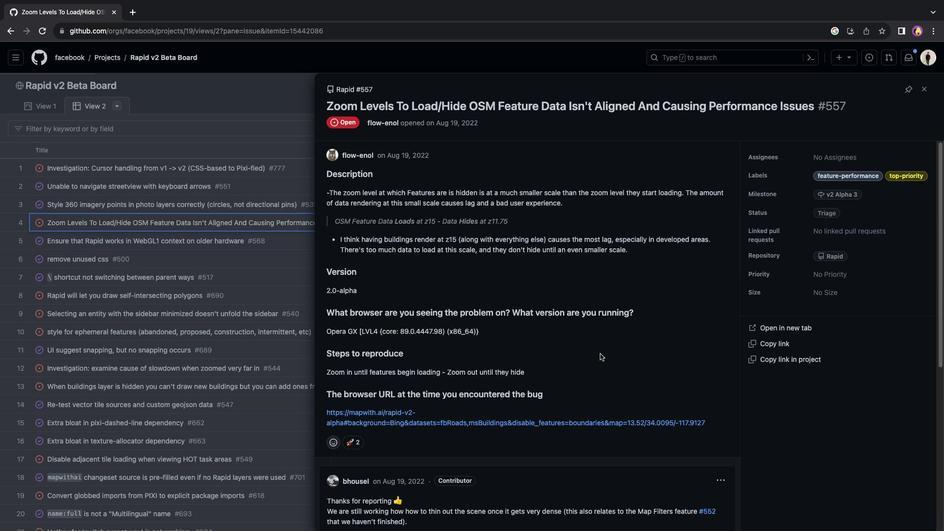 
Action: Mouse scrolled (600, 354) with delta (0, 2)
Screenshot: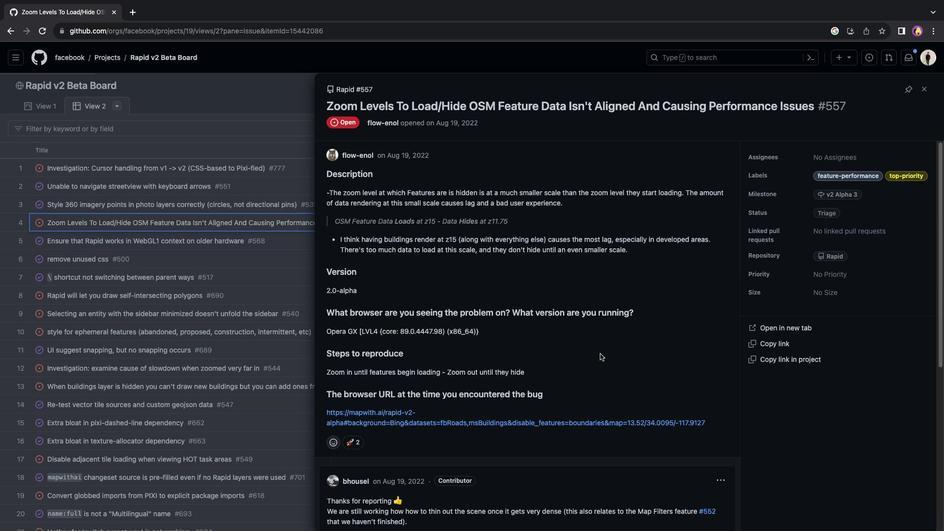 
Action: Mouse scrolled (600, 354) with delta (0, 3)
Screenshot: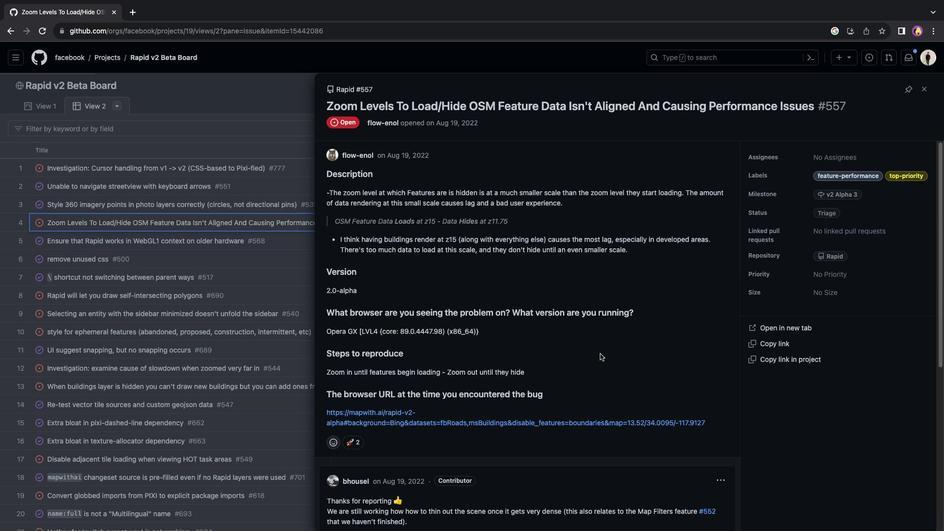
Action: Mouse scrolled (600, 354) with delta (0, 3)
Screenshot: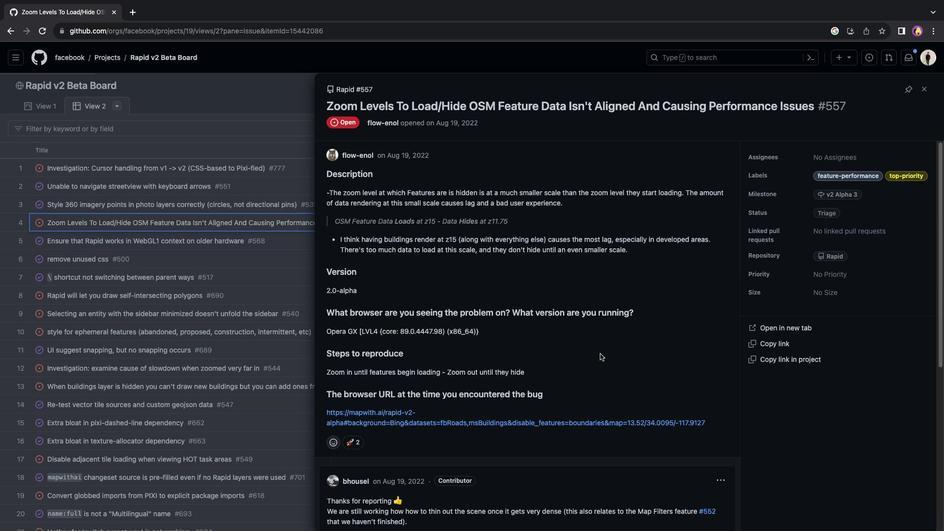 
Action: Mouse moved to (149, 304)
Screenshot: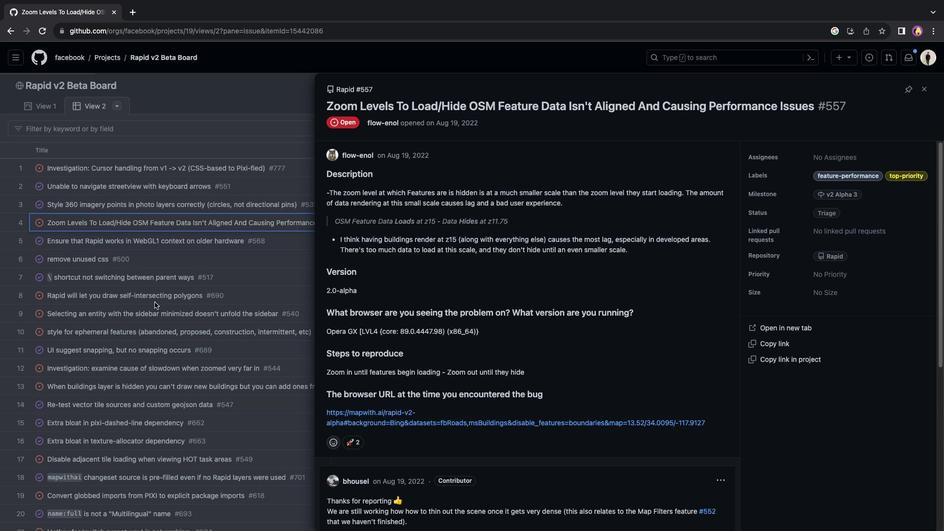 
Action: Mouse pressed left at (149, 304)
Screenshot: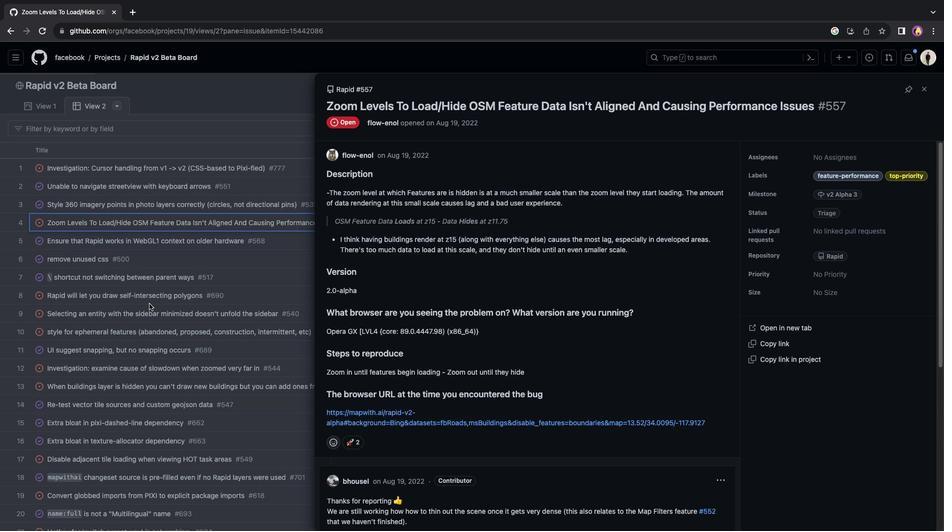 
Action: Mouse moved to (87, 259)
Screenshot: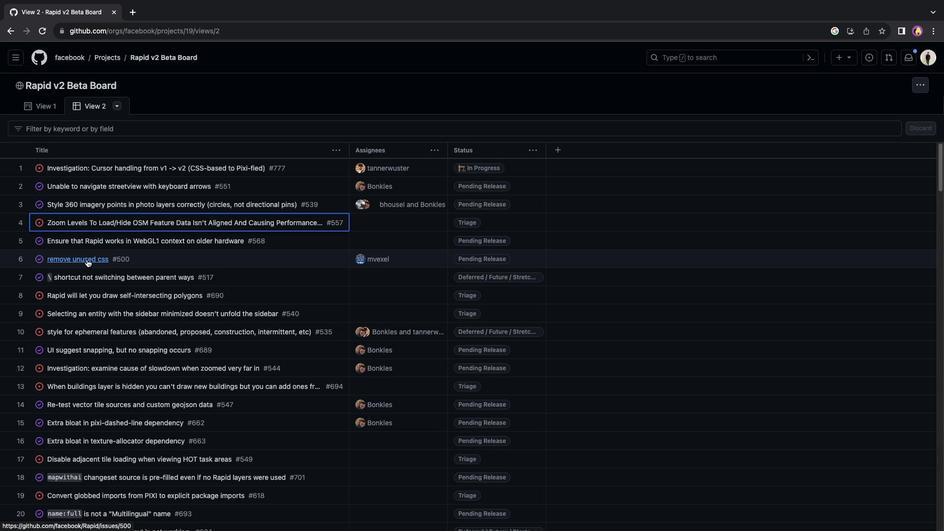 
Action: Mouse pressed left at (87, 259)
Screenshot: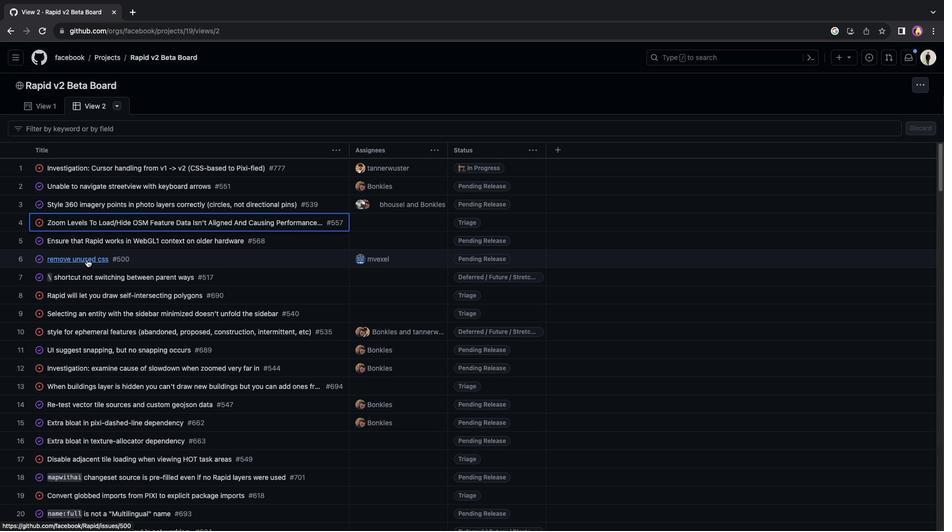 
Action: Mouse moved to (540, 289)
Screenshot: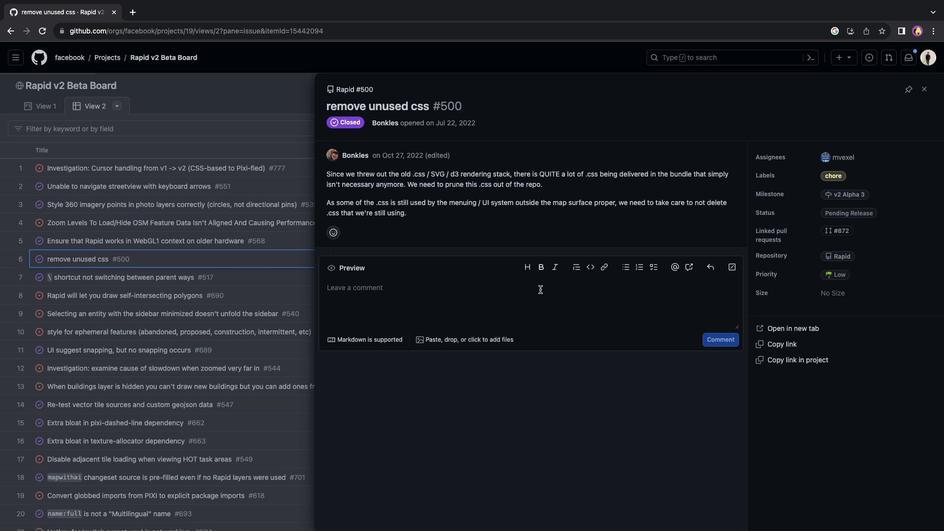 
Action: Mouse scrolled (540, 289) with delta (0, 0)
Screenshot: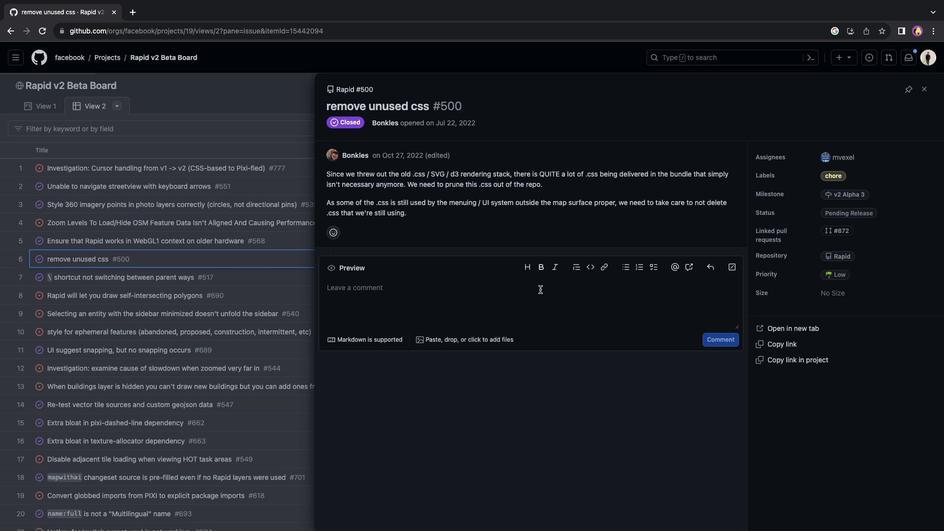 
Action: Mouse scrolled (540, 289) with delta (0, 0)
Screenshot: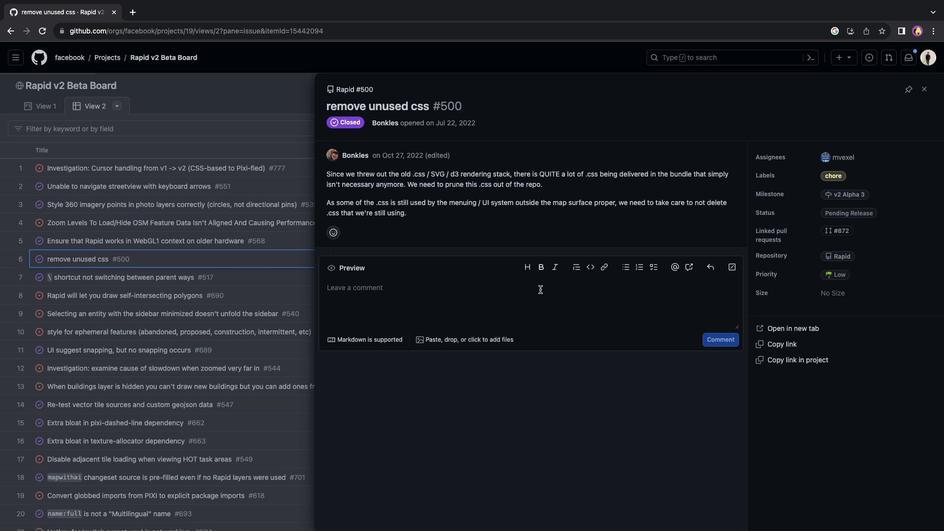 
Action: Mouse scrolled (540, 289) with delta (0, -1)
Screenshot: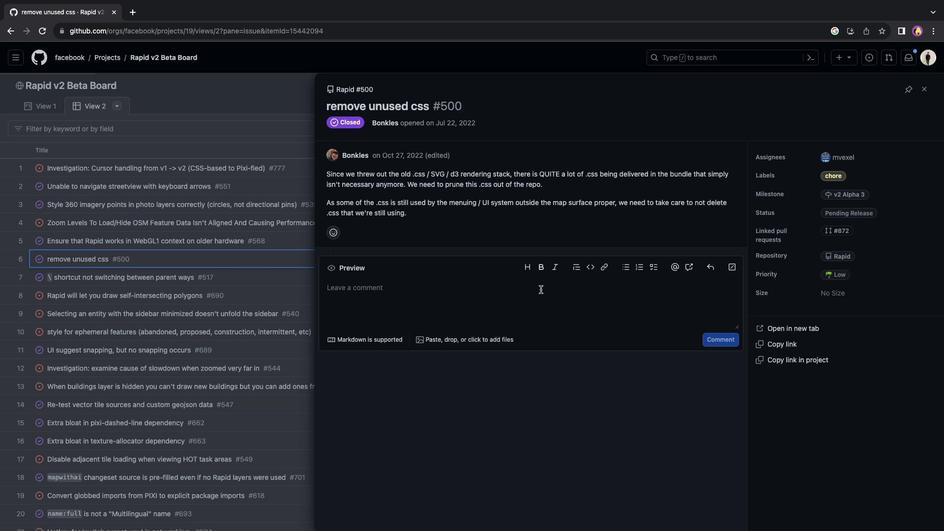 
Action: Mouse moved to (262, 342)
Screenshot: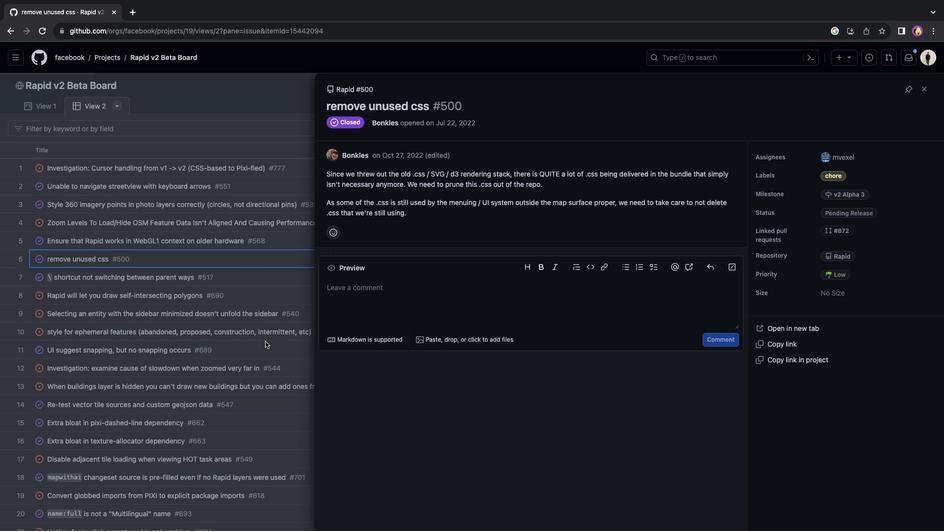 
Action: Mouse pressed left at (262, 342)
Screenshot: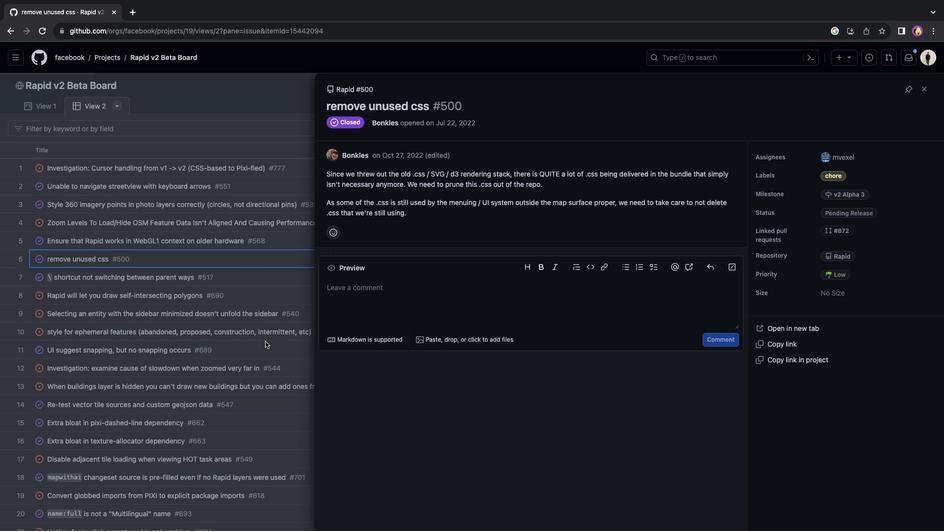 
Action: Mouse moved to (197, 311)
Screenshot: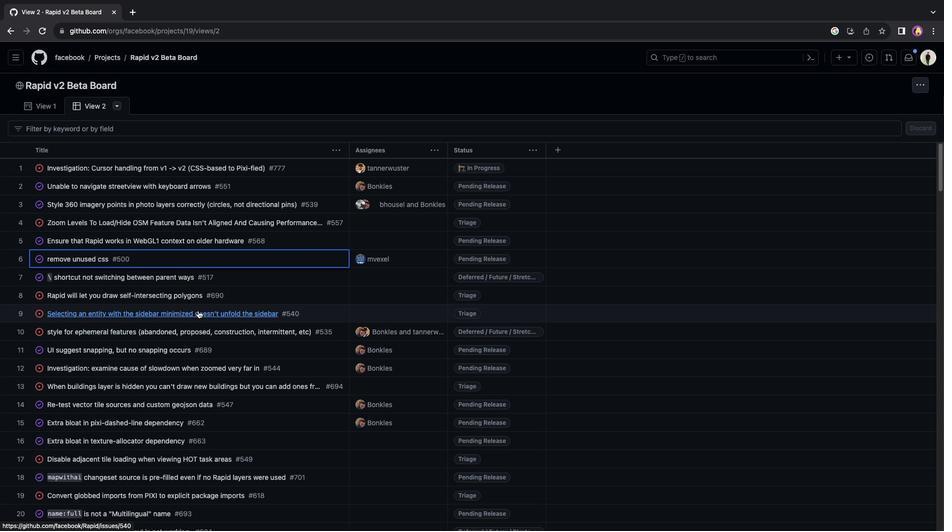 
Action: Mouse pressed left at (197, 311)
Screenshot: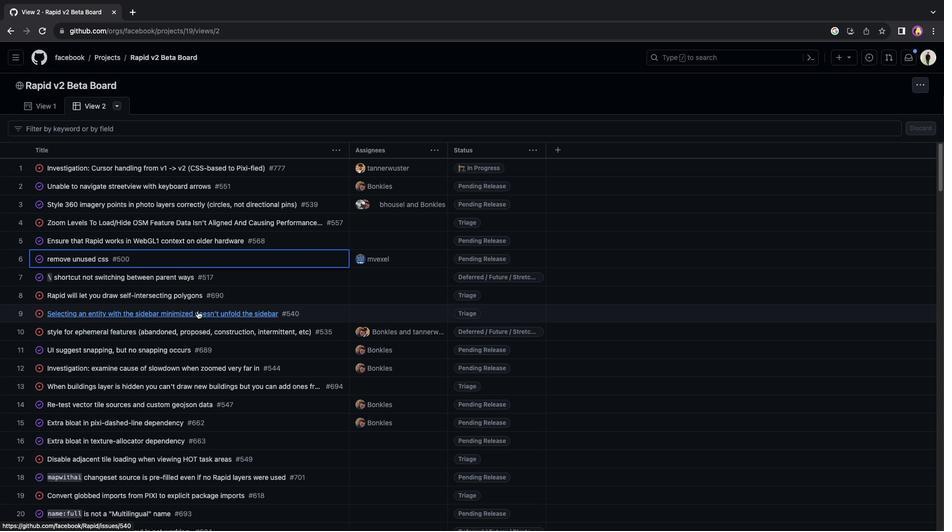 
Action: Mouse moved to (524, 311)
Screenshot: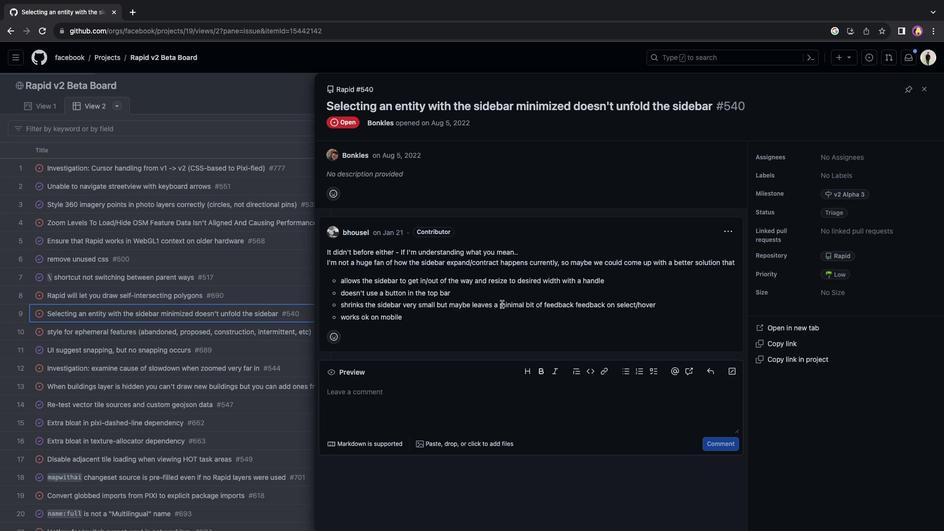 
Action: Mouse scrolled (524, 311) with delta (0, 0)
Screenshot: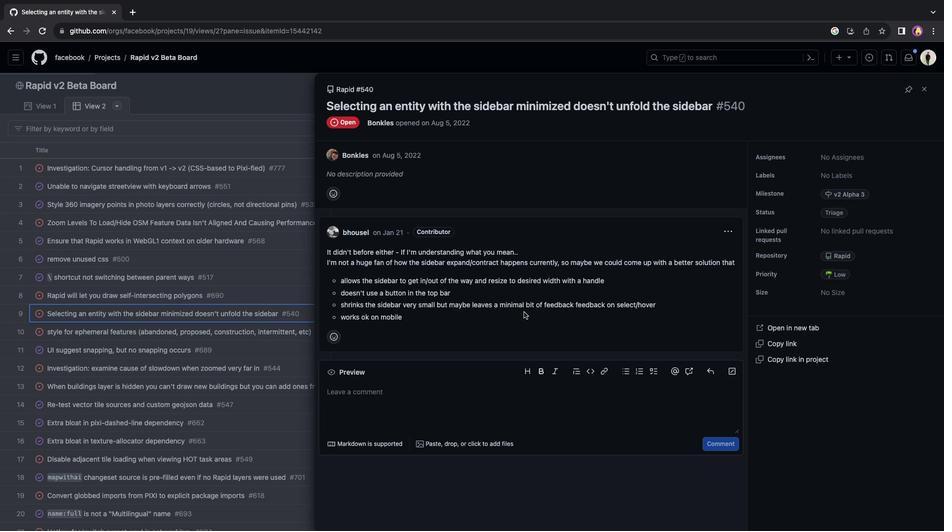 
Action: Mouse scrolled (524, 311) with delta (0, 0)
Screenshot: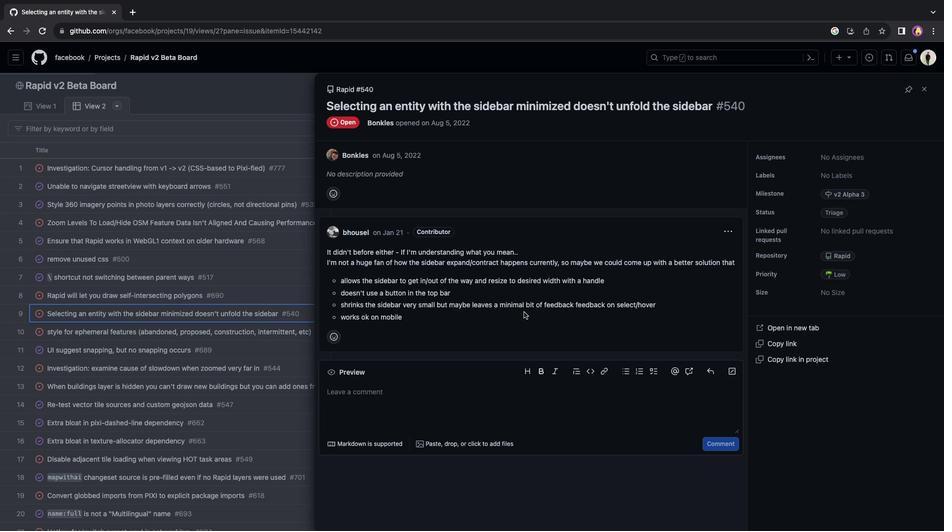 
Action: Mouse scrolled (524, 311) with delta (0, -1)
Screenshot: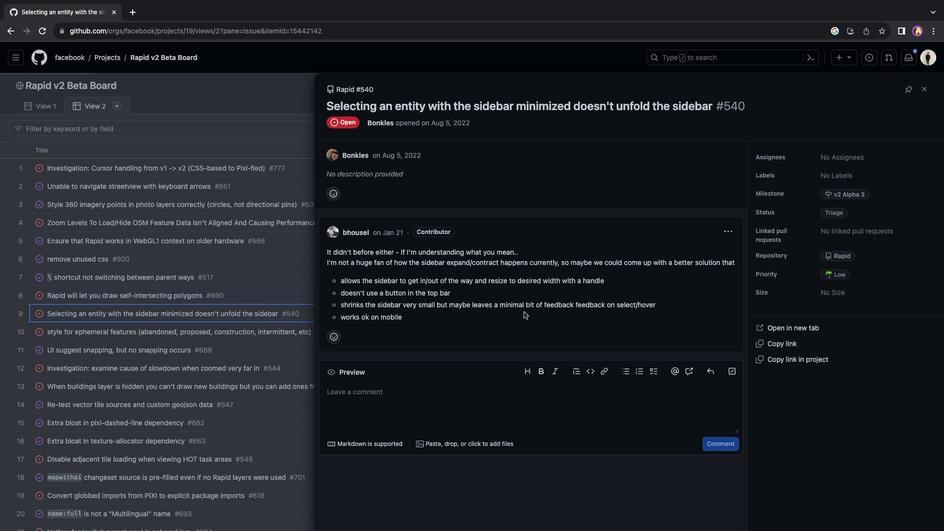 
Action: Mouse scrolled (524, 311) with delta (0, -2)
Screenshot: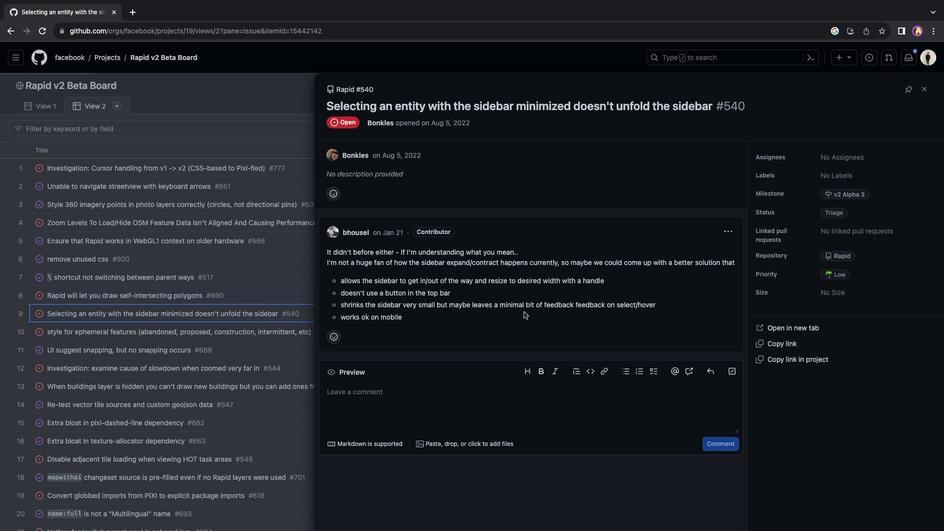 
Action: Mouse moved to (246, 365)
Screenshot: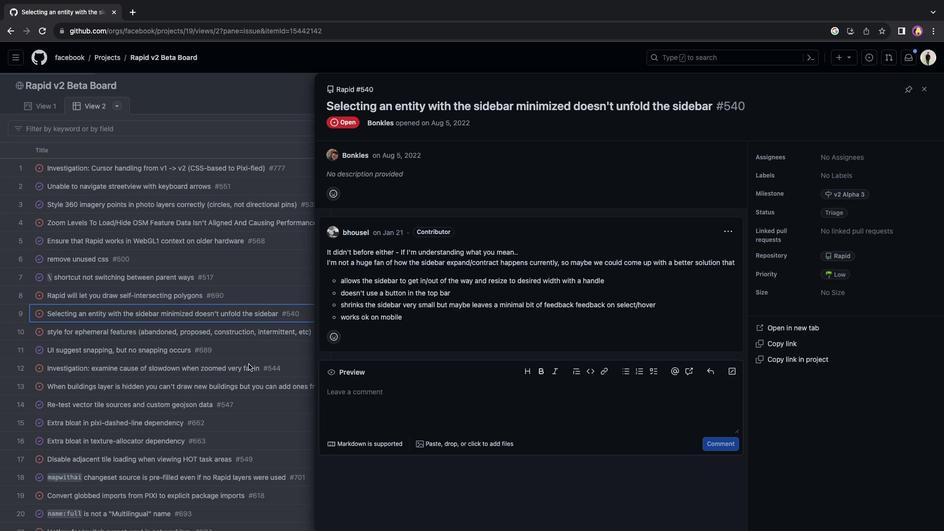 
Action: Mouse pressed left at (246, 365)
Screenshot: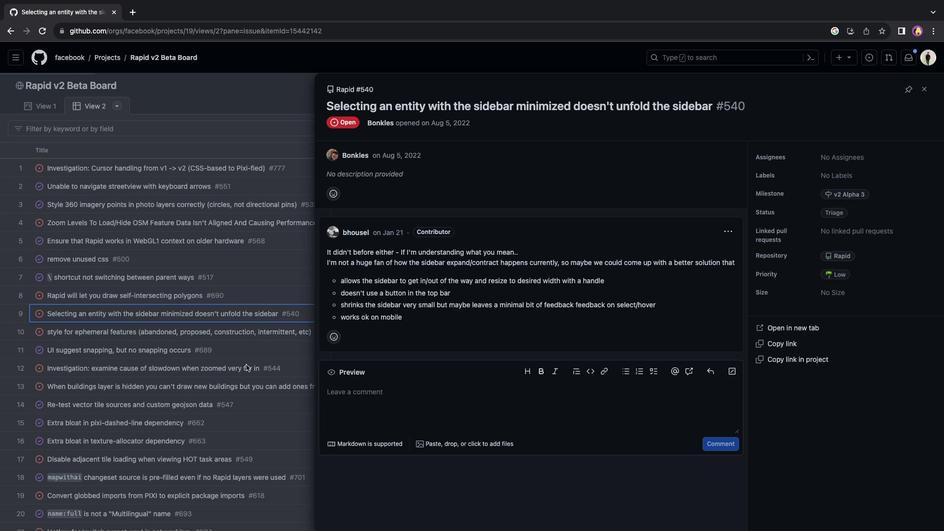 
Action: Mouse moved to (45, 105)
Screenshot: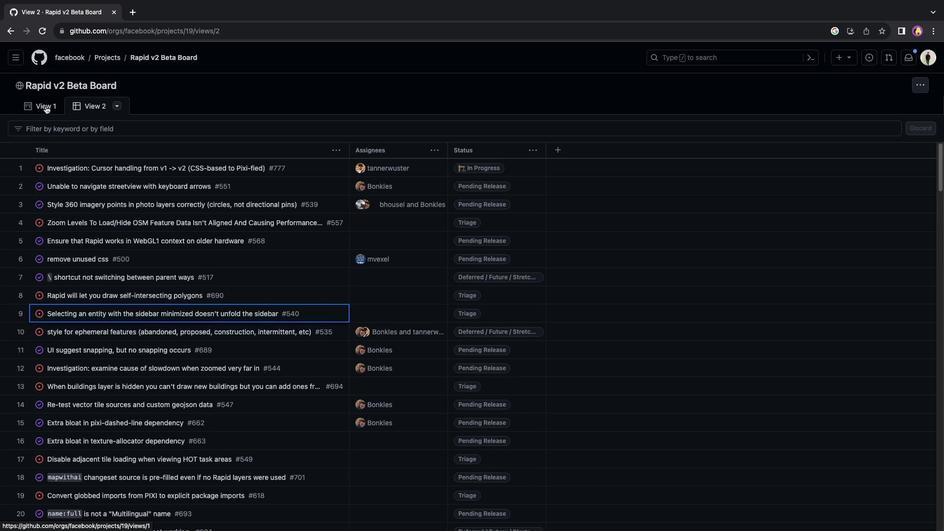 
Action: Mouse pressed left at (45, 105)
Screenshot: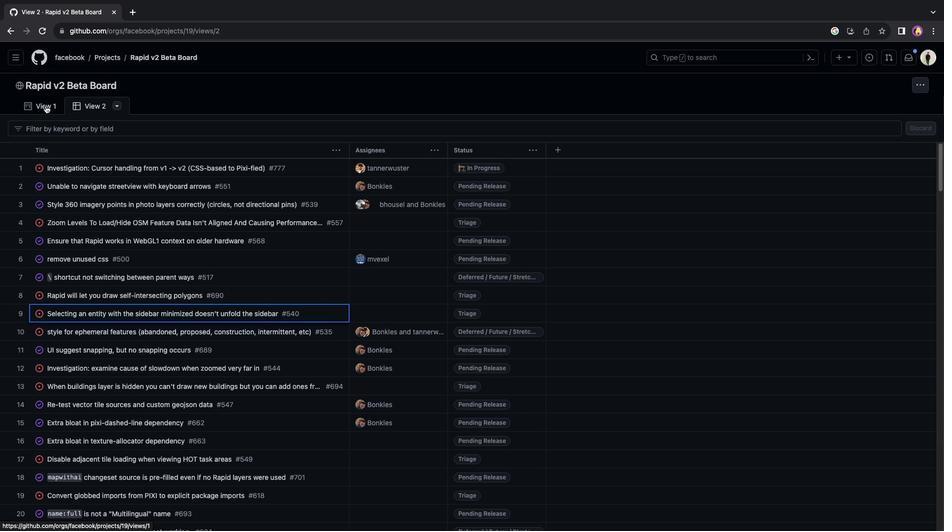 
Action: Mouse moved to (214, 205)
Screenshot: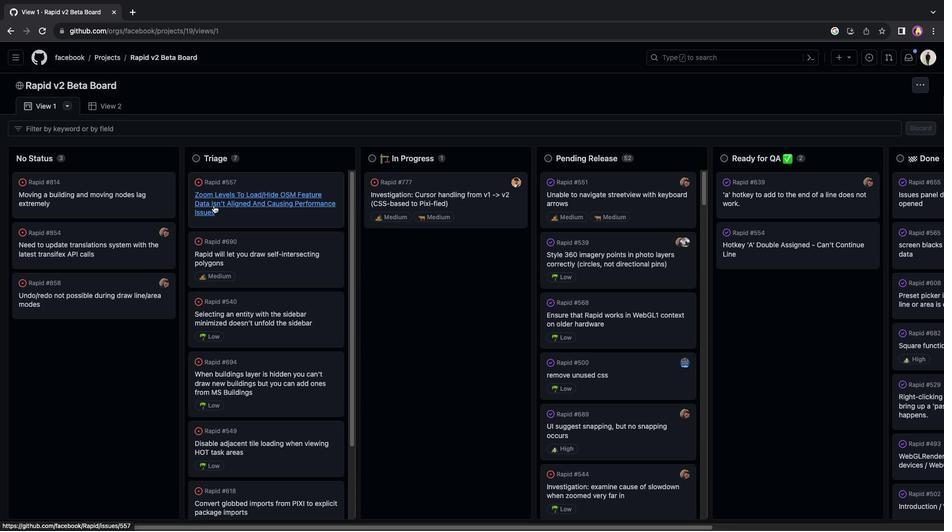 
Action: Mouse pressed left at (214, 205)
Screenshot: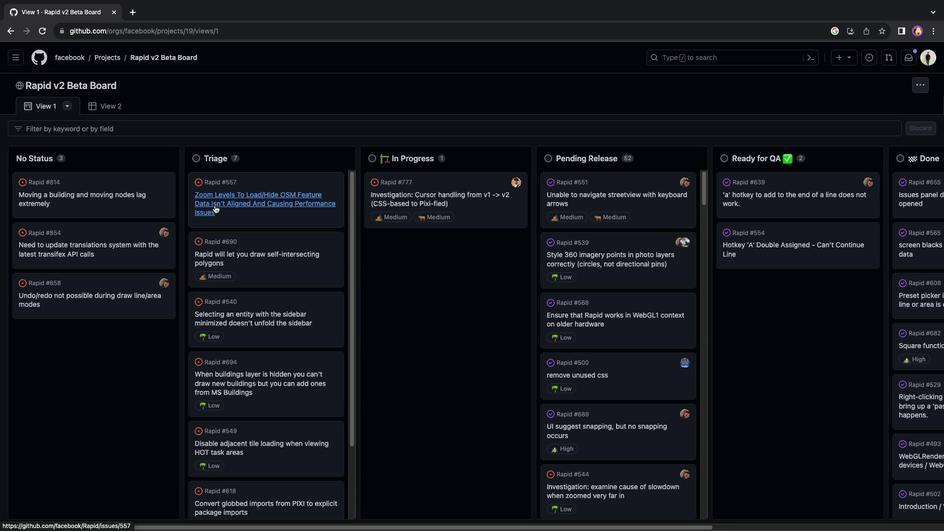 
Action: Mouse moved to (479, 273)
Screenshot: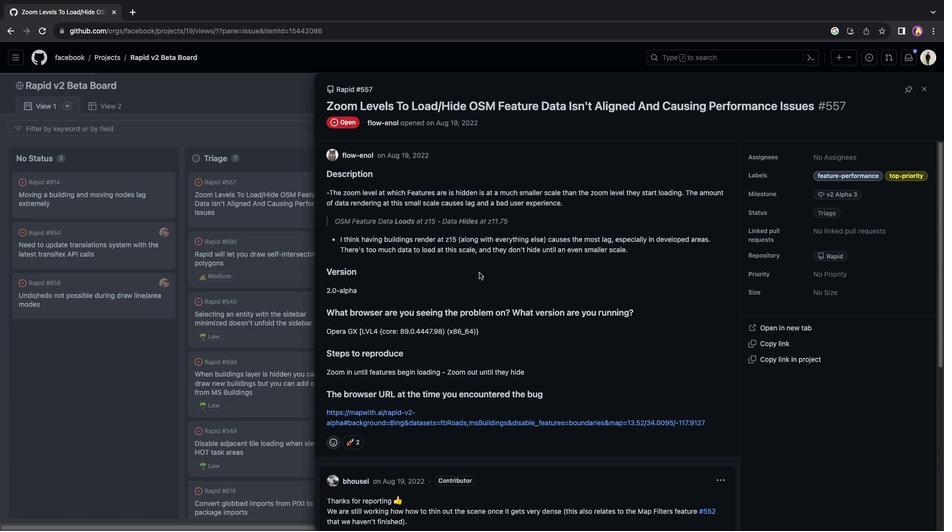 
Action: Mouse scrolled (479, 273) with delta (0, 0)
Screenshot: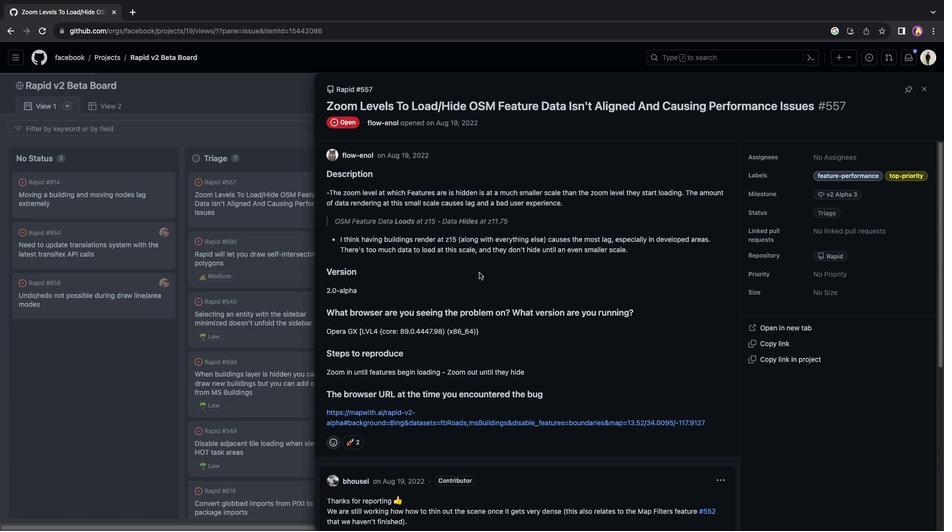 
Action: Mouse scrolled (479, 273) with delta (0, 0)
Screenshot: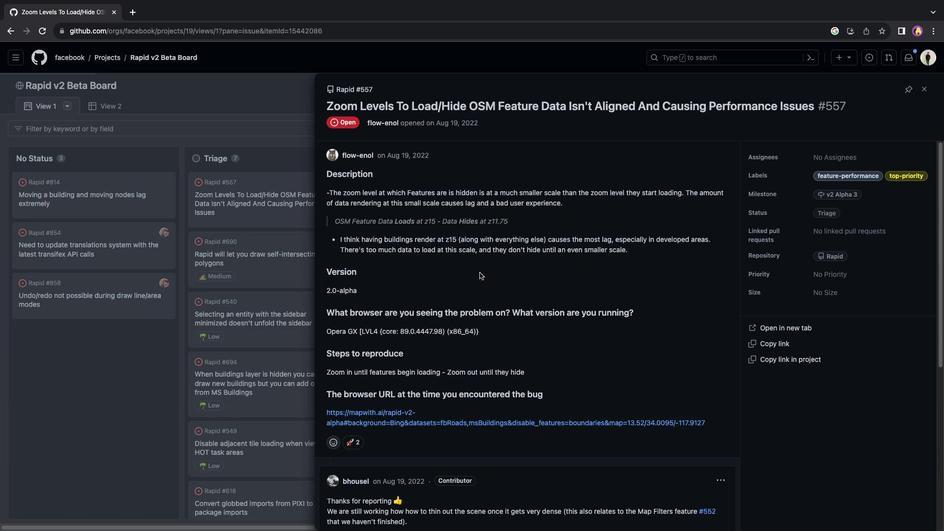 
Action: Mouse scrolled (479, 273) with delta (0, -1)
Screenshot: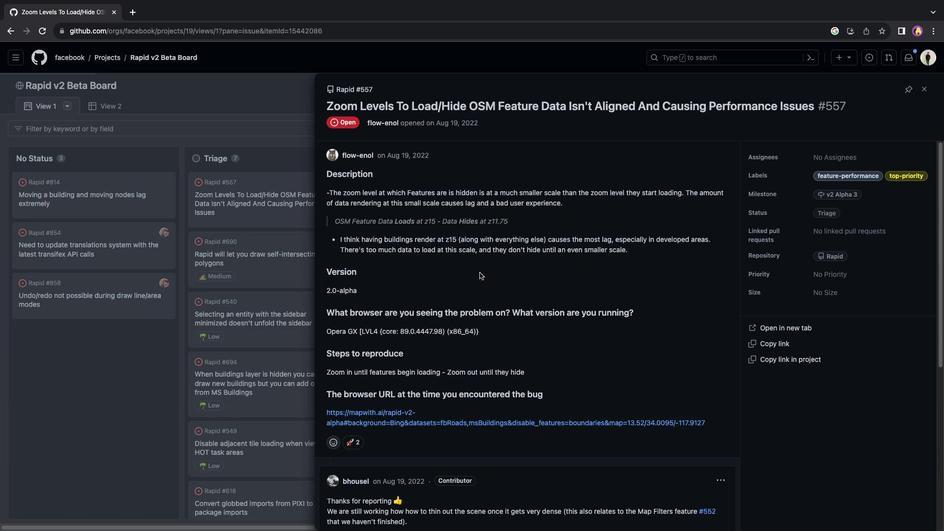 
Action: Mouse scrolled (479, 273) with delta (0, -2)
Screenshot: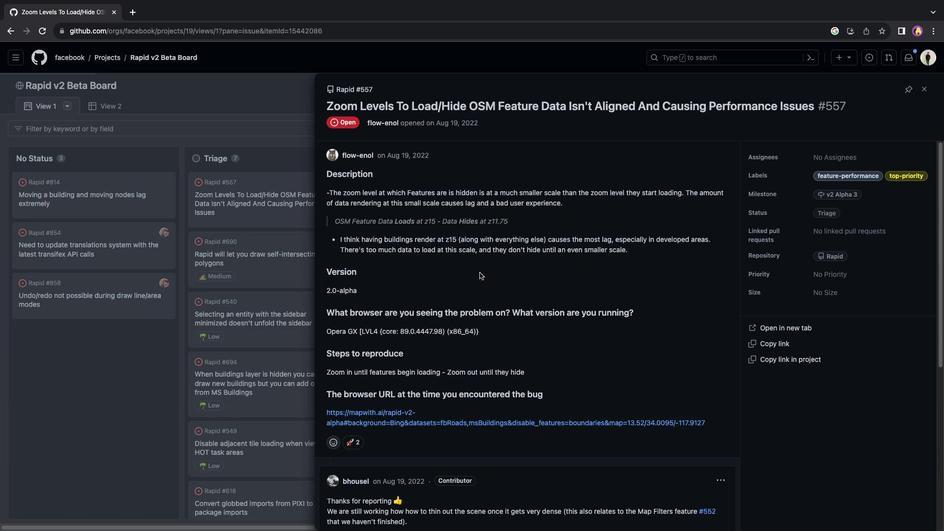 
Action: Mouse scrolled (479, 273) with delta (0, 0)
Screenshot: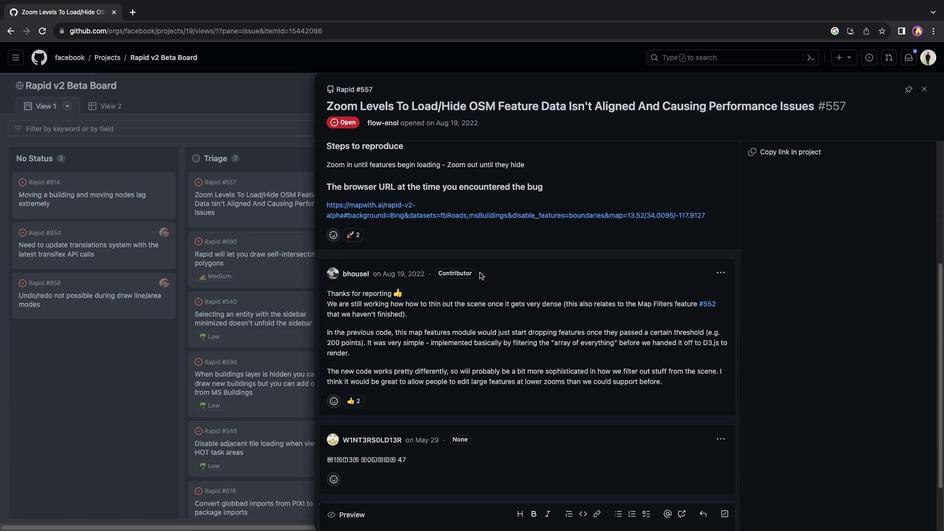 
Action: Mouse scrolled (479, 273) with delta (0, 0)
Screenshot: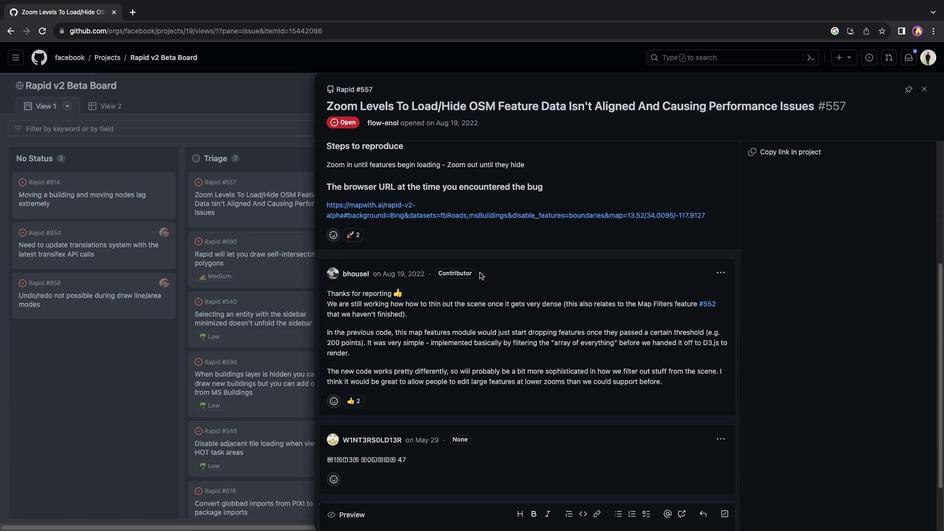 
Action: Mouse scrolled (479, 273) with delta (0, -1)
Screenshot: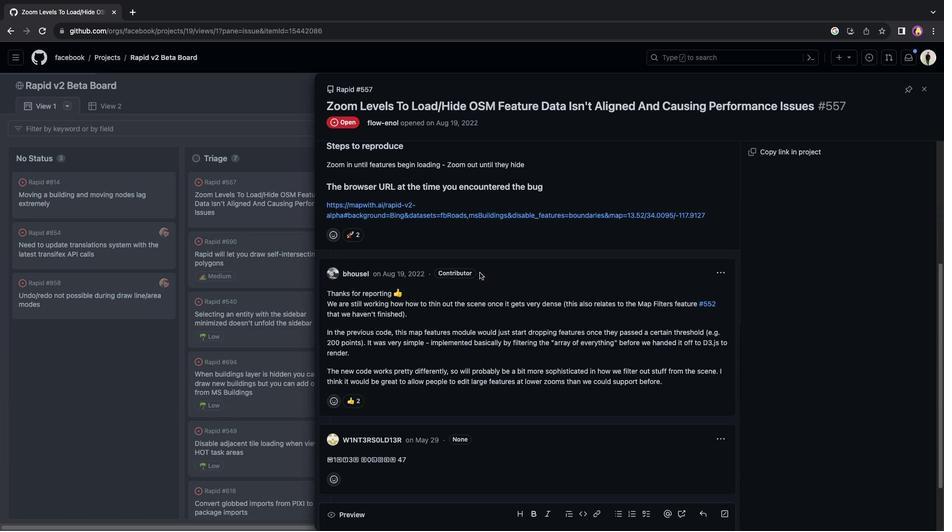 
Action: Mouse scrolled (479, 273) with delta (0, -2)
Screenshot: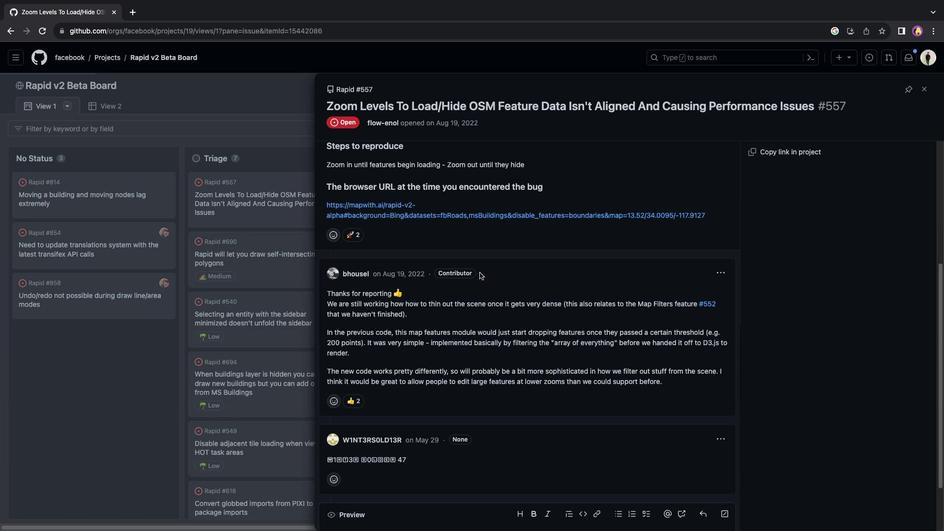 
Action: Mouse moved to (479, 273)
Screenshot: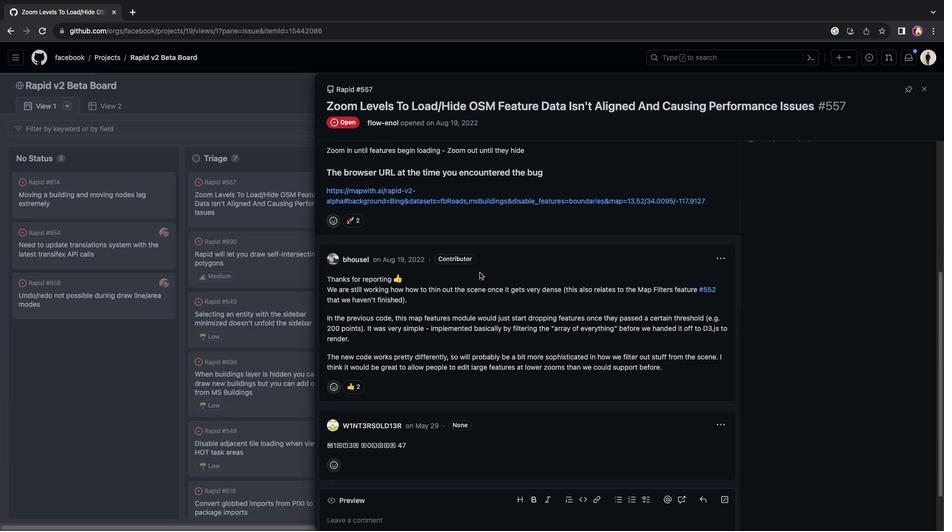 
Action: Mouse scrolled (479, 273) with delta (0, 0)
Screenshot: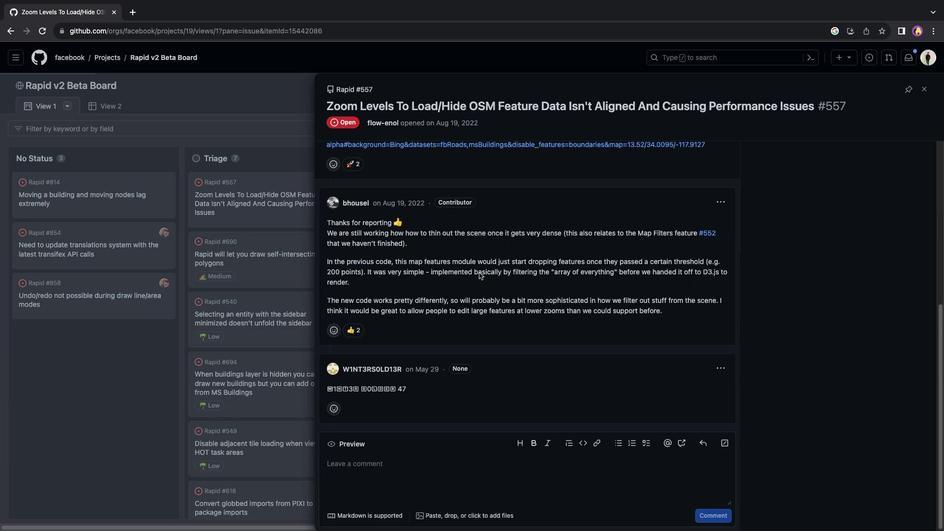 
Action: Mouse scrolled (479, 273) with delta (0, 0)
Screenshot: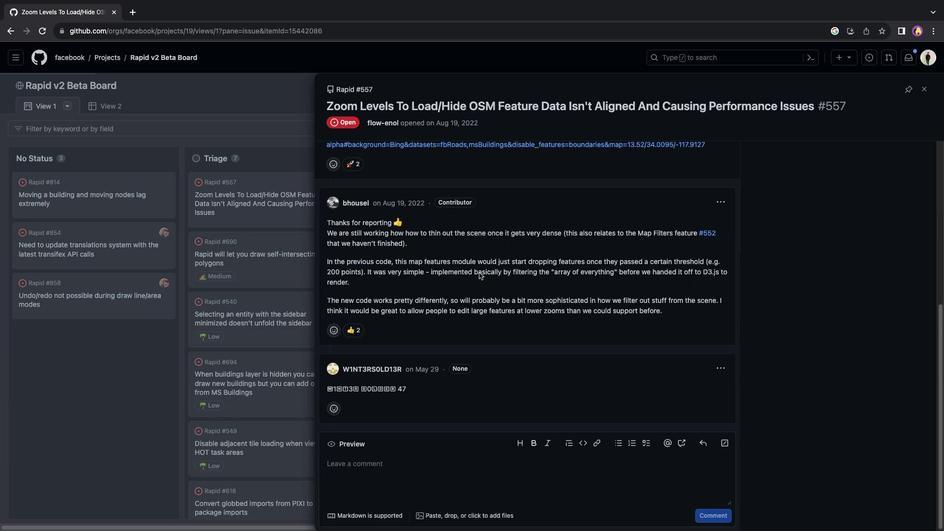 
Action: Mouse scrolled (479, 273) with delta (0, -1)
Screenshot: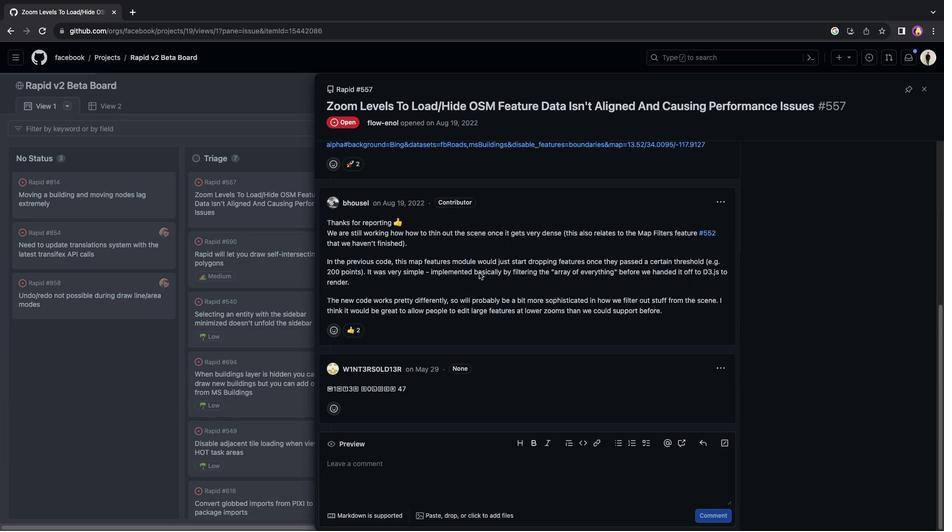 
Action: Mouse scrolled (479, 273) with delta (0, -2)
Screenshot: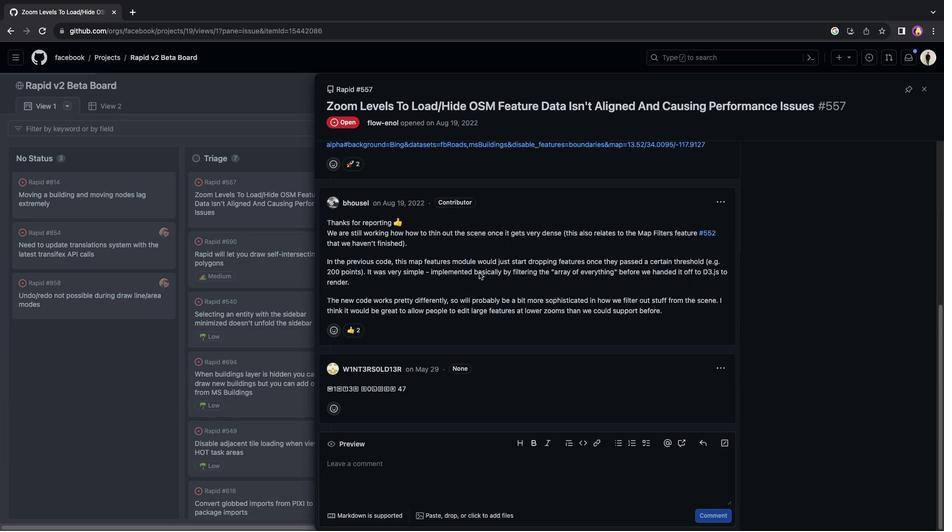 
Action: Mouse moved to (479, 273)
Screenshot: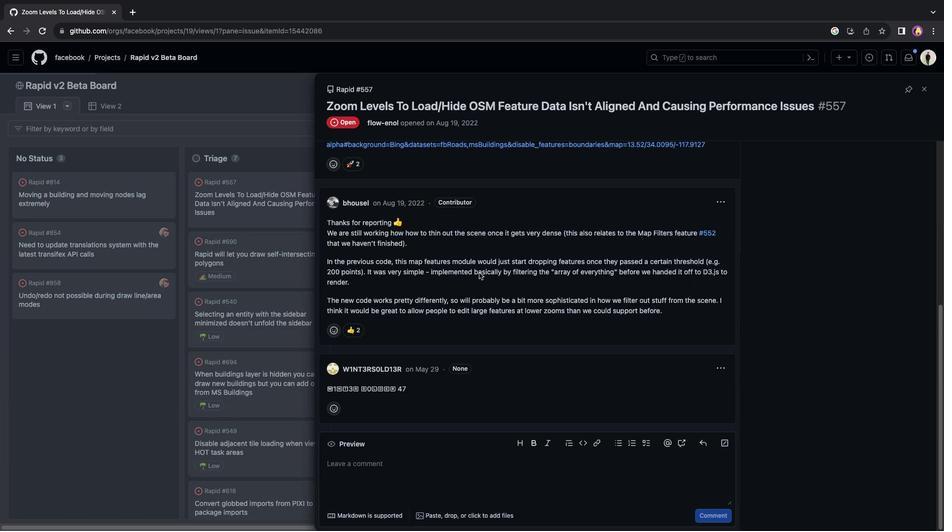 
Action: Mouse scrolled (479, 273) with delta (0, 0)
Screenshot: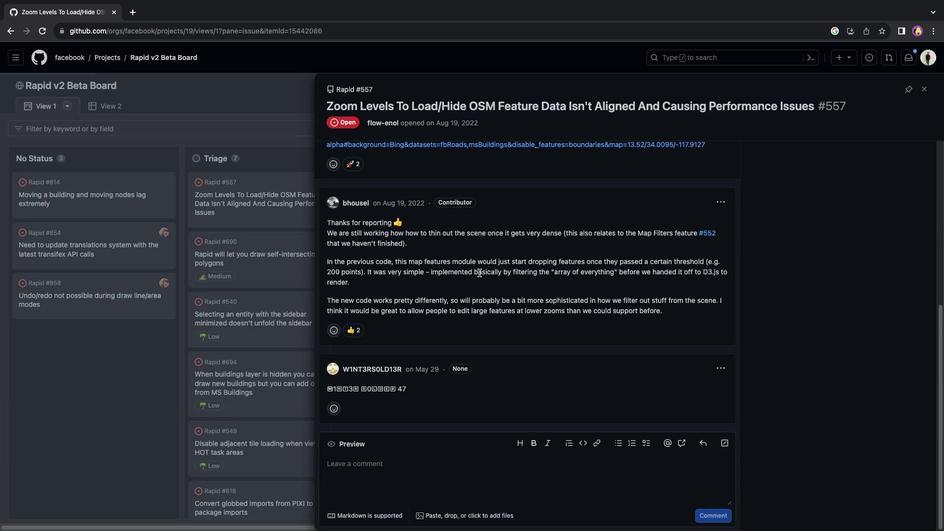 
Action: Mouse scrolled (479, 273) with delta (0, 0)
Screenshot: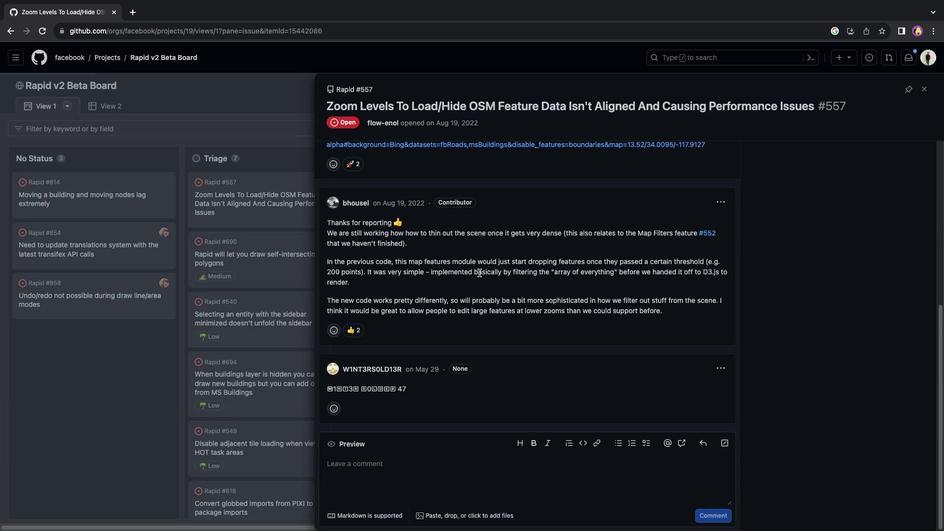 
Action: Mouse scrolled (479, 273) with delta (0, -1)
Screenshot: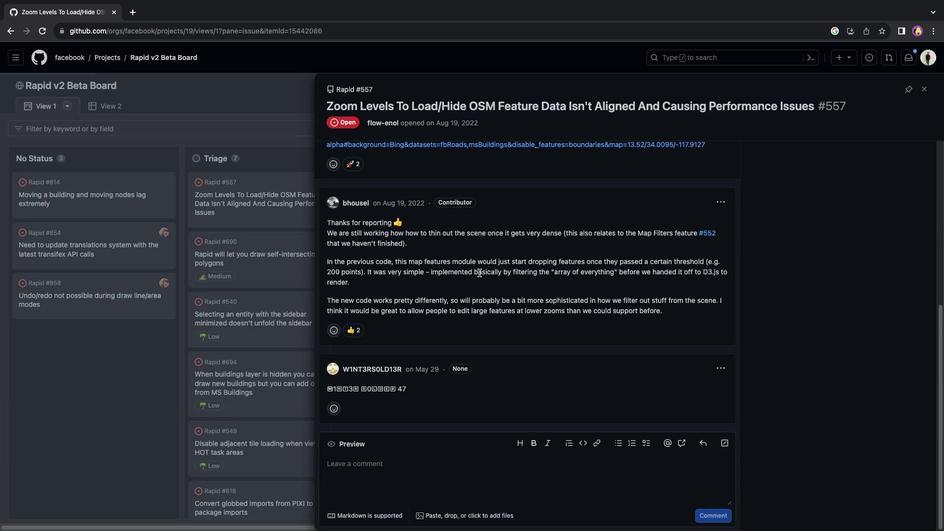 
Action: Mouse moved to (476, 271)
Screenshot: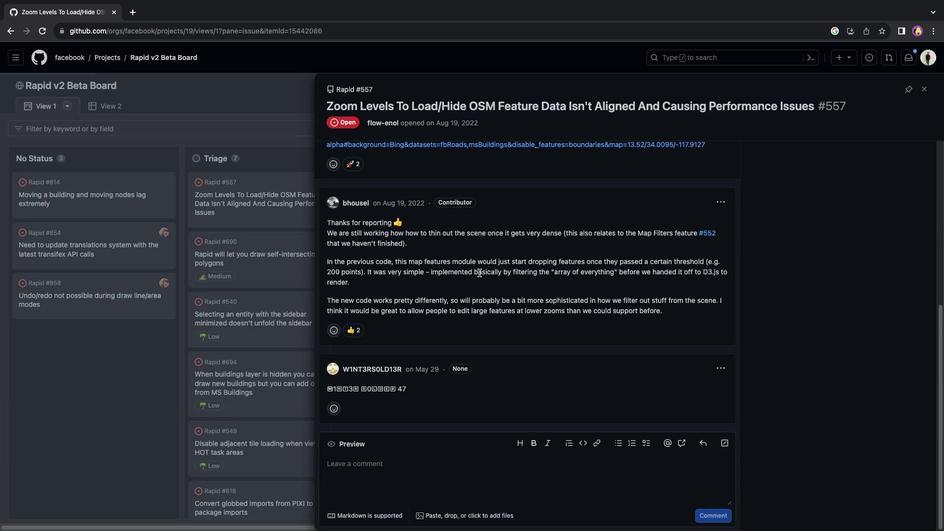 
Action: Mouse scrolled (476, 271) with delta (0, -2)
Screenshot: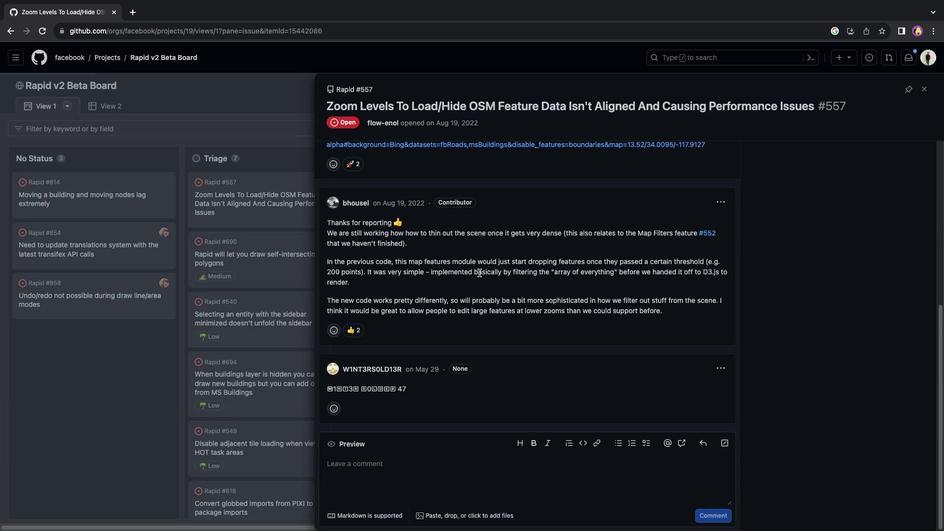 
Action: Mouse moved to (289, 305)
Screenshot: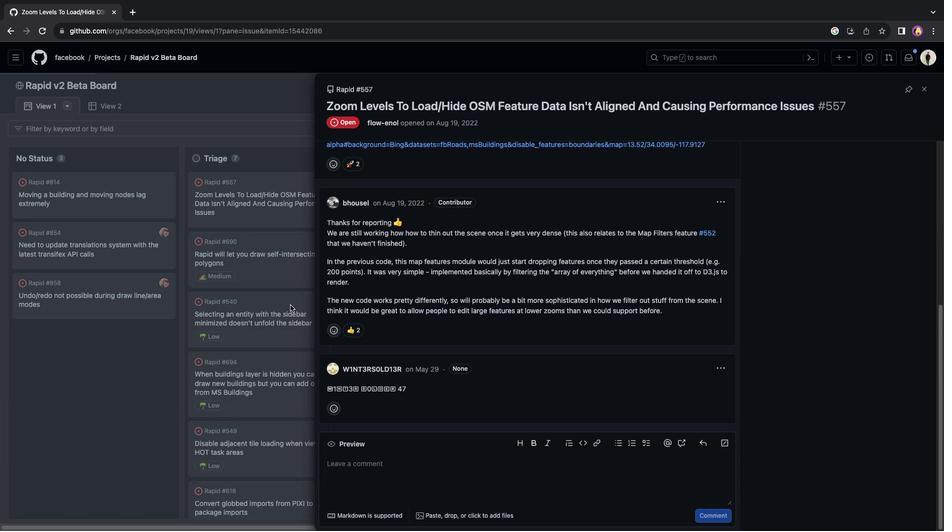 
Action: Mouse pressed left at (289, 305)
Screenshot: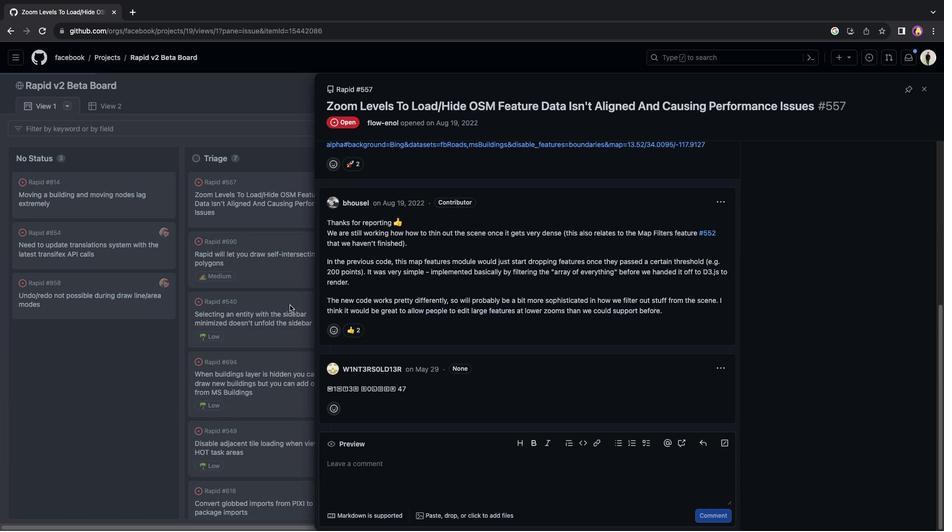
Action: Mouse moved to (304, 248)
Screenshot: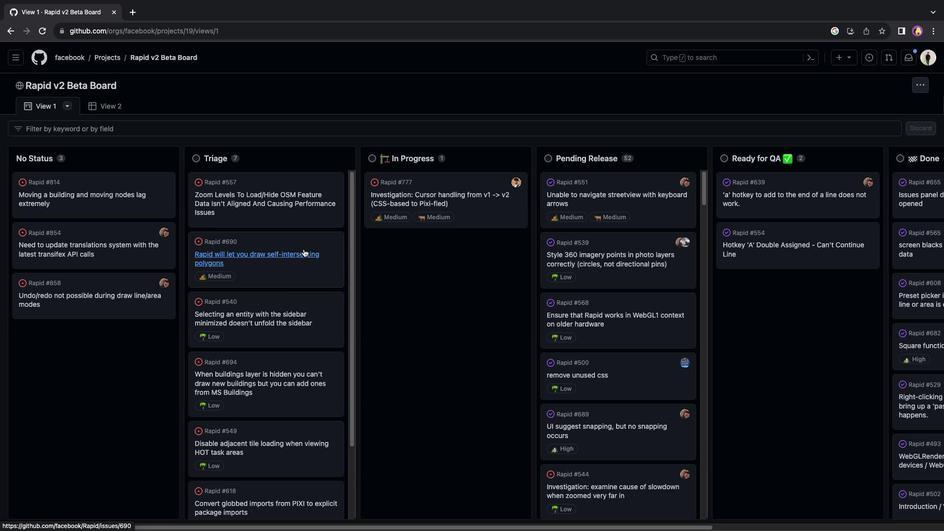 
Action: Mouse pressed left at (304, 248)
Screenshot: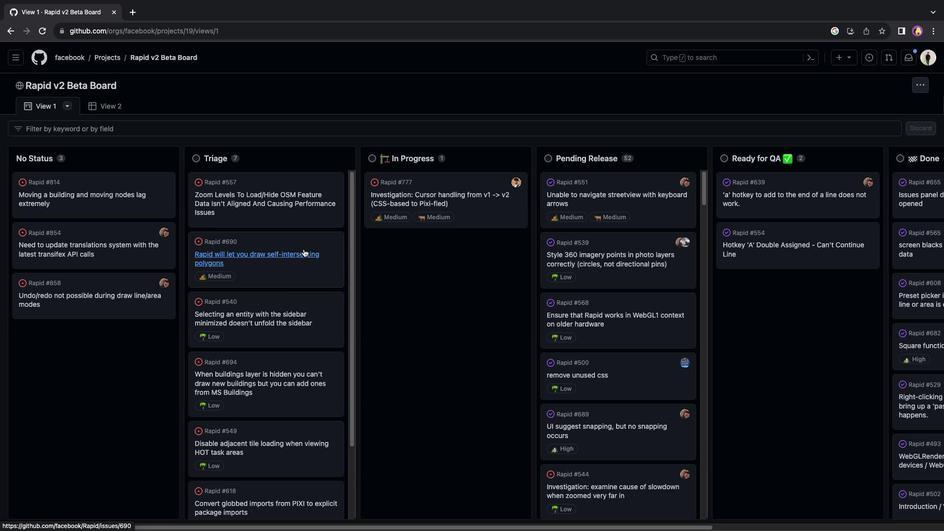 
Action: Mouse moved to (571, 296)
Screenshot: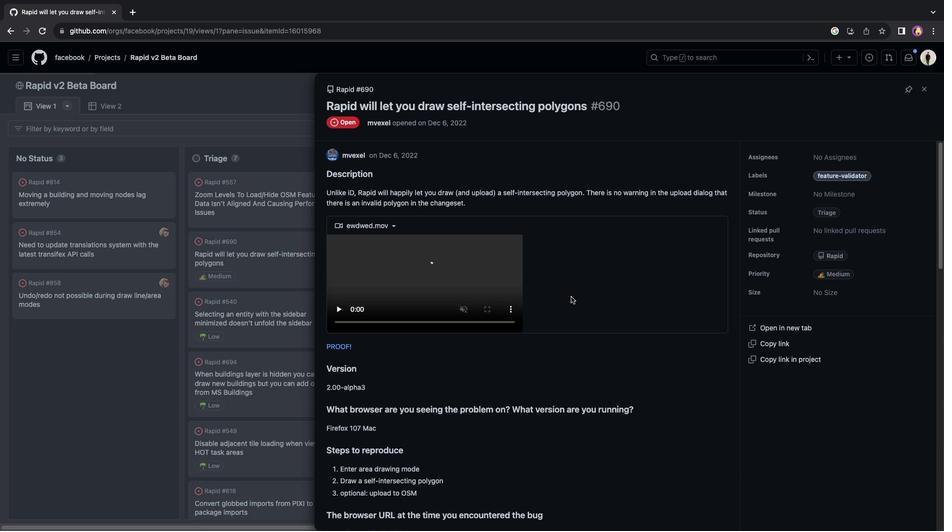 
Action: Mouse scrolled (571, 296) with delta (0, 0)
Screenshot: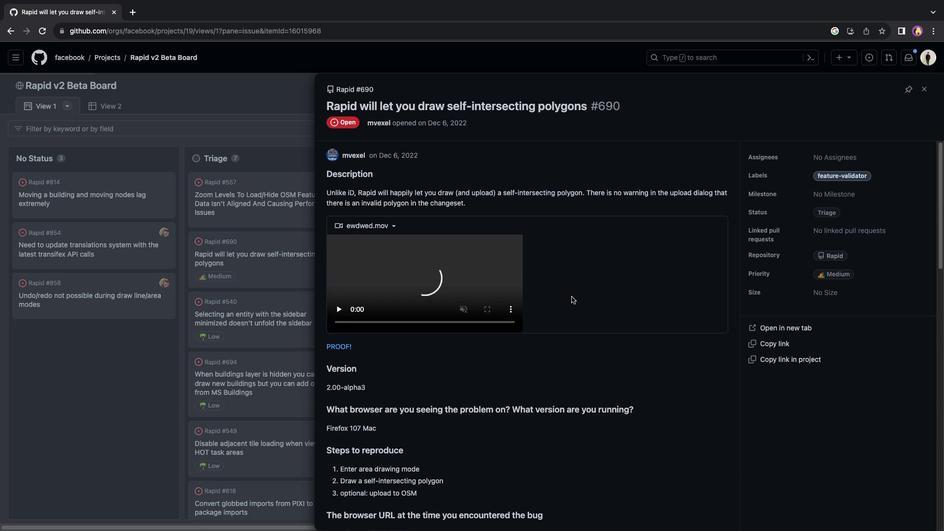 
Action: Mouse scrolled (571, 296) with delta (0, 0)
Screenshot: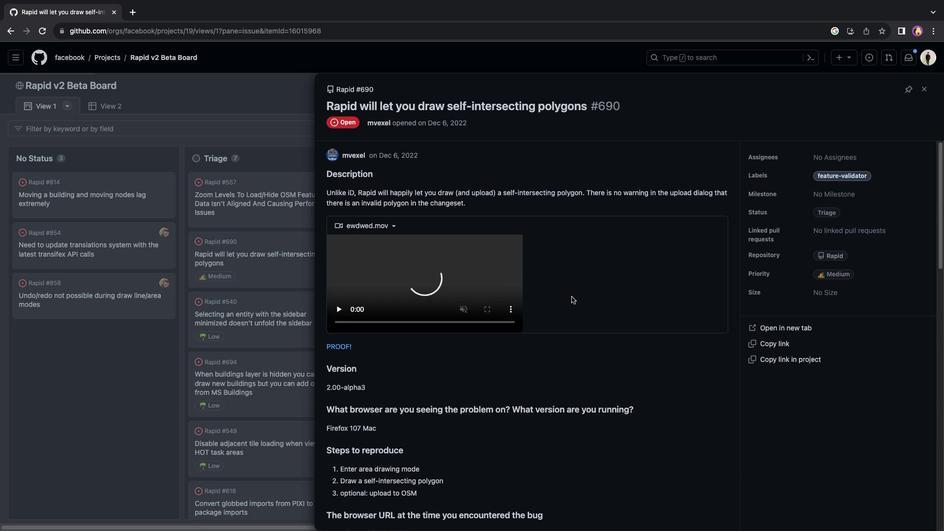 
Action: Mouse scrolled (571, 296) with delta (0, -1)
Screenshot: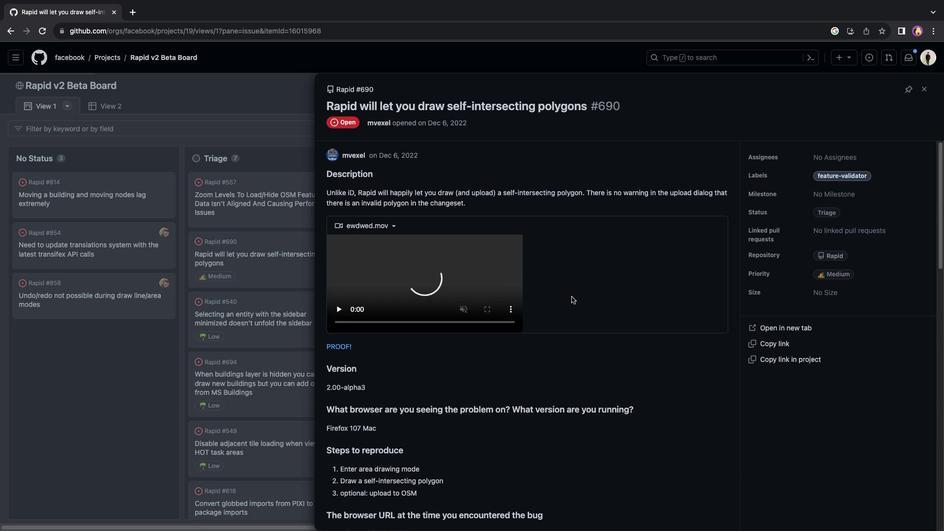 
Action: Mouse moved to (571, 296)
Screenshot: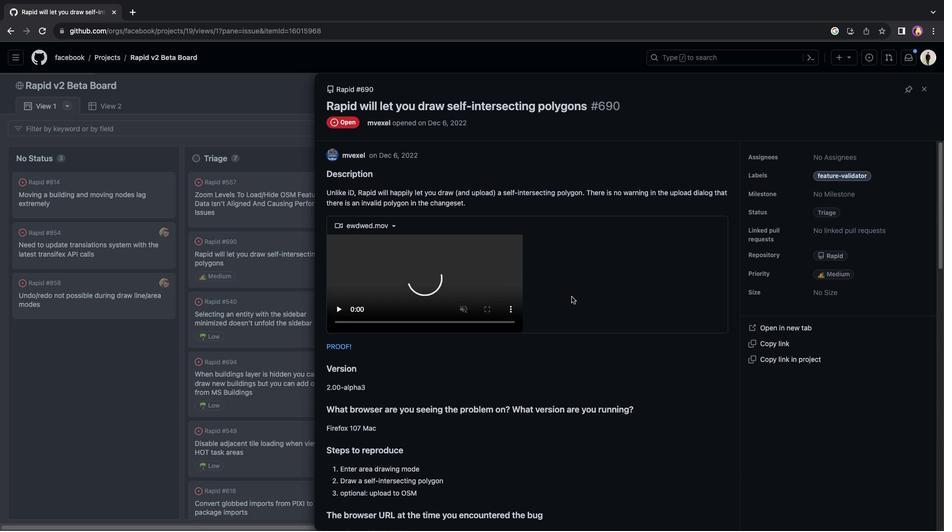 
Action: Mouse scrolled (571, 296) with delta (0, -2)
Screenshot: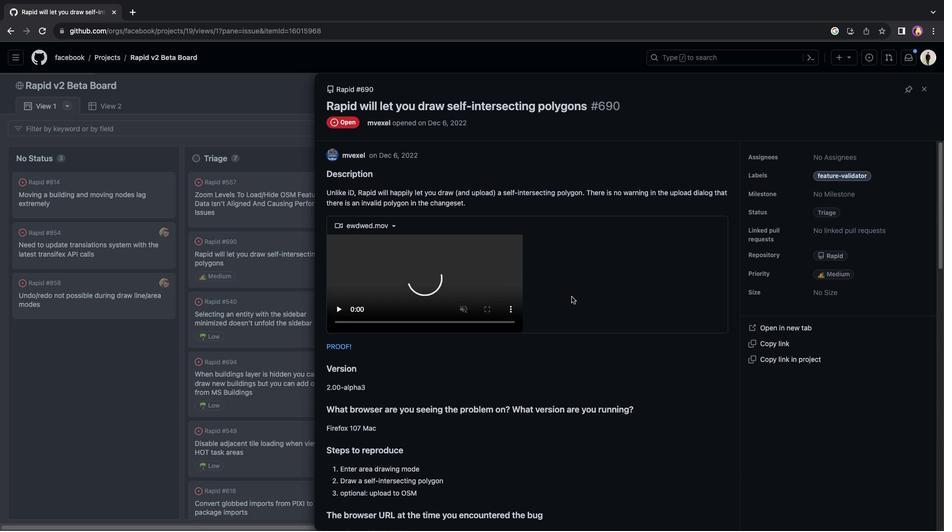 
Action: Mouse moved to (571, 296)
Screenshot: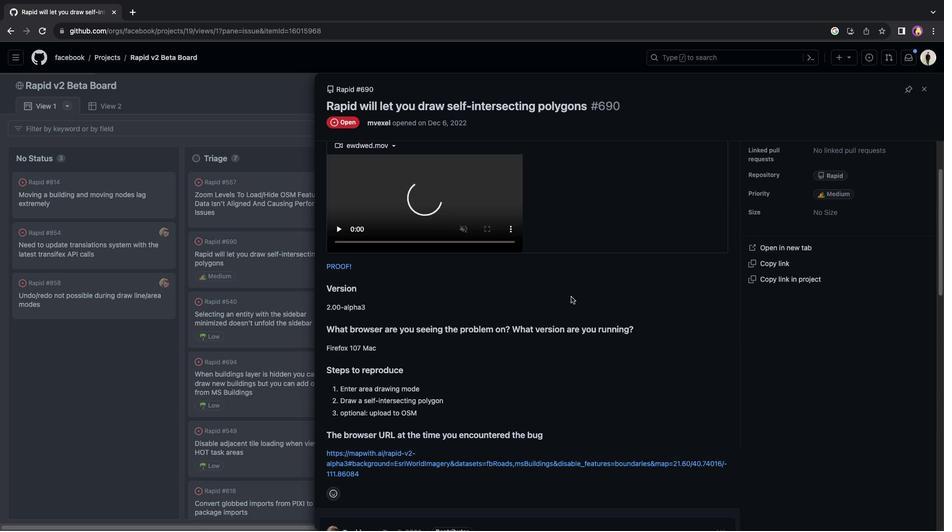 
Action: Mouse scrolled (571, 296) with delta (0, 0)
Screenshot: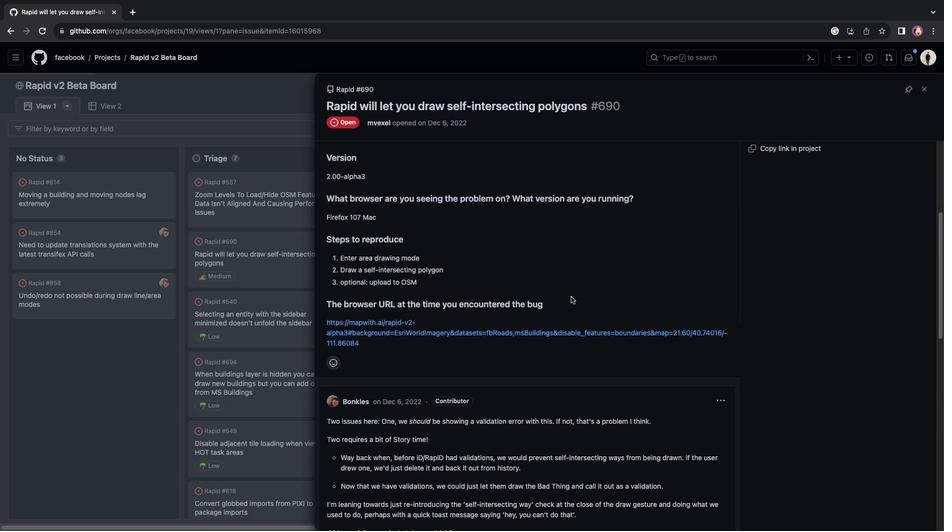 
Action: Mouse scrolled (571, 296) with delta (0, 0)
Screenshot: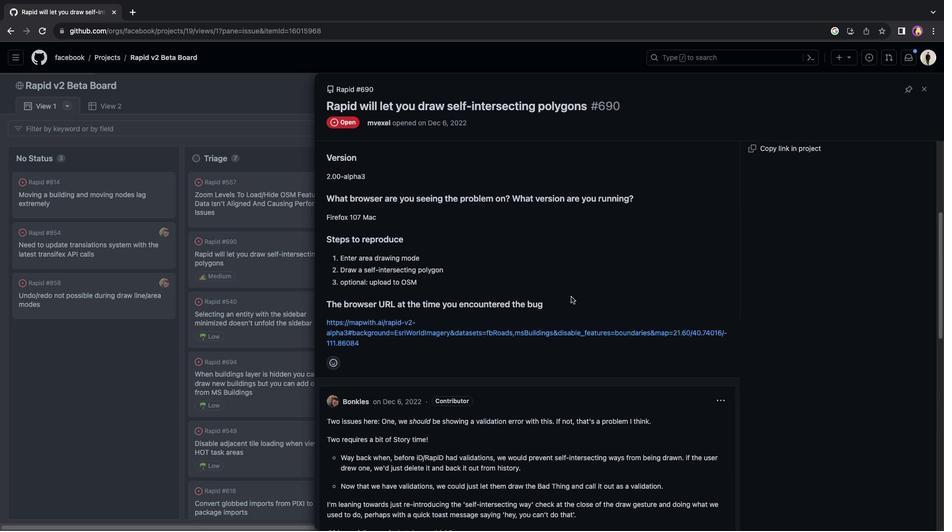 
Action: Mouse scrolled (571, 296) with delta (0, -1)
Screenshot: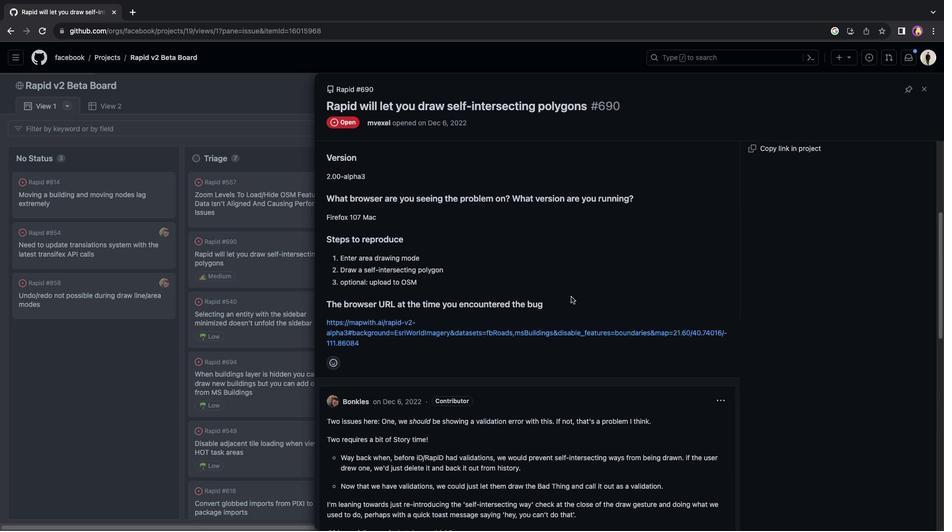 
Action: Mouse scrolled (571, 296) with delta (0, -2)
Screenshot: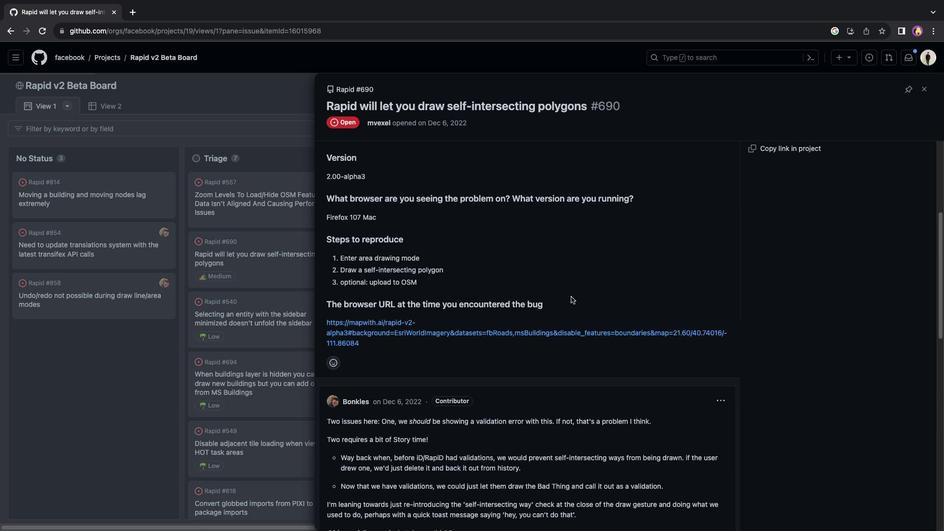 
Action: Mouse scrolled (571, 296) with delta (0, 0)
Screenshot: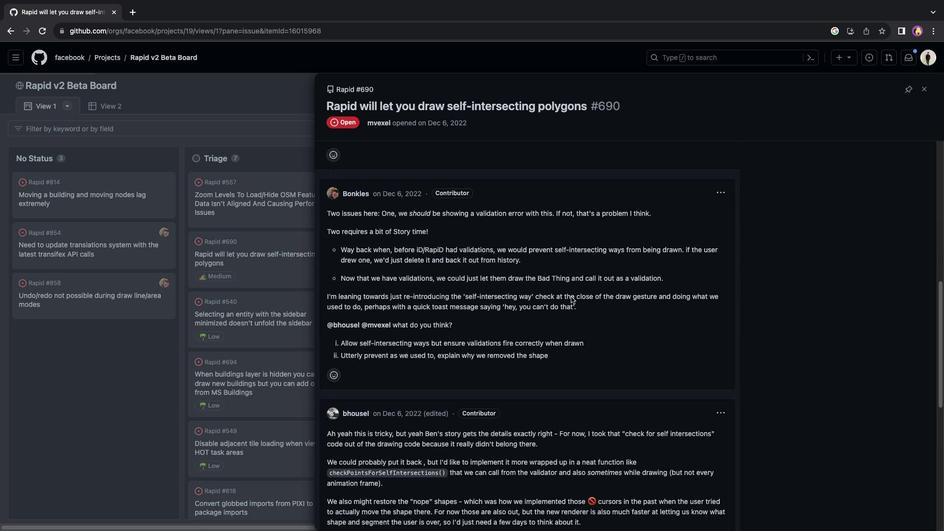 
Action: Mouse scrolled (571, 296) with delta (0, 0)
Screenshot: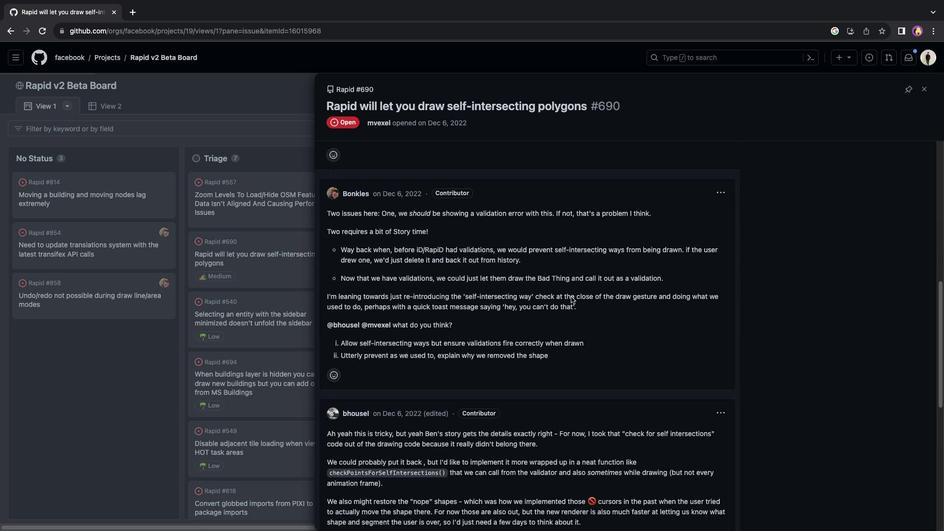
Action: Mouse scrolled (571, 296) with delta (0, -1)
Screenshot: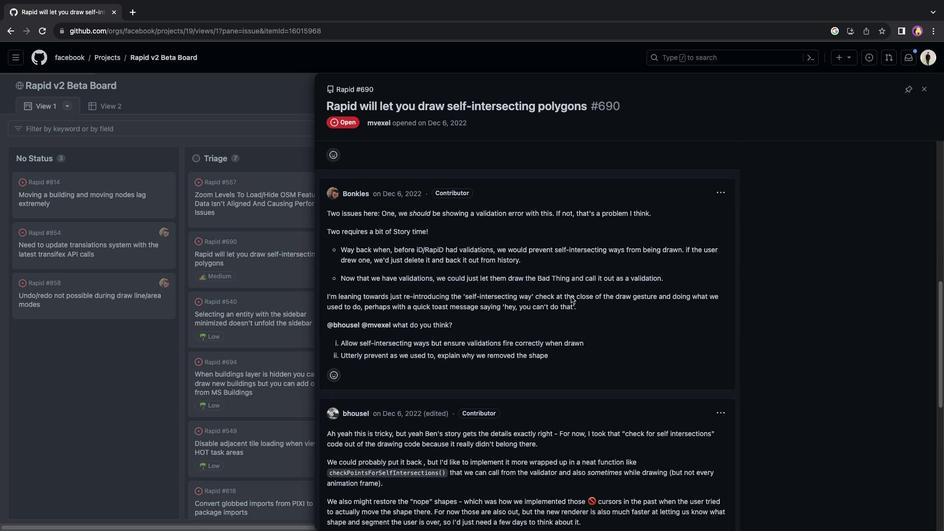 
Action: Mouse scrolled (571, 296) with delta (0, -2)
Screenshot: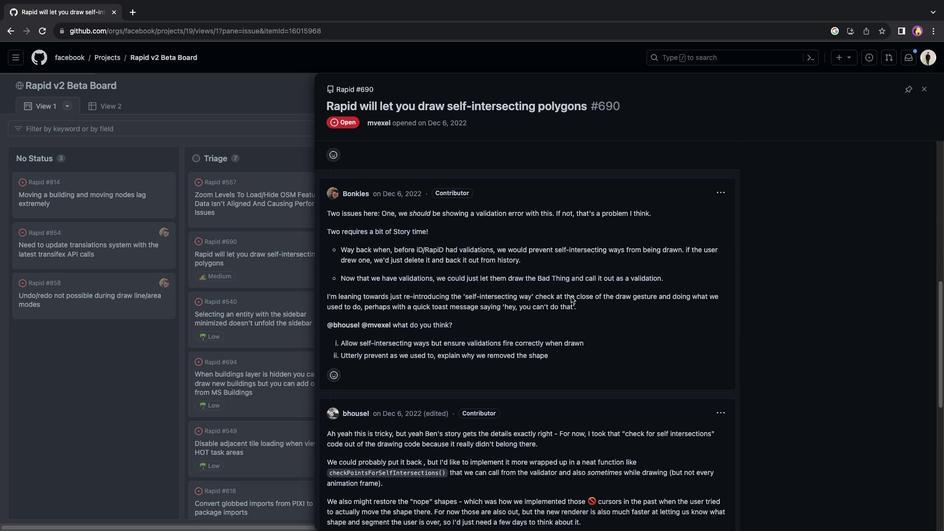 
Action: Mouse moved to (571, 296)
Screenshot: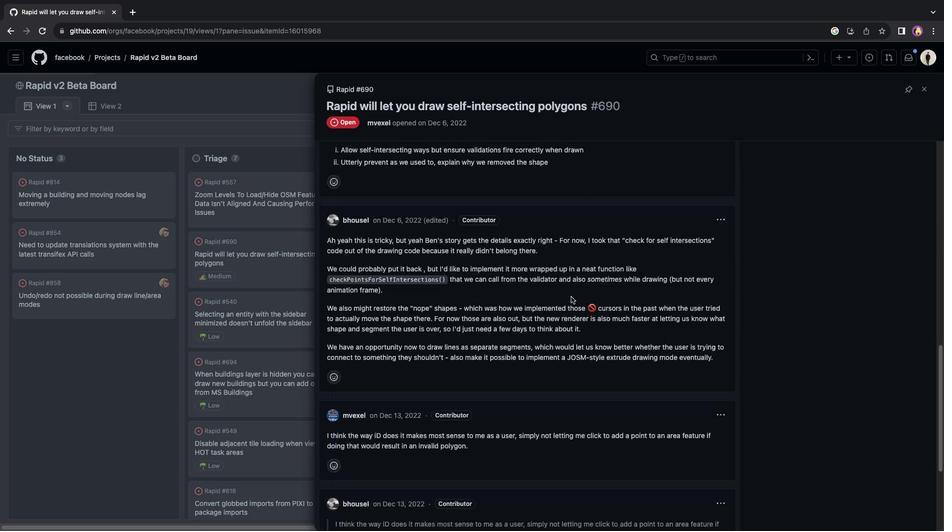 
Action: Mouse scrolled (571, 296) with delta (0, 0)
Screenshot: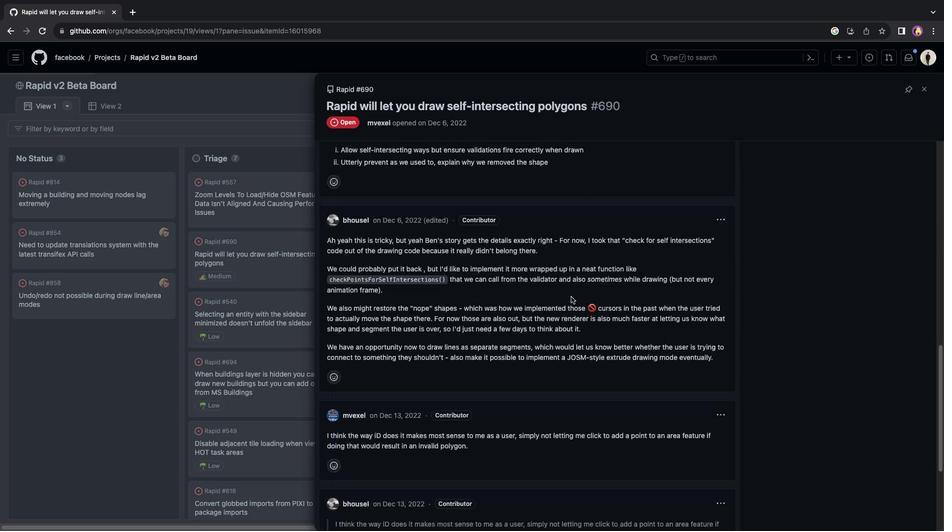 
Action: Mouse scrolled (571, 296) with delta (0, 0)
Screenshot: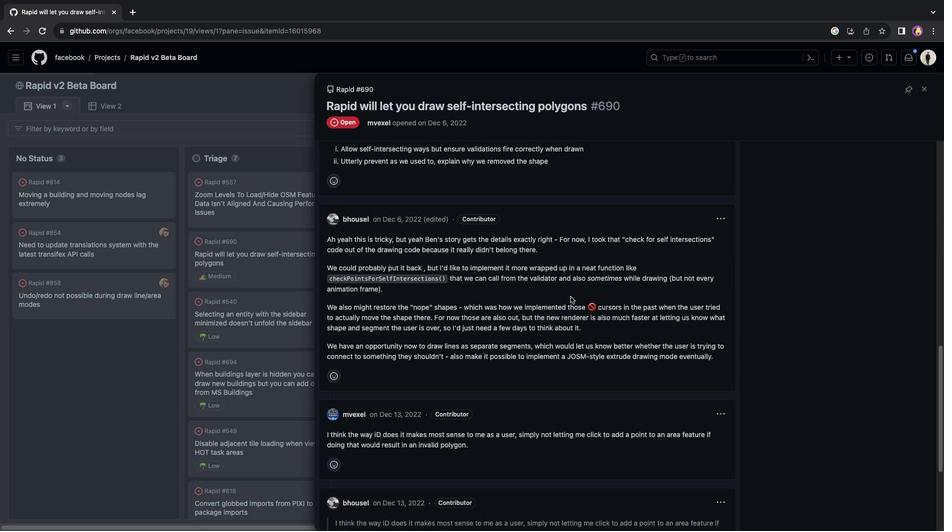 
Action: Mouse moved to (570, 296)
Screenshot: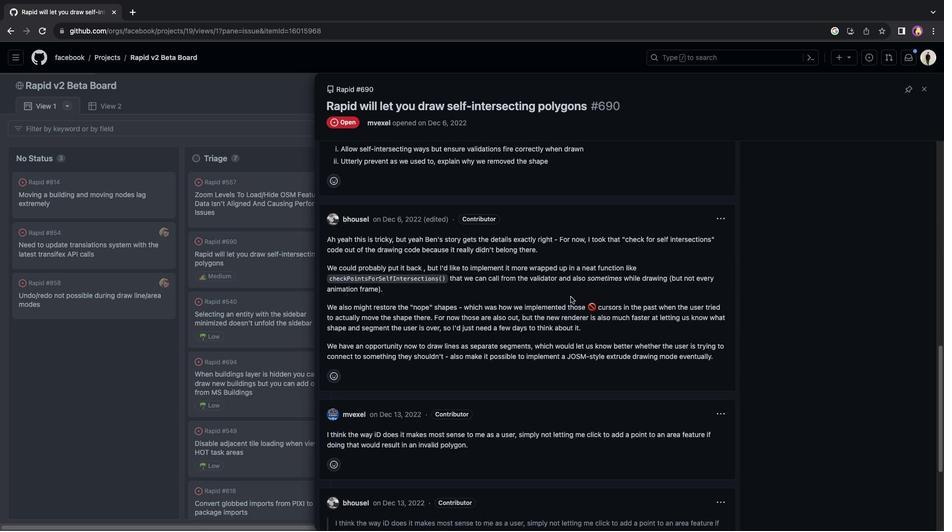 
Action: Mouse scrolled (570, 296) with delta (0, -1)
Screenshot: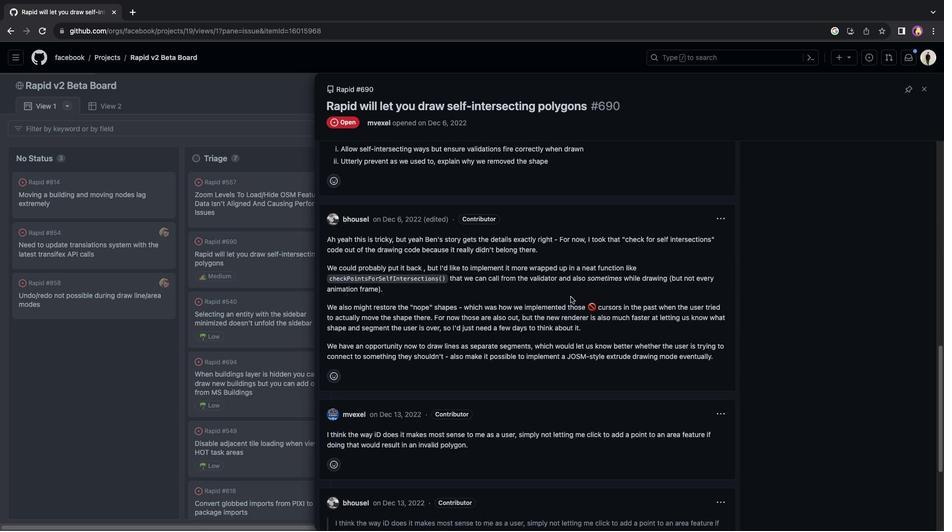 
Action: Mouse moved to (569, 296)
Screenshot: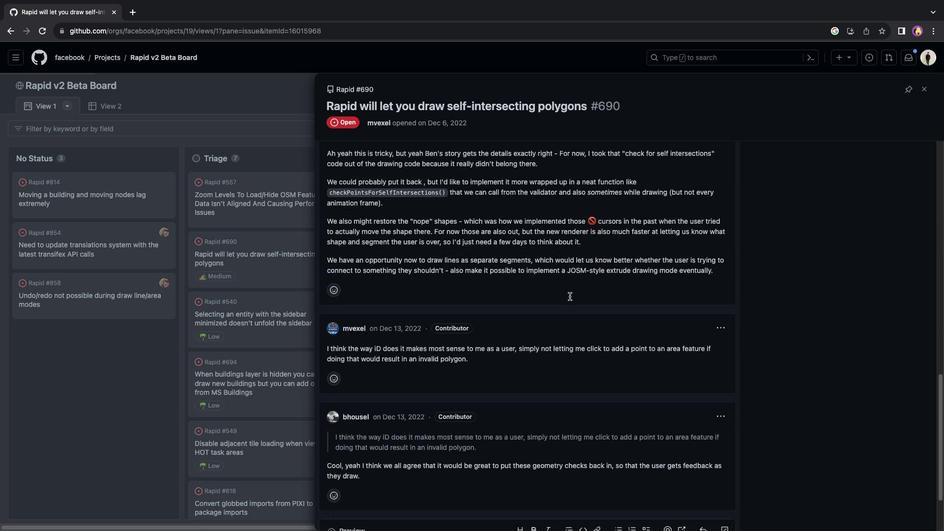 
Action: Mouse scrolled (569, 296) with delta (0, 0)
Screenshot: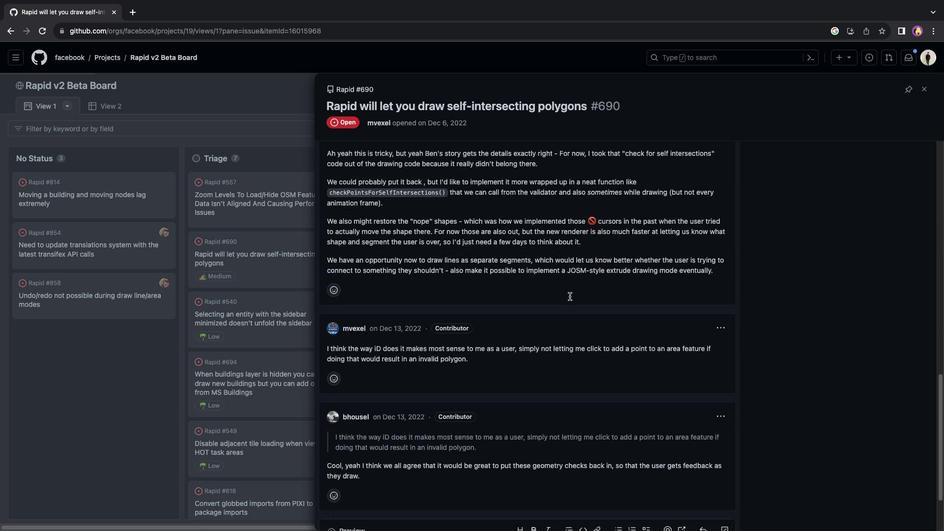 
Action: Mouse scrolled (569, 296) with delta (0, 0)
Screenshot: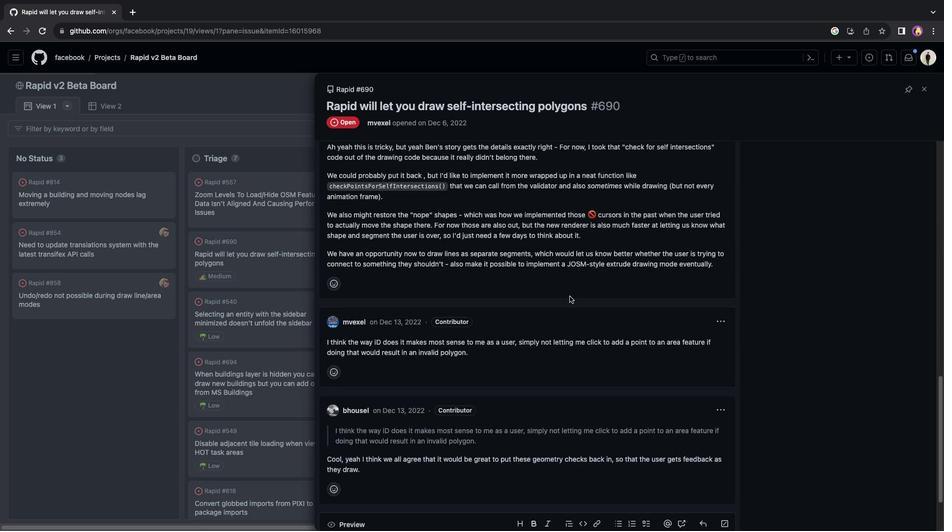 
Action: Mouse scrolled (569, 296) with delta (0, -1)
Screenshot: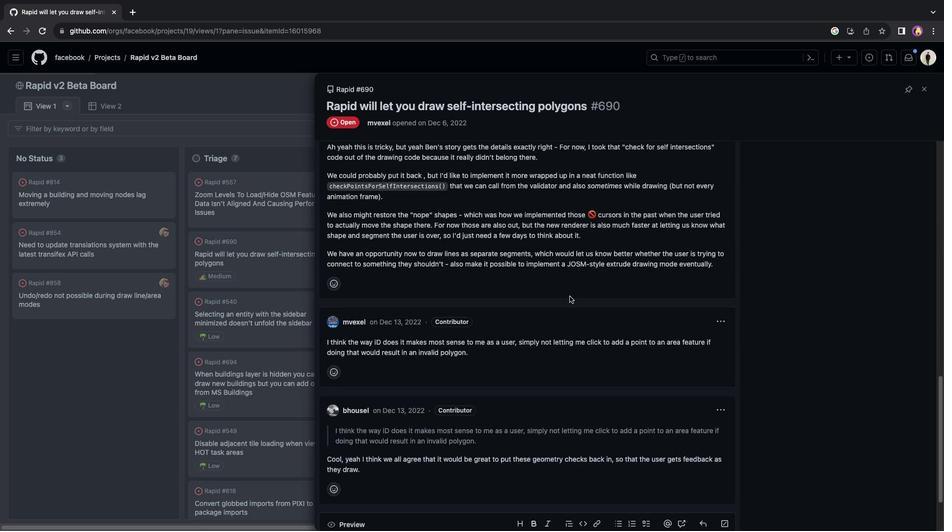 
Action: Mouse scrolled (569, 296) with delta (0, -2)
Screenshot: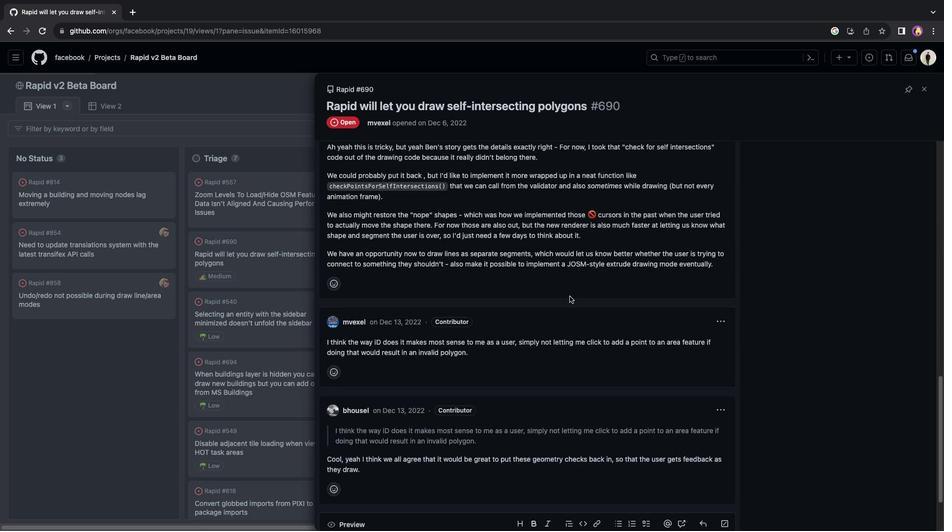 
Action: Mouse scrolled (569, 296) with delta (0, 0)
Screenshot: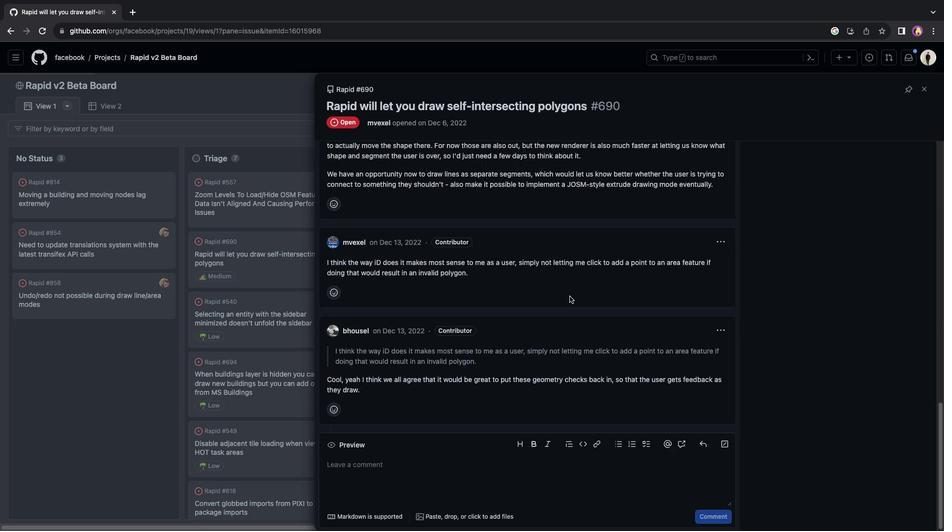 
Action: Mouse scrolled (569, 296) with delta (0, 0)
Screenshot: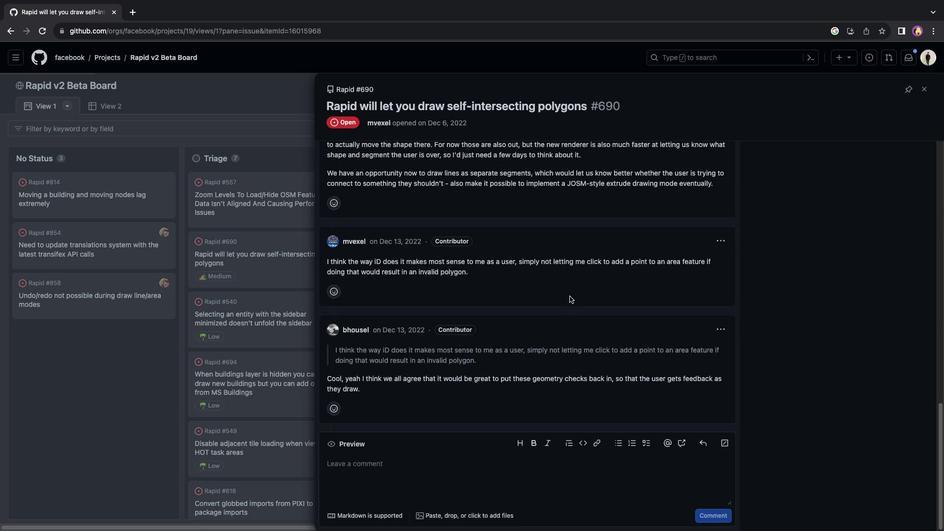 
Action: Mouse scrolled (569, 296) with delta (0, -1)
Screenshot: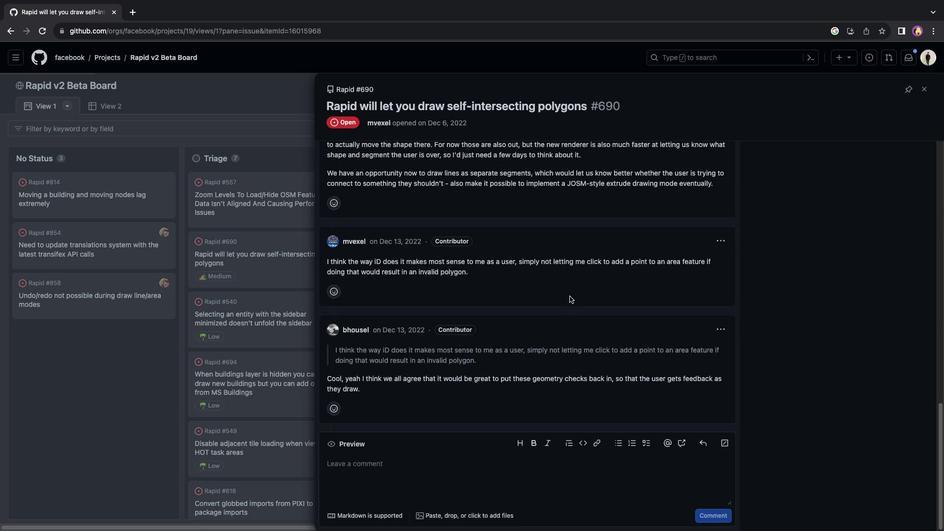 
Action: Mouse scrolled (569, 296) with delta (0, -2)
Screenshot: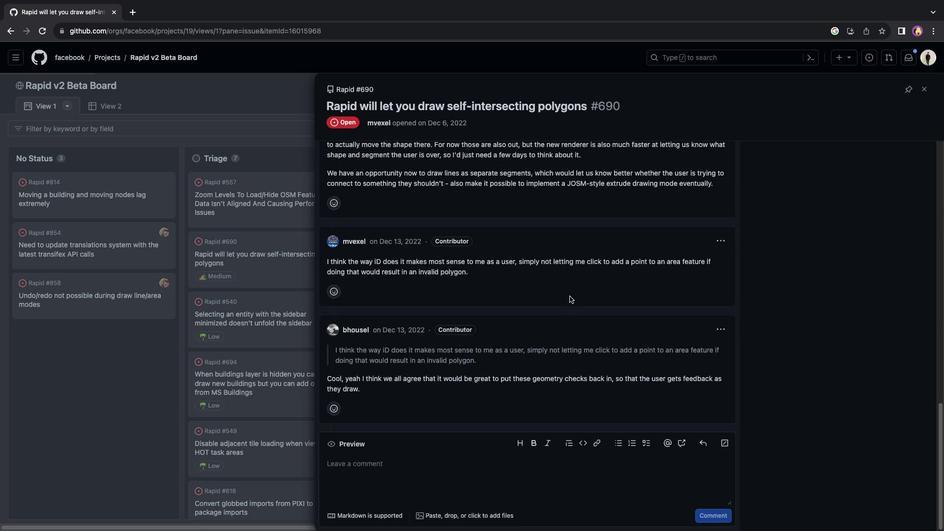 
Action: Mouse scrolled (569, 296) with delta (0, -2)
Screenshot: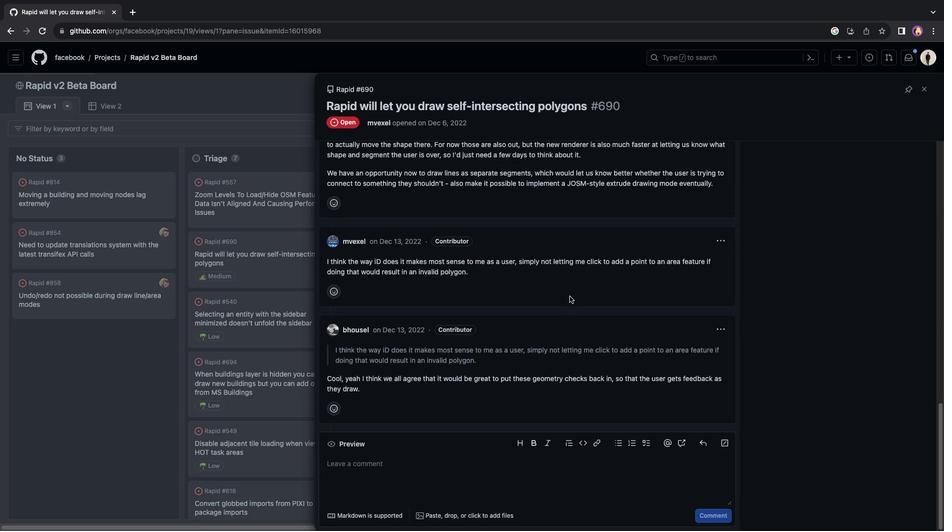 
Action: Mouse moved to (195, 324)
Screenshot: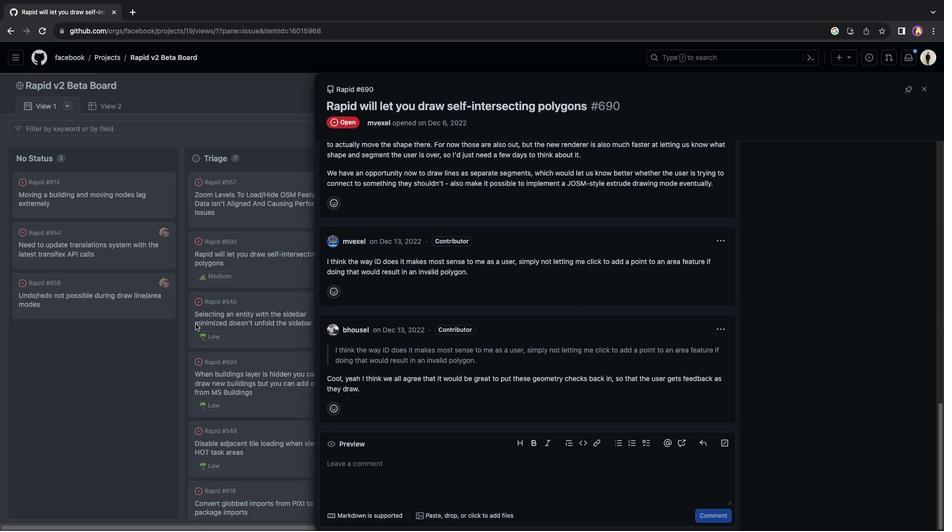 
Action: Mouse pressed left at (195, 324)
Screenshot: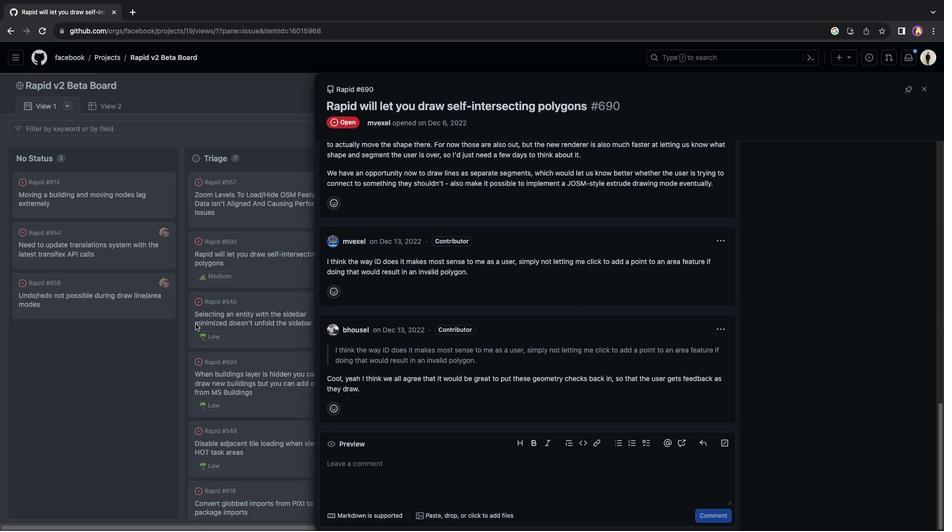 
Action: Mouse moved to (204, 319)
Screenshot: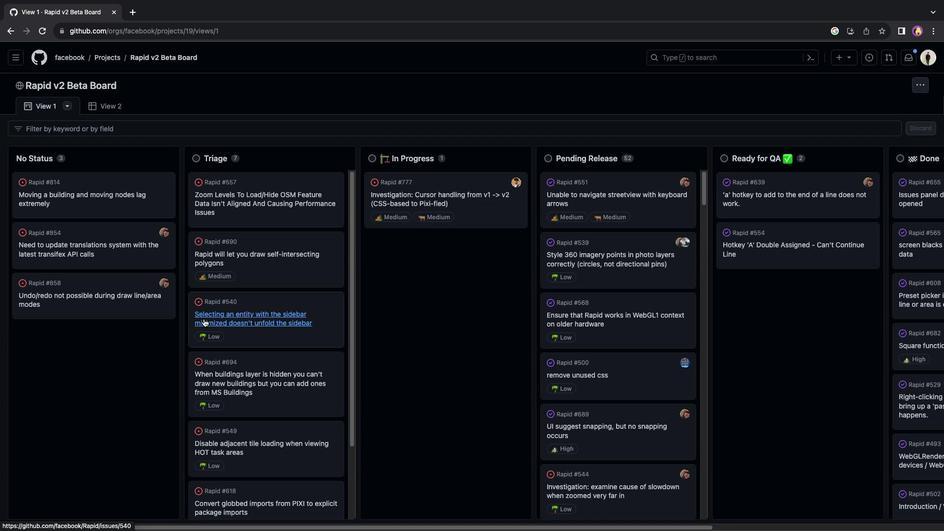 
Action: Mouse pressed left at (204, 319)
Screenshot: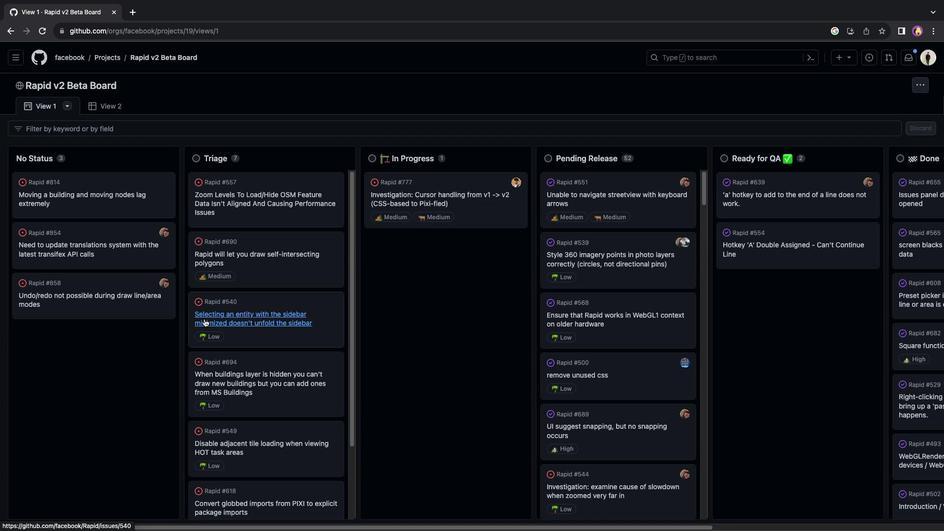 
Action: Mouse moved to (604, 346)
Screenshot: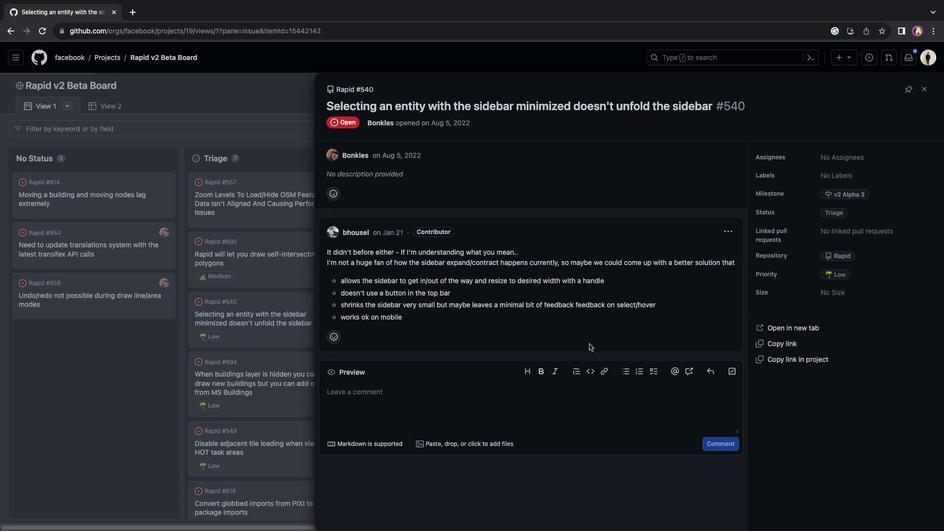 
Action: Mouse scrolled (604, 346) with delta (0, 0)
Screenshot: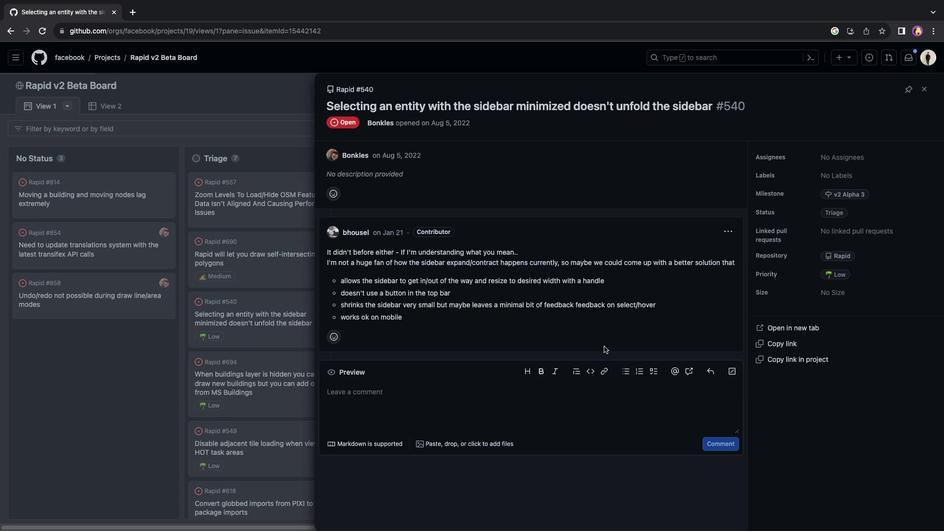 
Action: Mouse scrolled (604, 346) with delta (0, 0)
Screenshot: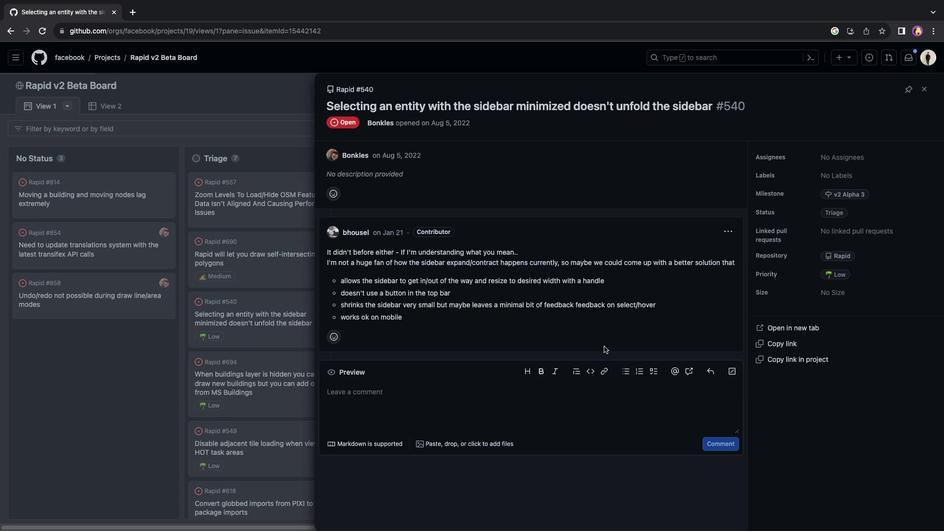 
Action: Mouse scrolled (604, 346) with delta (0, -1)
Screenshot: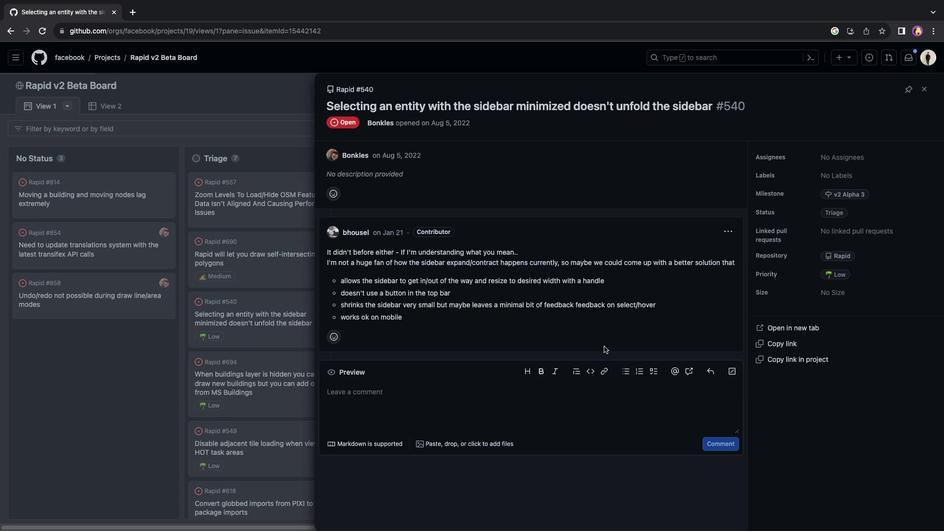 
Action: Mouse scrolled (604, 346) with delta (0, -2)
Screenshot: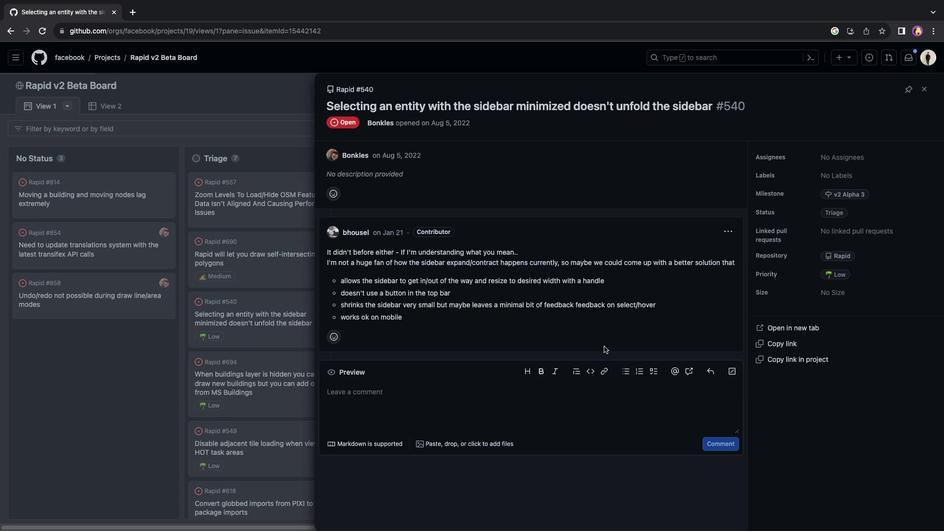 
Action: Mouse moved to (218, 385)
Screenshot: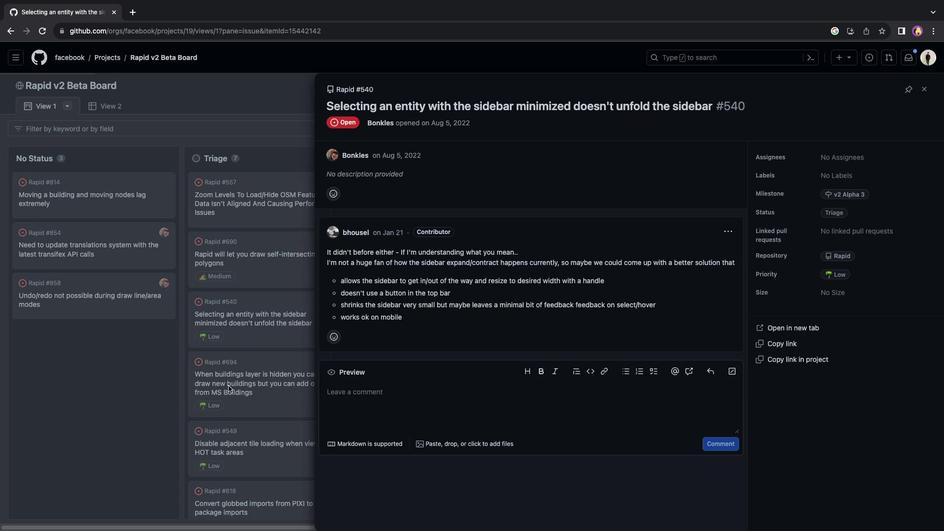 
Action: Mouse pressed left at (218, 385)
Screenshot: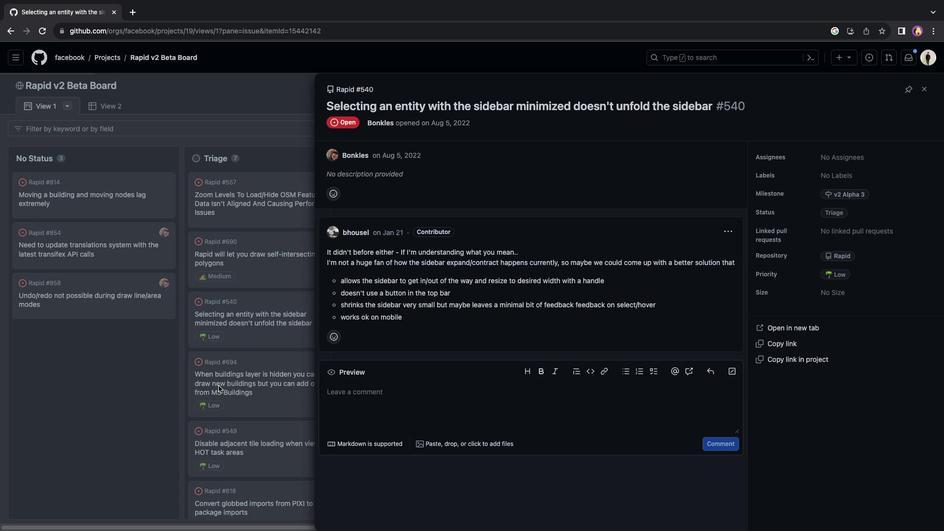 
Action: Mouse moved to (232, 373)
Screenshot: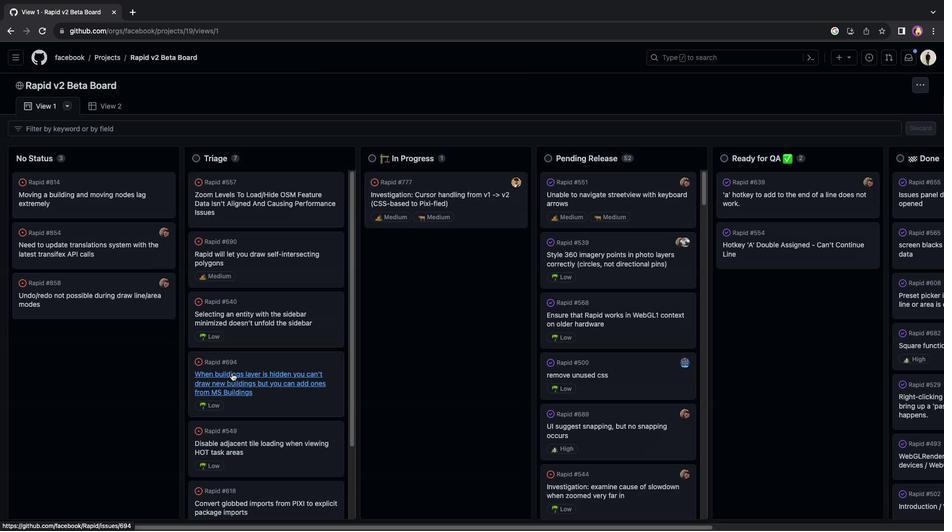 
Action: Mouse pressed left at (232, 373)
Screenshot: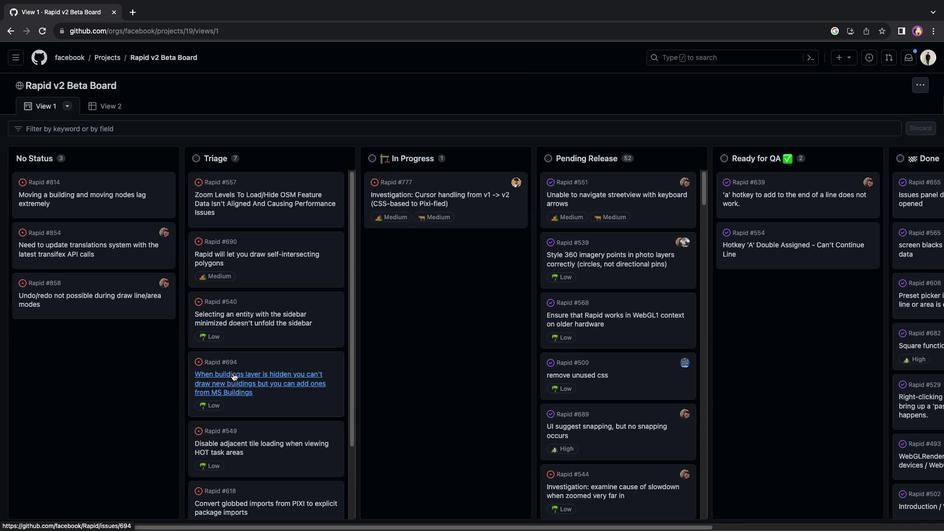 
Action: Mouse moved to (551, 380)
Screenshot: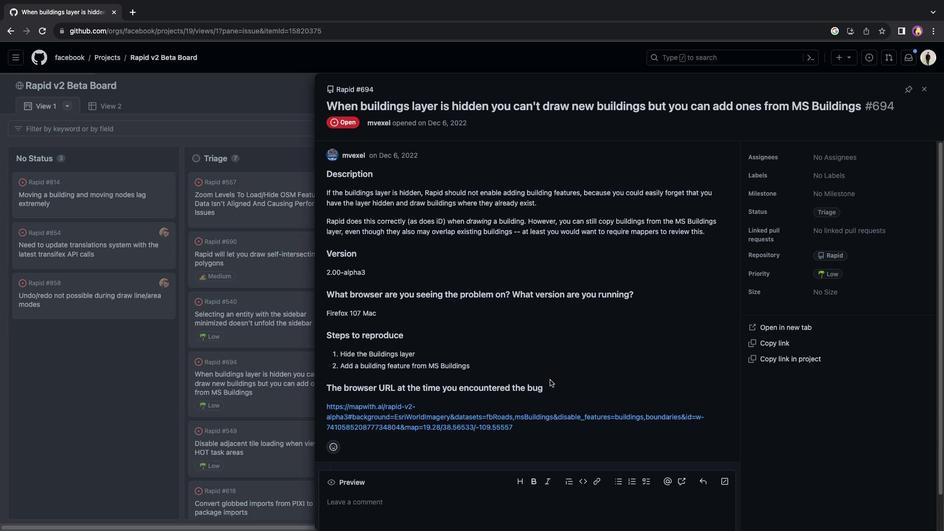 
Action: Mouse scrolled (551, 380) with delta (0, 0)
Screenshot: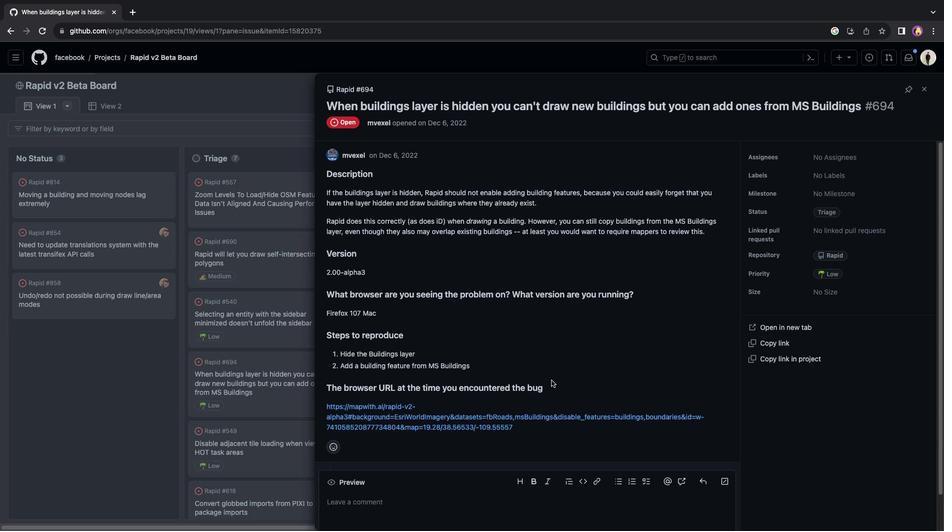 
Action: Mouse scrolled (551, 380) with delta (0, 0)
Screenshot: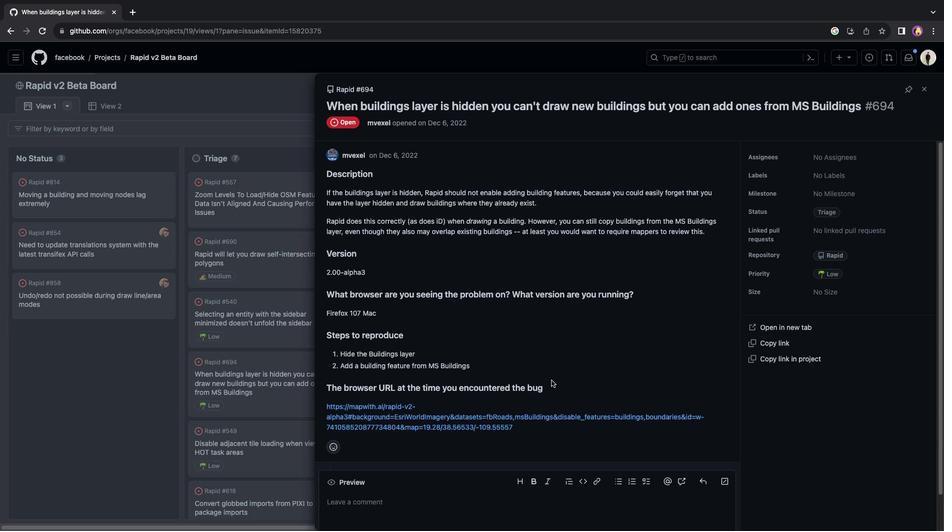 
Action: Mouse scrolled (551, 380) with delta (0, -1)
Screenshot: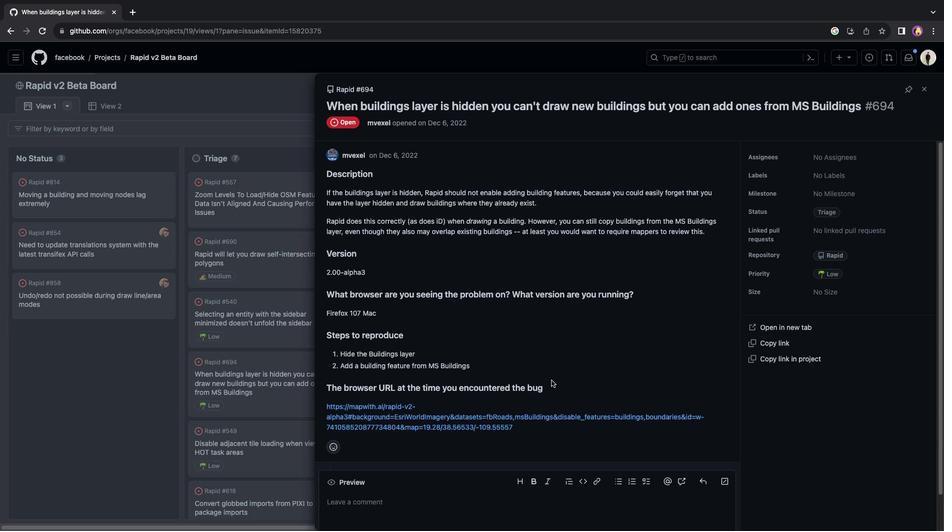 
Action: Mouse scrolled (551, 380) with delta (0, -2)
Screenshot: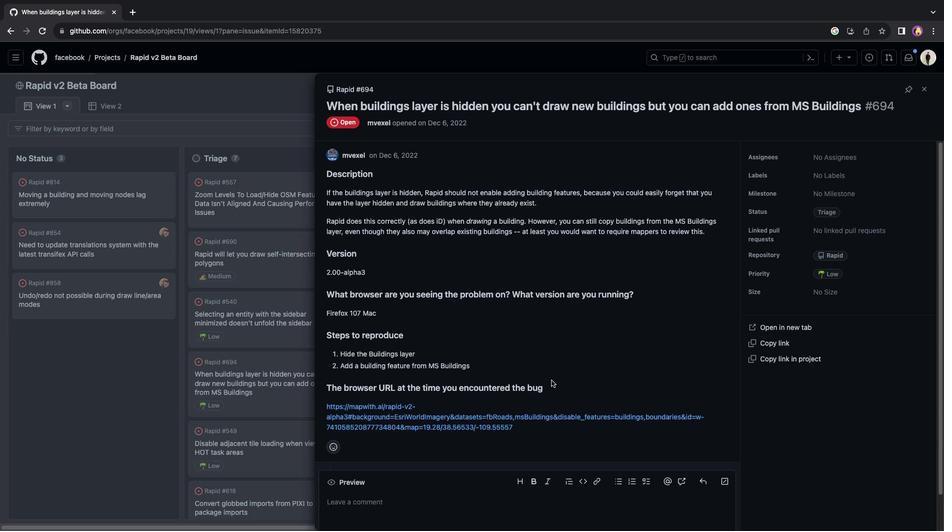 
Action: Mouse scrolled (551, 380) with delta (0, 0)
Screenshot: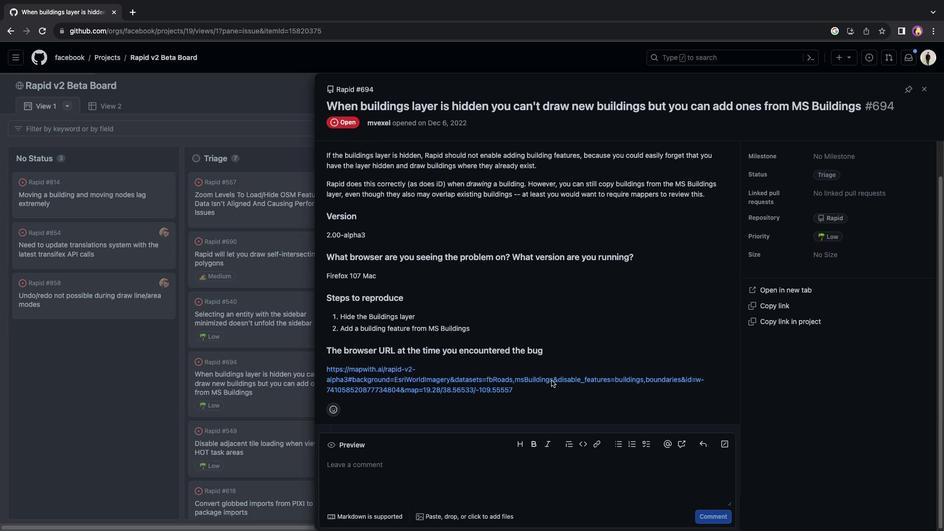 
Action: Mouse scrolled (551, 380) with delta (0, 0)
Screenshot: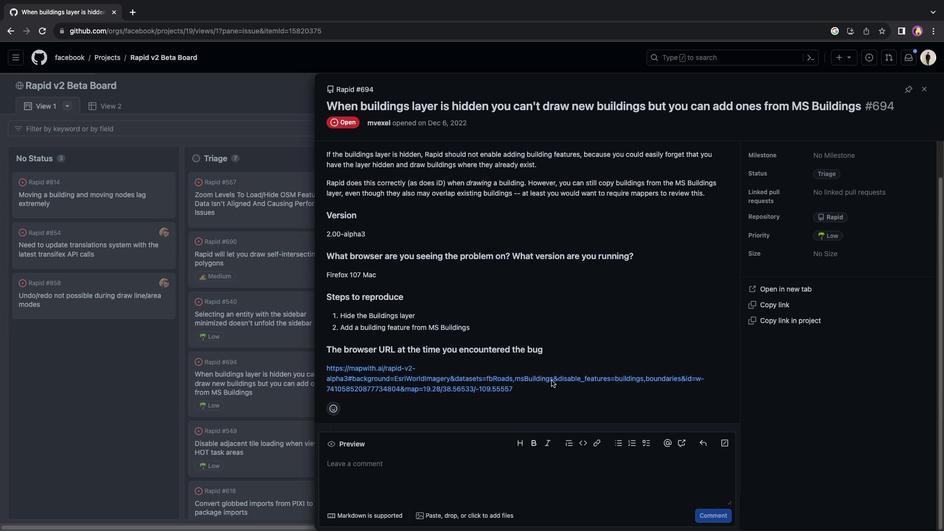 
Action: Mouse scrolled (551, 380) with delta (0, -1)
Screenshot: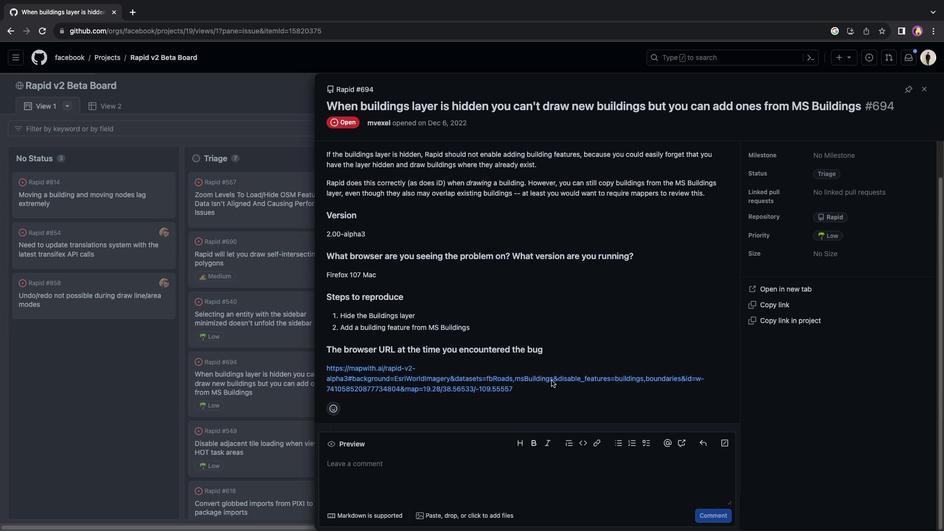 
Action: Mouse scrolled (551, 380) with delta (0, -2)
Screenshot: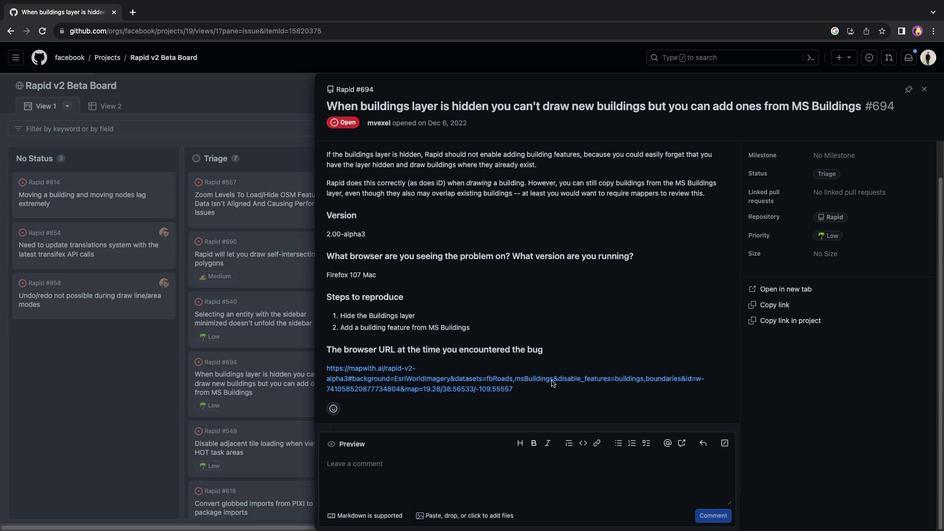 
Action: Mouse scrolled (551, 380) with delta (0, -2)
Screenshot: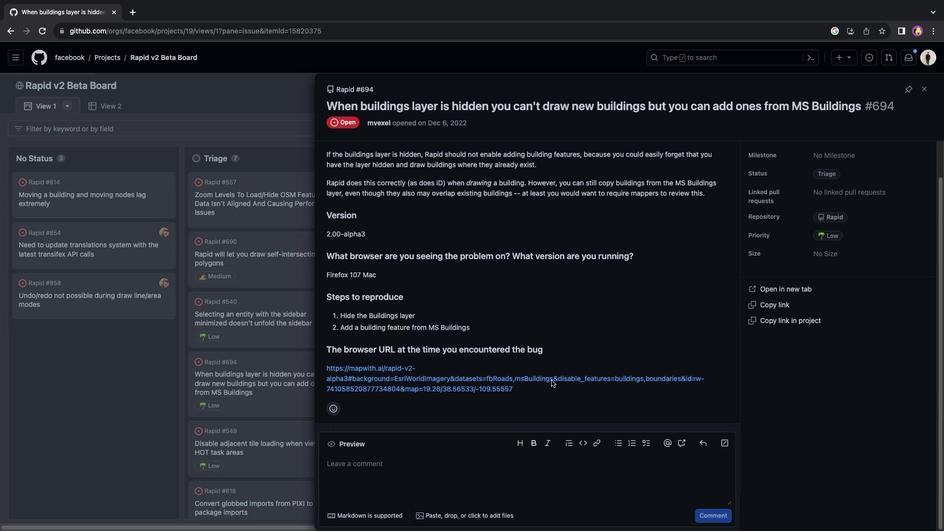
Action: Mouse scrolled (551, 380) with delta (0, 0)
Screenshot: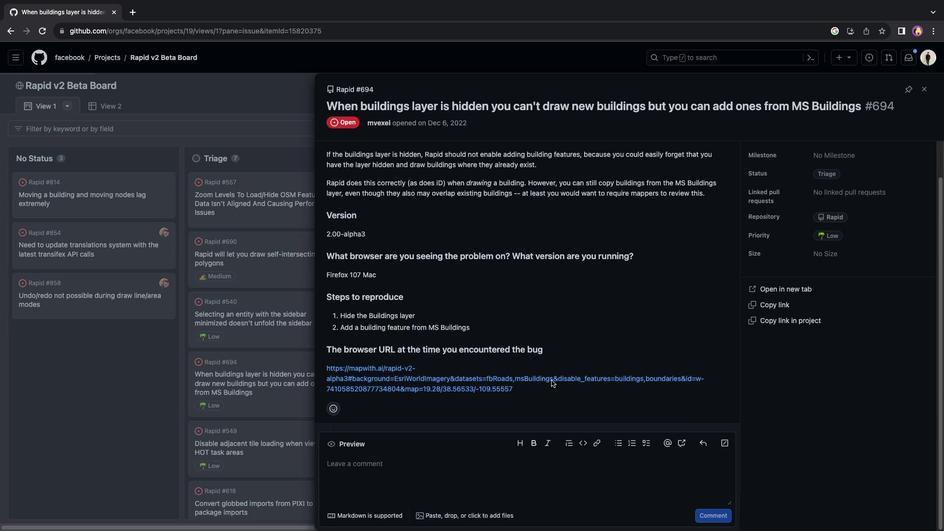 
Action: Mouse scrolled (551, 380) with delta (0, 0)
Screenshot: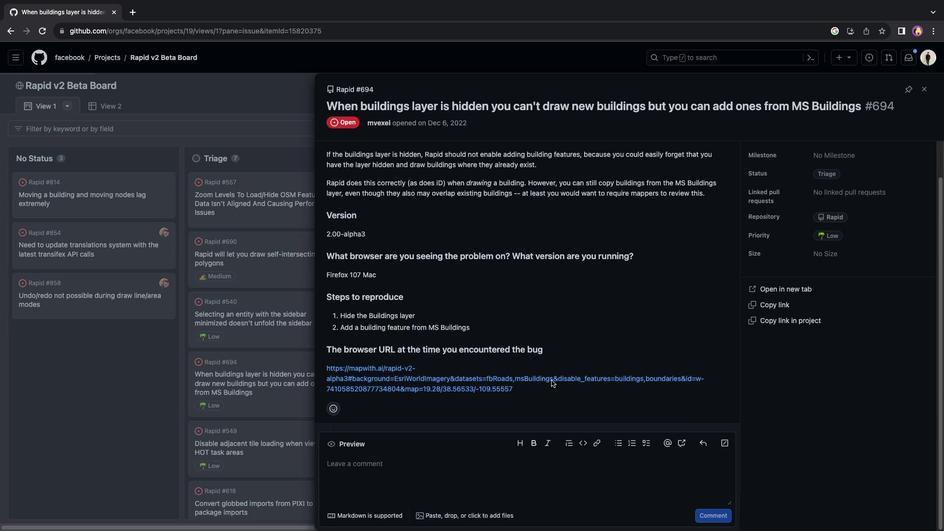 
Action: Mouse scrolled (551, 380) with delta (0, 0)
Screenshot: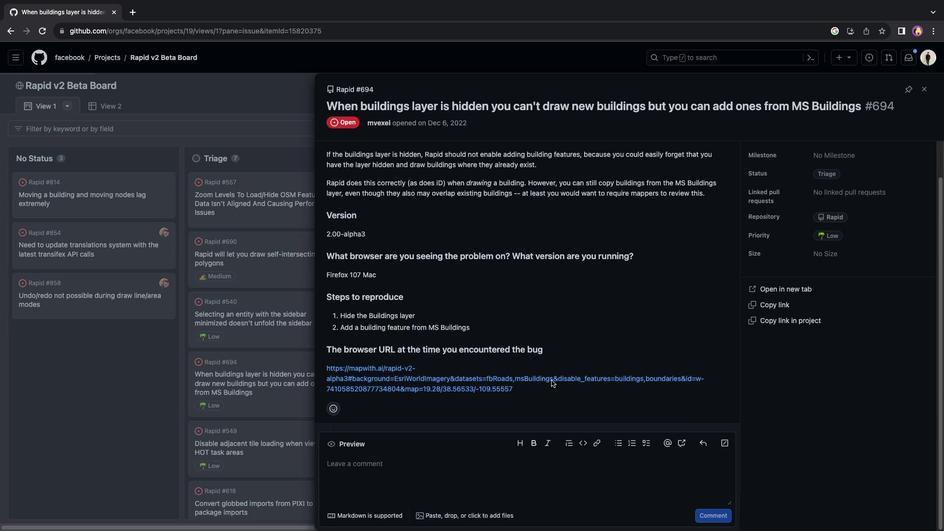 
Action: Mouse scrolled (551, 380) with delta (0, 2)
Screenshot: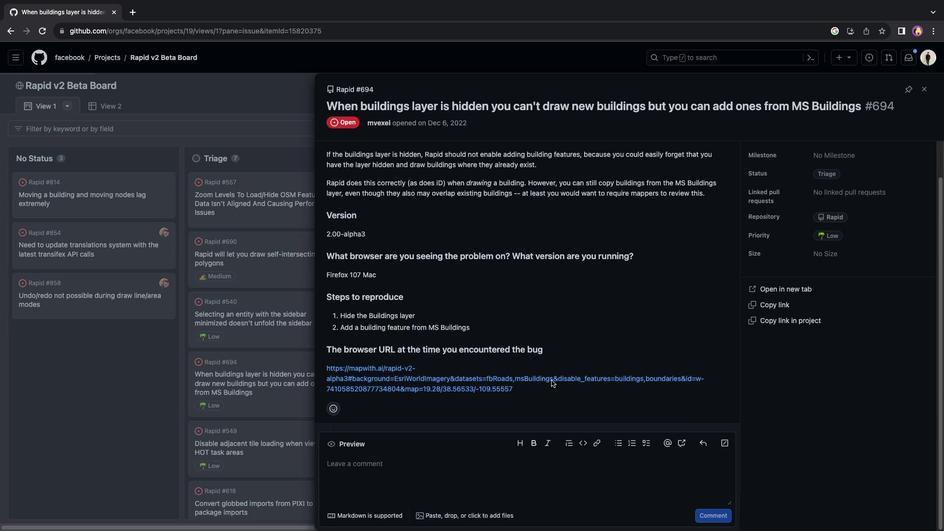
Action: Mouse scrolled (551, 380) with delta (0, 2)
Screenshot: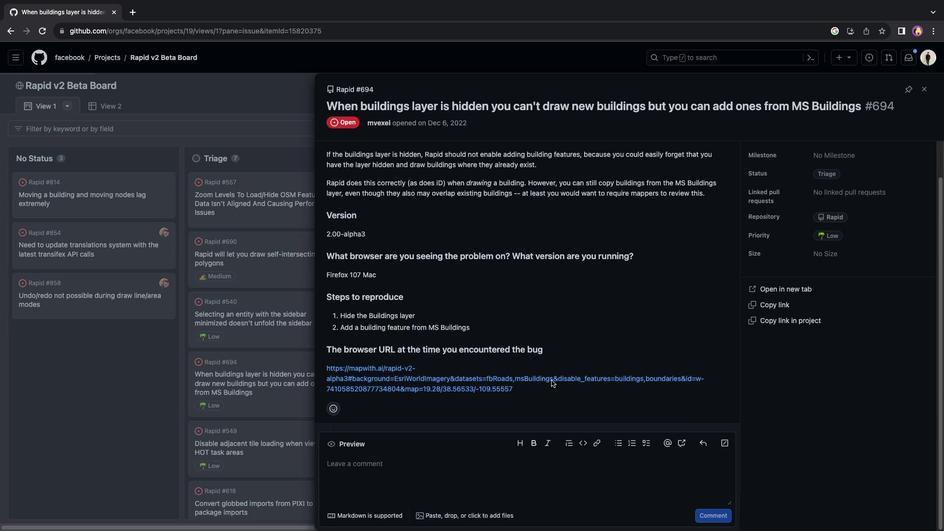 
Action: Mouse scrolled (551, 380) with delta (0, 3)
Screenshot: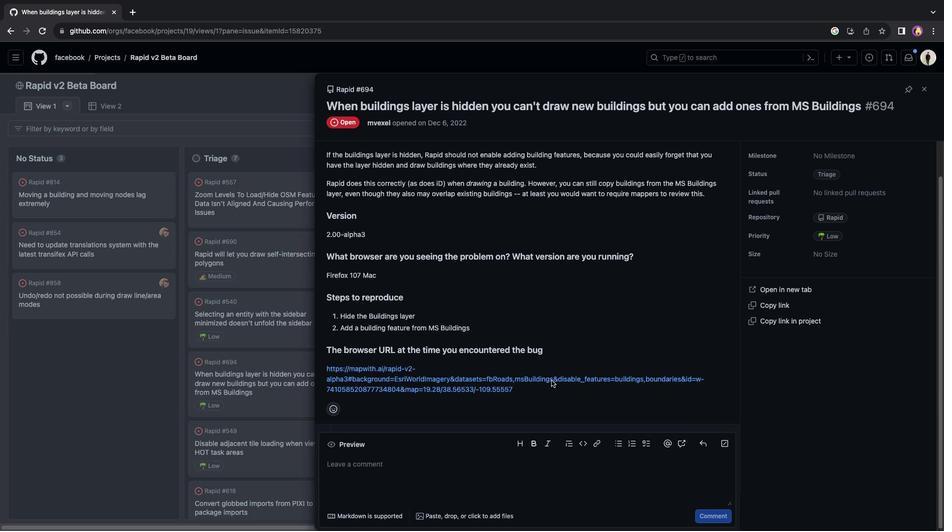 
Action: Mouse scrolled (551, 380) with delta (0, 3)
Screenshot: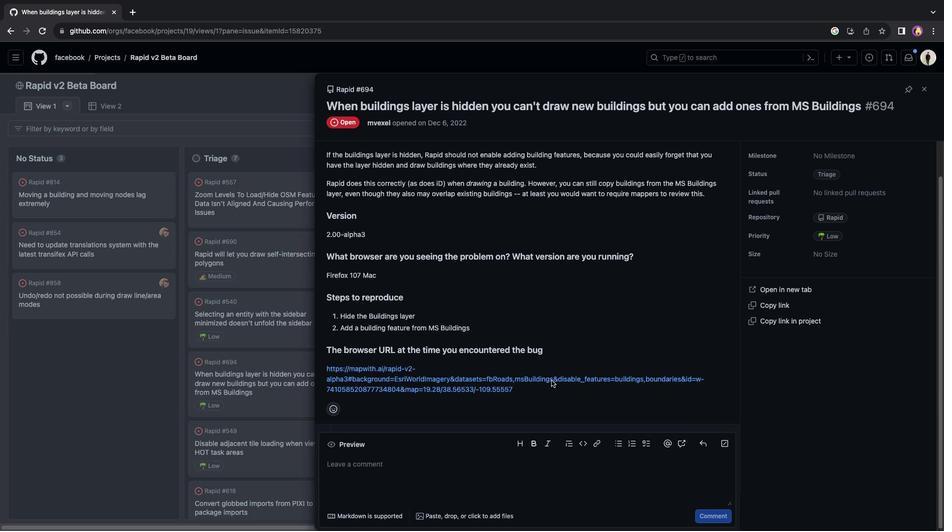 
Action: Mouse scrolled (551, 380) with delta (0, 3)
Screenshot: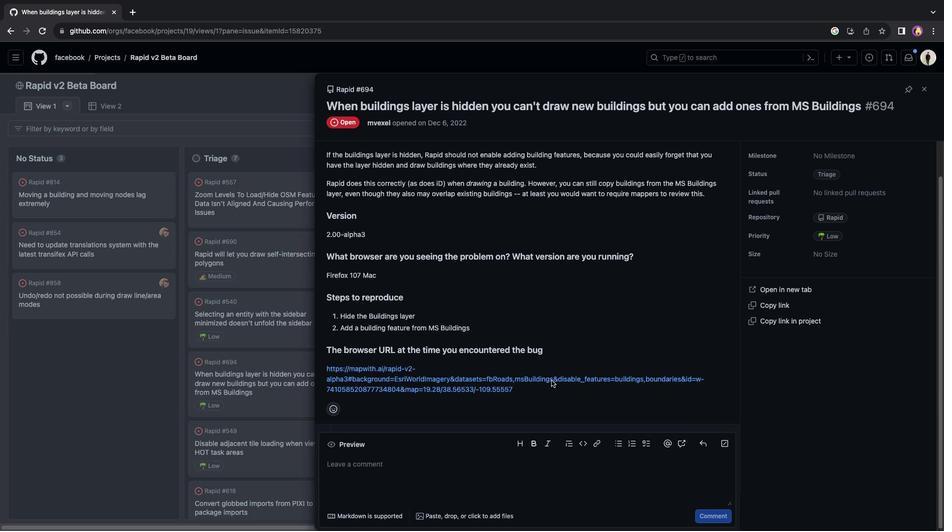 
Action: Mouse scrolled (551, 380) with delta (0, 0)
Screenshot: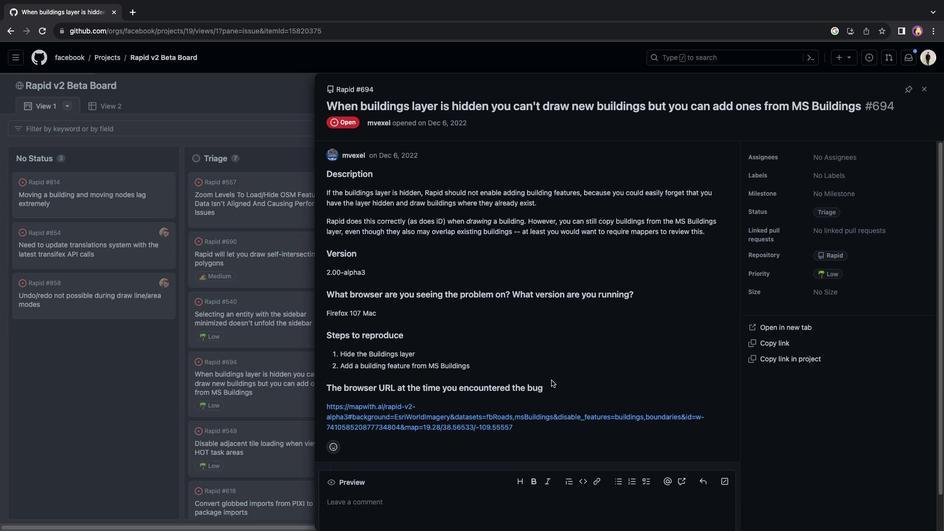 
Action: Mouse scrolled (551, 380) with delta (0, 0)
Screenshot: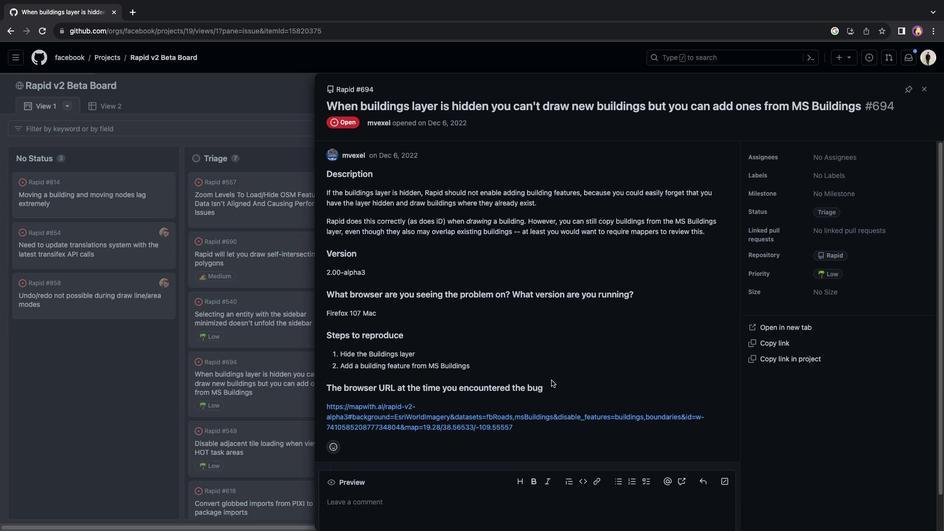 
Action: Mouse scrolled (551, 380) with delta (0, 2)
Screenshot: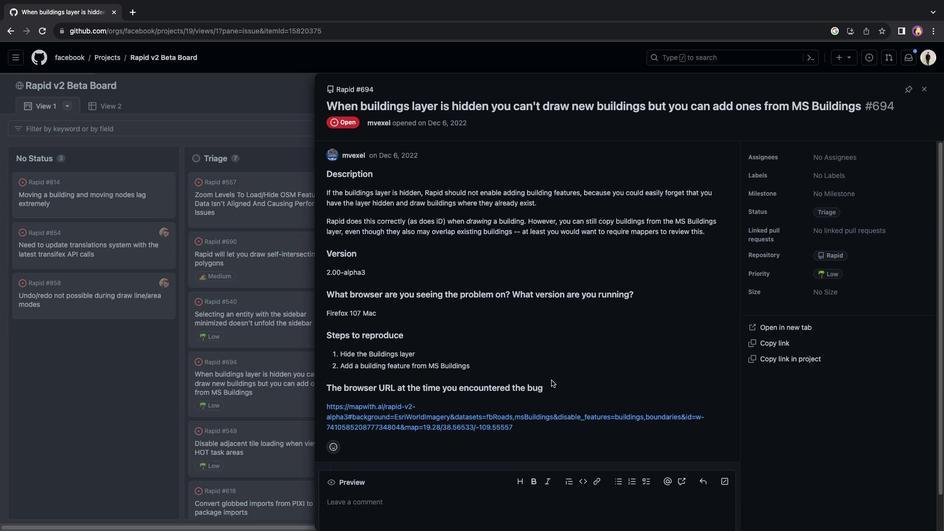 
Action: Mouse scrolled (551, 380) with delta (0, 3)
Screenshot: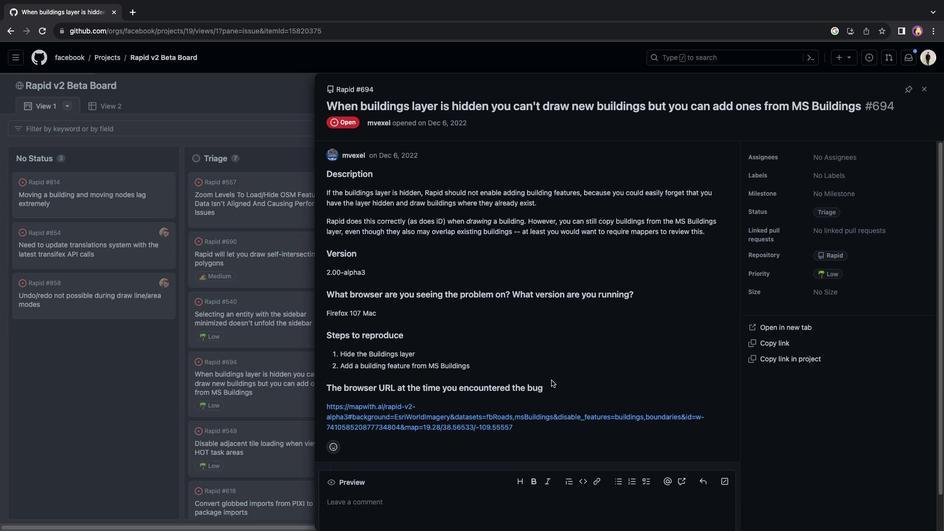 
Action: Mouse moved to (551, 380)
Screenshot: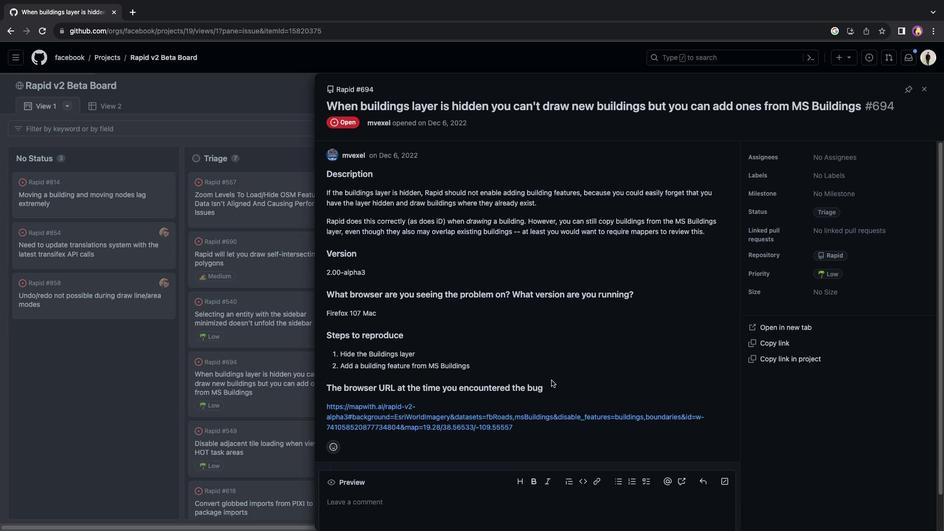 
Action: Mouse scrolled (551, 380) with delta (0, 3)
